 Task: Open a Modern Writer Template save the file as minutes.docx Remove the following  from template: 'Address' Change the date  '8 June, 2023' change Dear Ms Reader to   Hello. Add body to the letter I wanted to express my sincere appreciation for your hard work and dedication. Your commitment to excellence has not gone unnoticed, and I am grateful to have you as part of our team. Your contributions are invaluable, and I look forward to our continued success together.Add Name  'Jim'. Insert watermark  Confidential  Apply Font Style in watermark Arial; font size  111and place the watermark  Diagonally 
Action: Mouse moved to (294, 216)
Screenshot: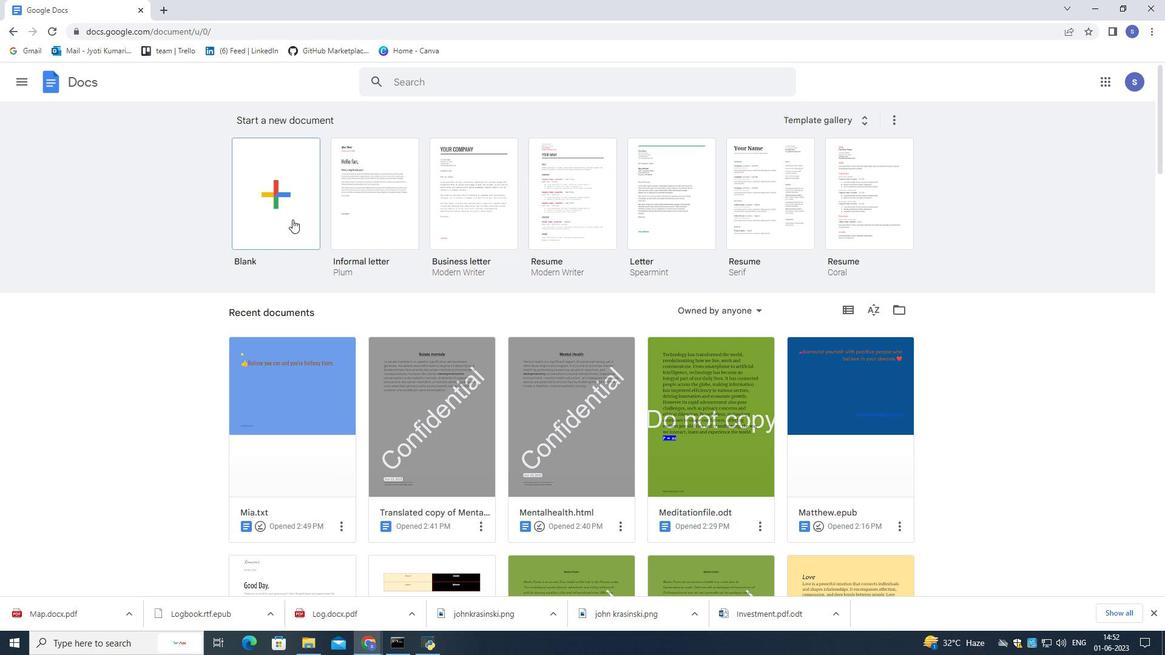 
Action: Mouse pressed left at (294, 216)
Screenshot: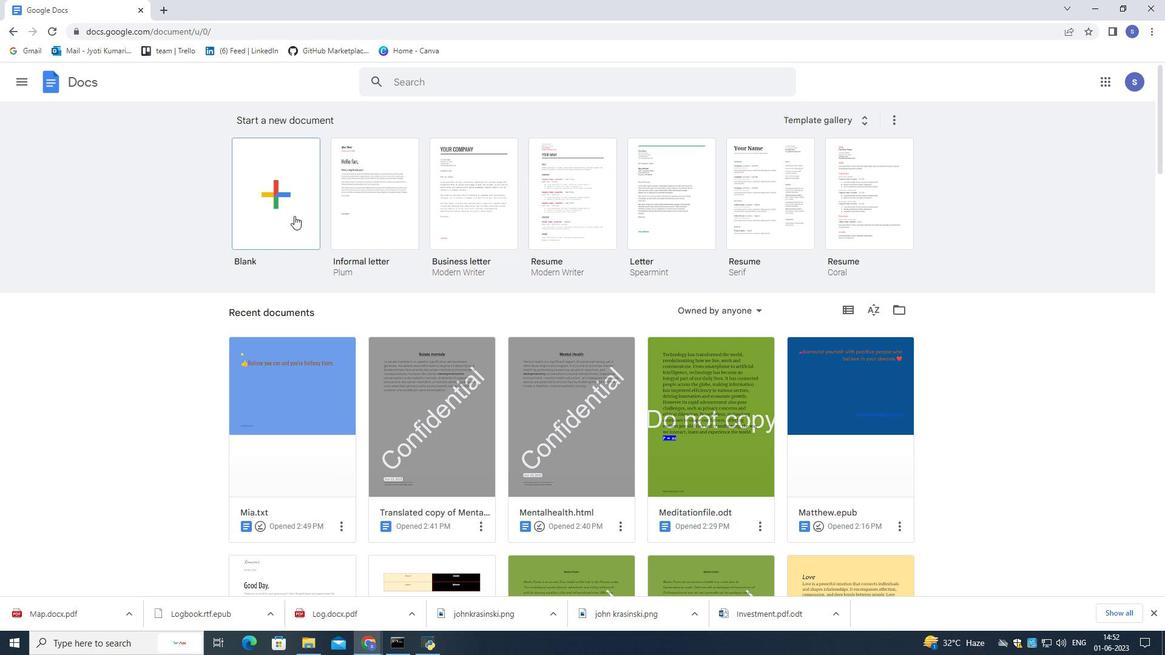 
Action: Mouse moved to (129, 74)
Screenshot: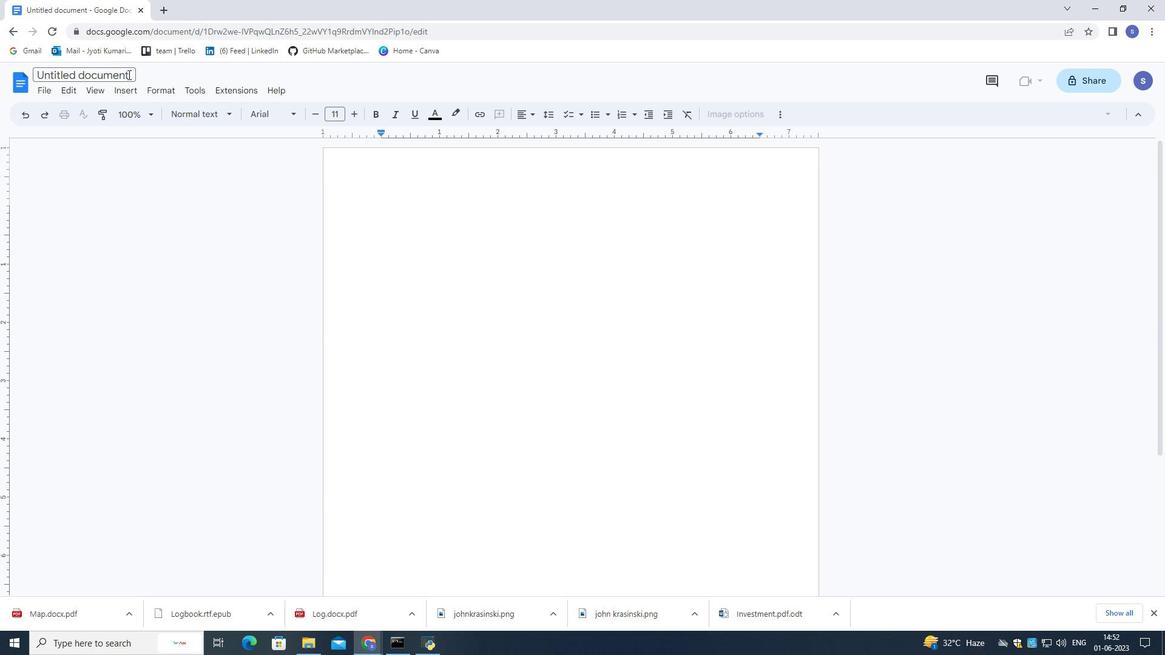 
Action: Mouse pressed left at (129, 74)
Screenshot: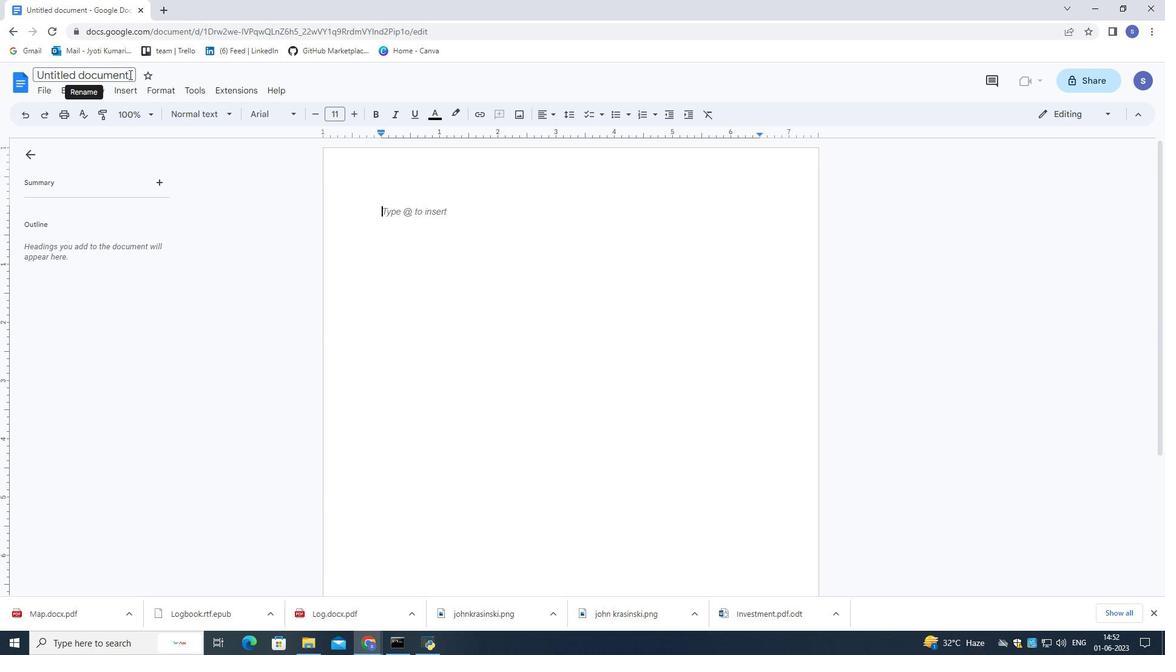 
Action: Key pressed <Key.shift><Key.shift><Key.shift>Mintues.docx<Key.enter>
Screenshot: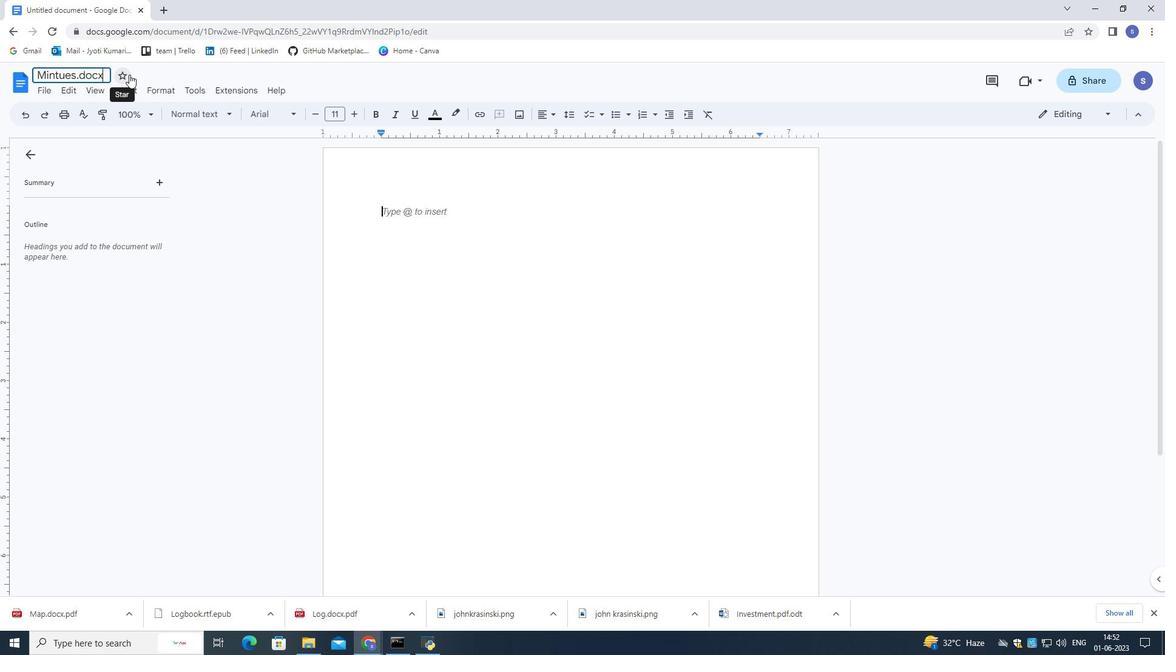 
Action: Mouse moved to (18, 84)
Screenshot: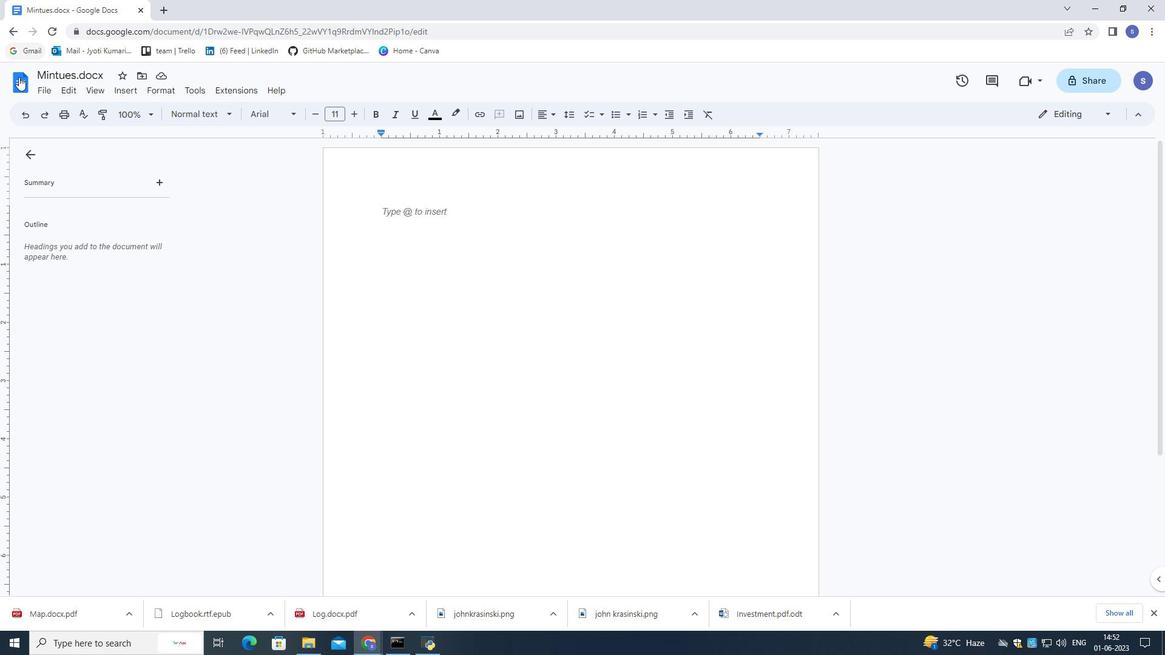 
Action: Mouse pressed left at (18, 84)
Screenshot: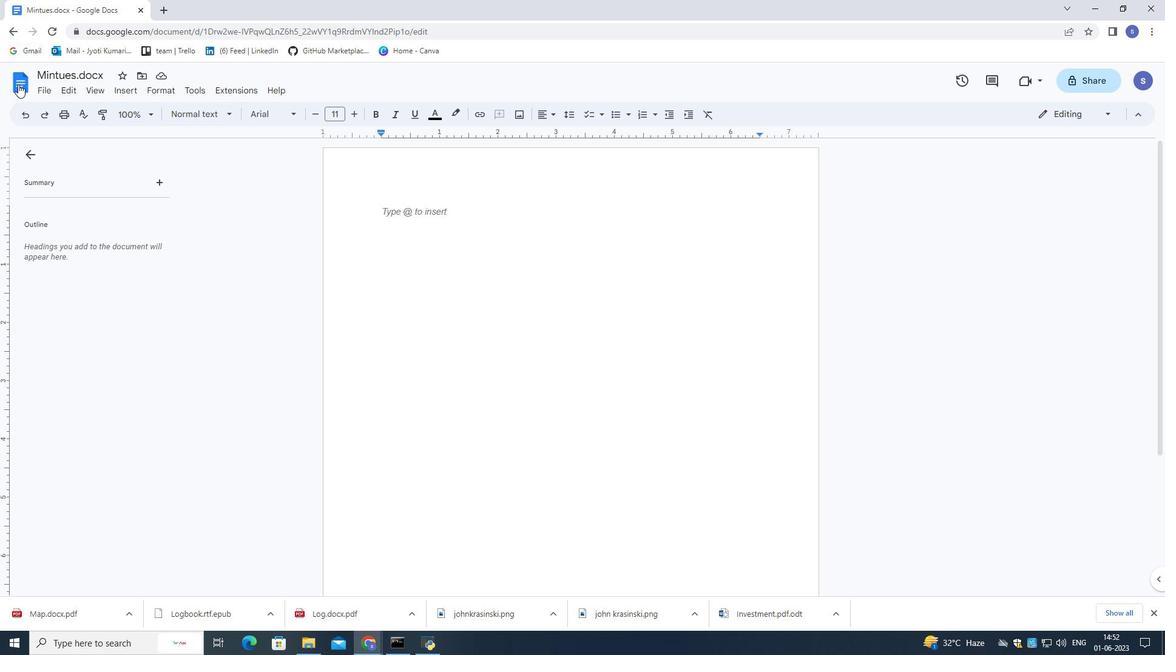 
Action: Mouse moved to (837, 113)
Screenshot: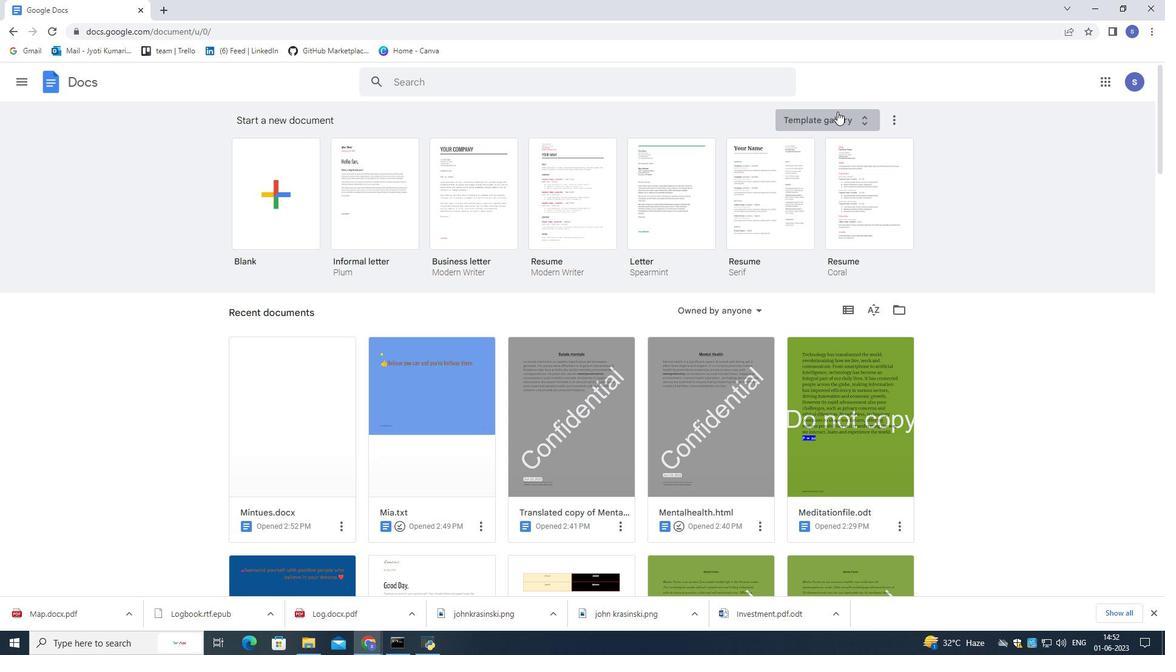 
Action: Mouse pressed left at (837, 113)
Screenshot: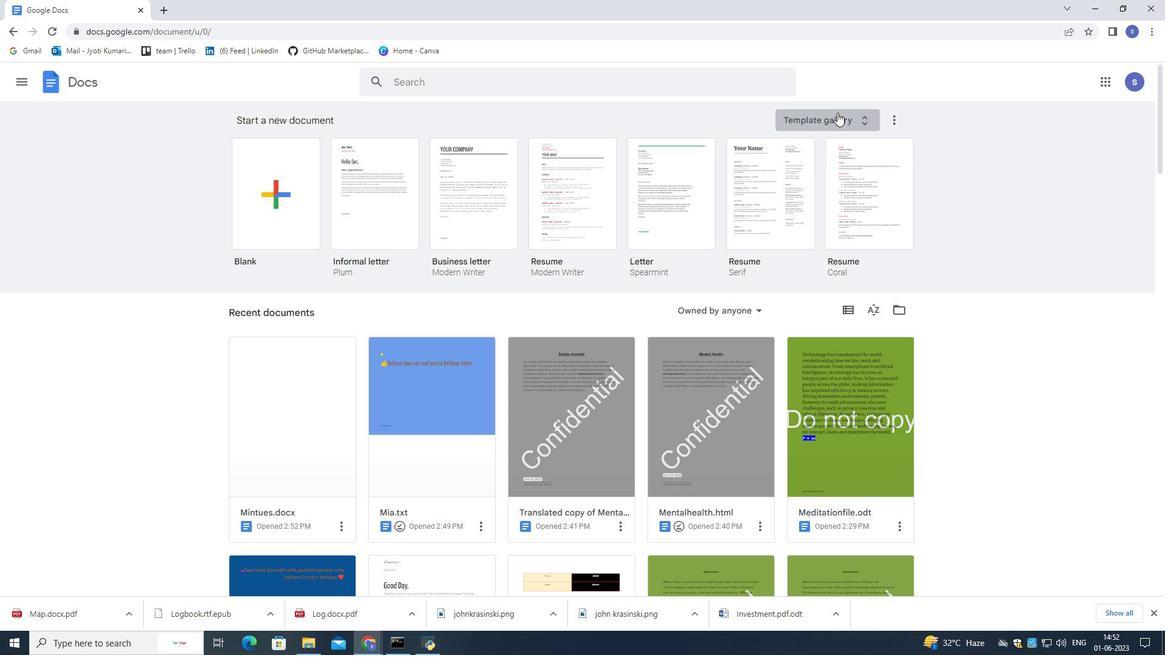 
Action: Mouse moved to (706, 373)
Screenshot: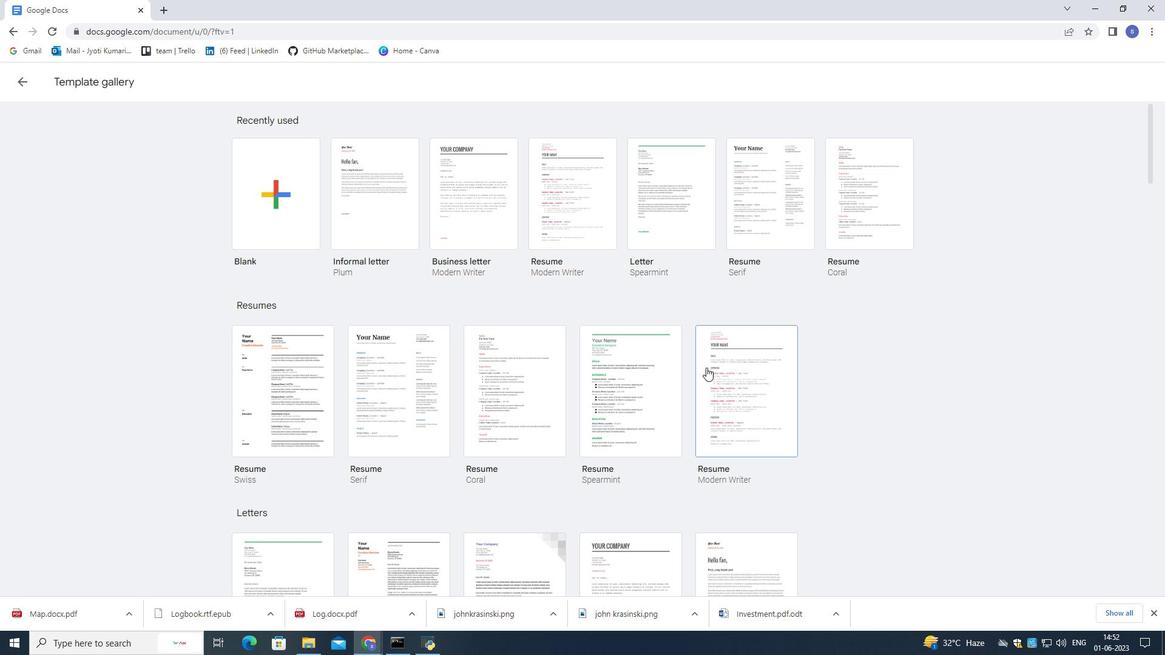 
Action: Mouse scrolled (706, 373) with delta (0, 0)
Screenshot: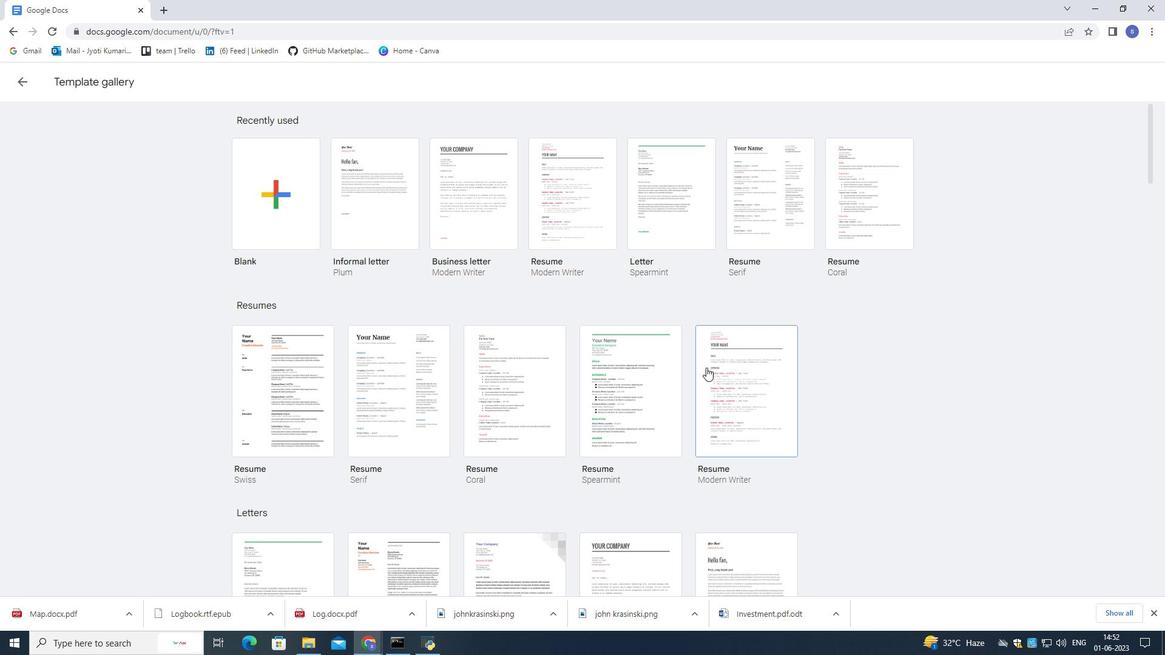 
Action: Mouse moved to (746, 370)
Screenshot: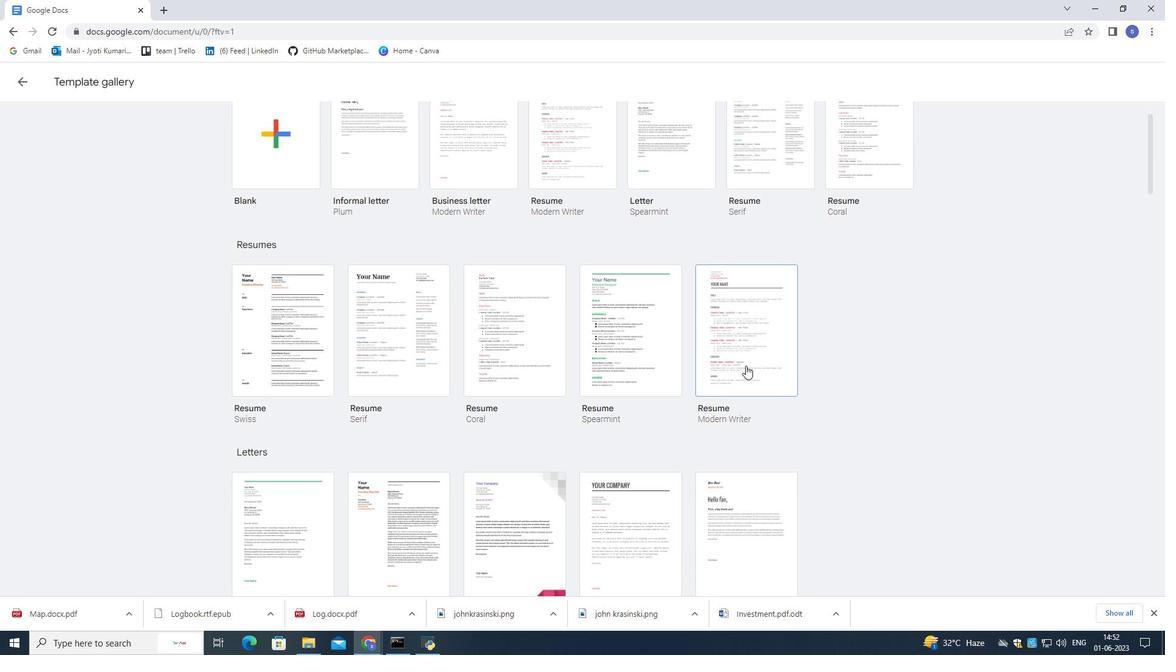 
Action: Mouse scrolled (746, 370) with delta (0, 0)
Screenshot: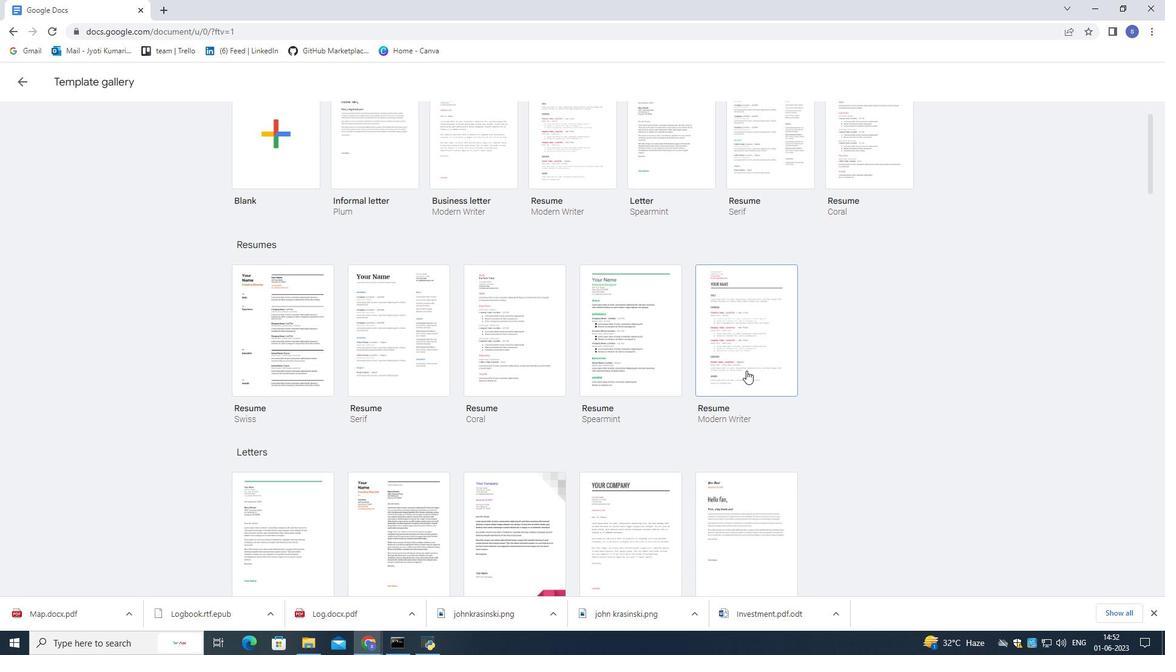 
Action: Mouse moved to (746, 370)
Screenshot: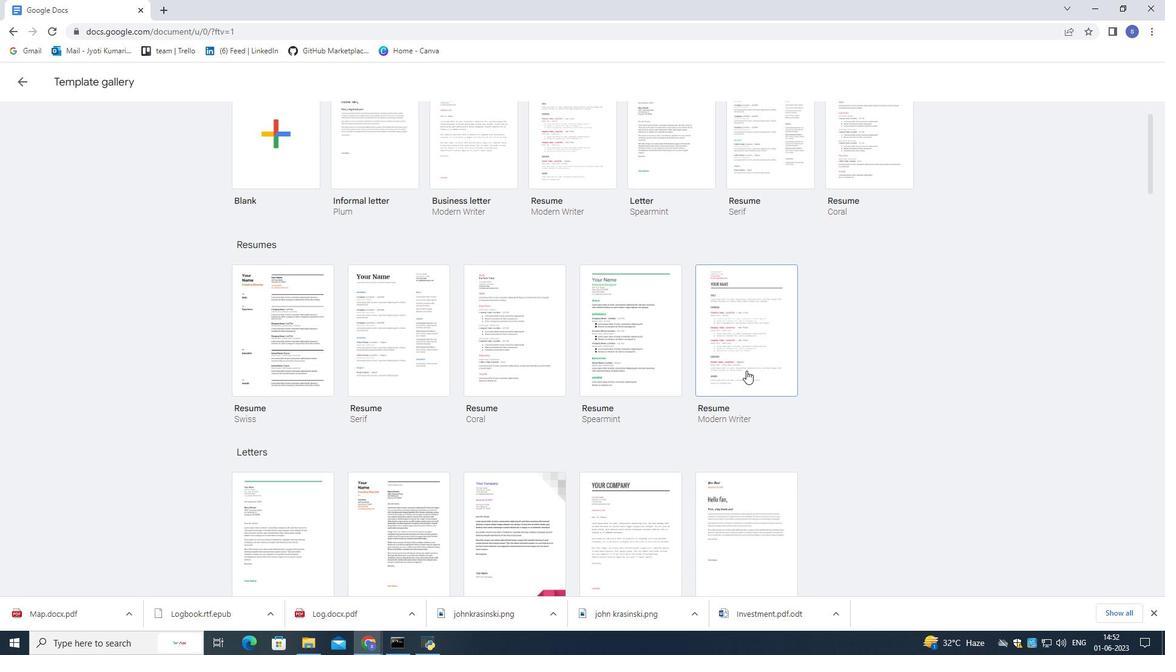 
Action: Mouse scrolled (746, 370) with delta (0, 0)
Screenshot: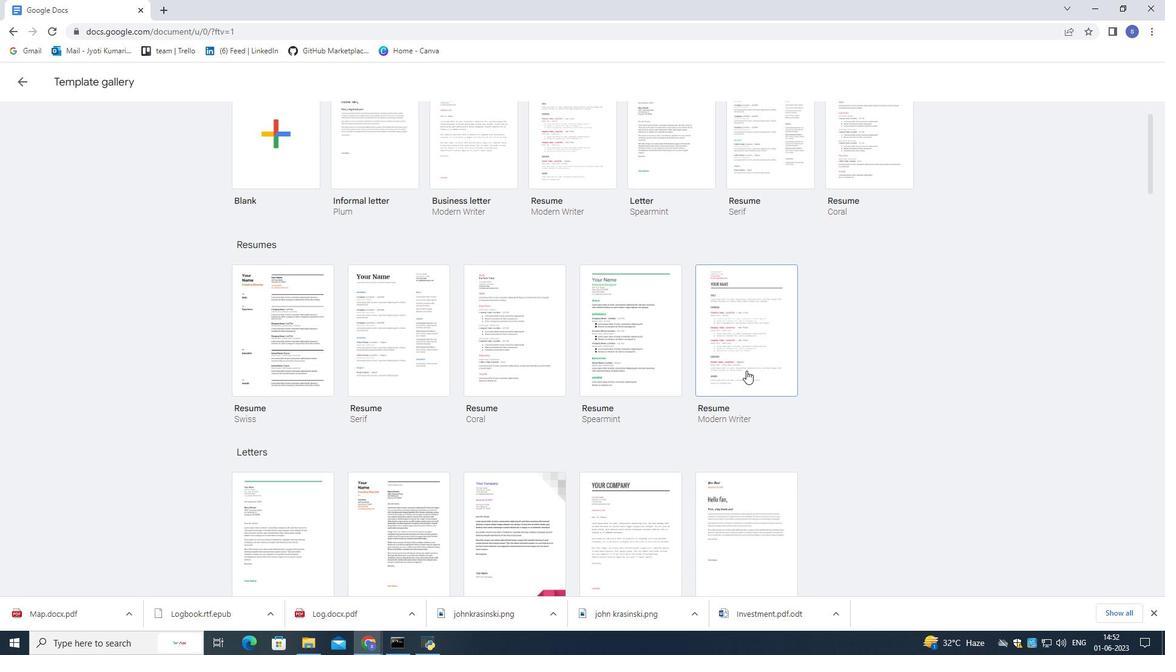 
Action: Mouse moved to (746, 371)
Screenshot: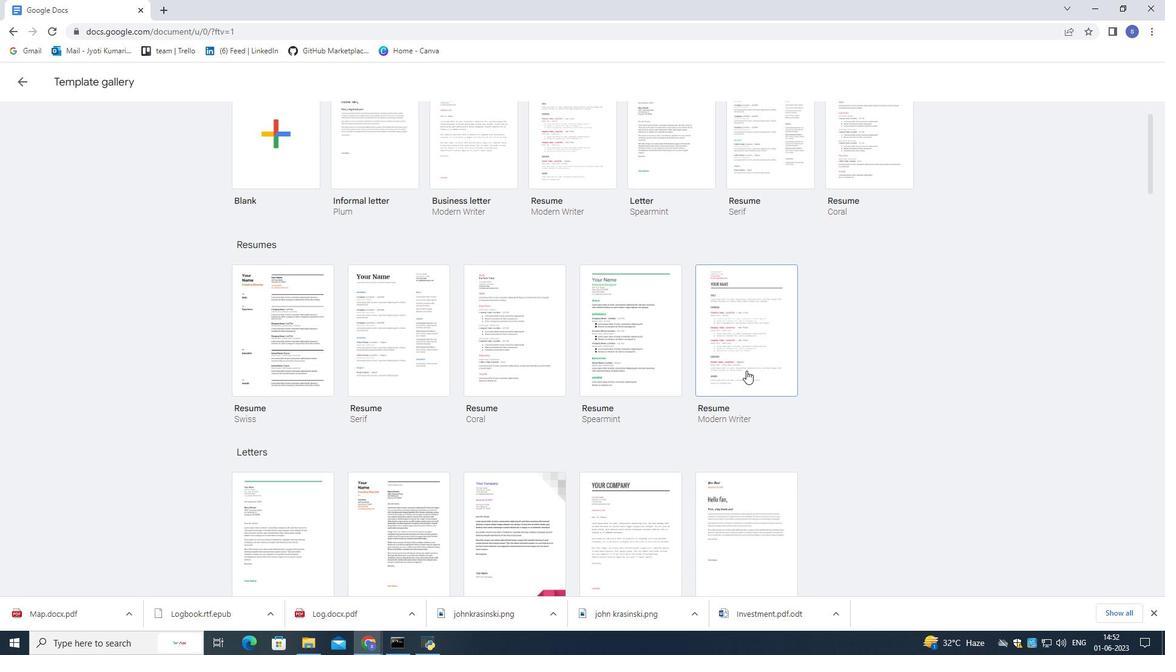 
Action: Mouse scrolled (746, 370) with delta (0, 0)
Screenshot: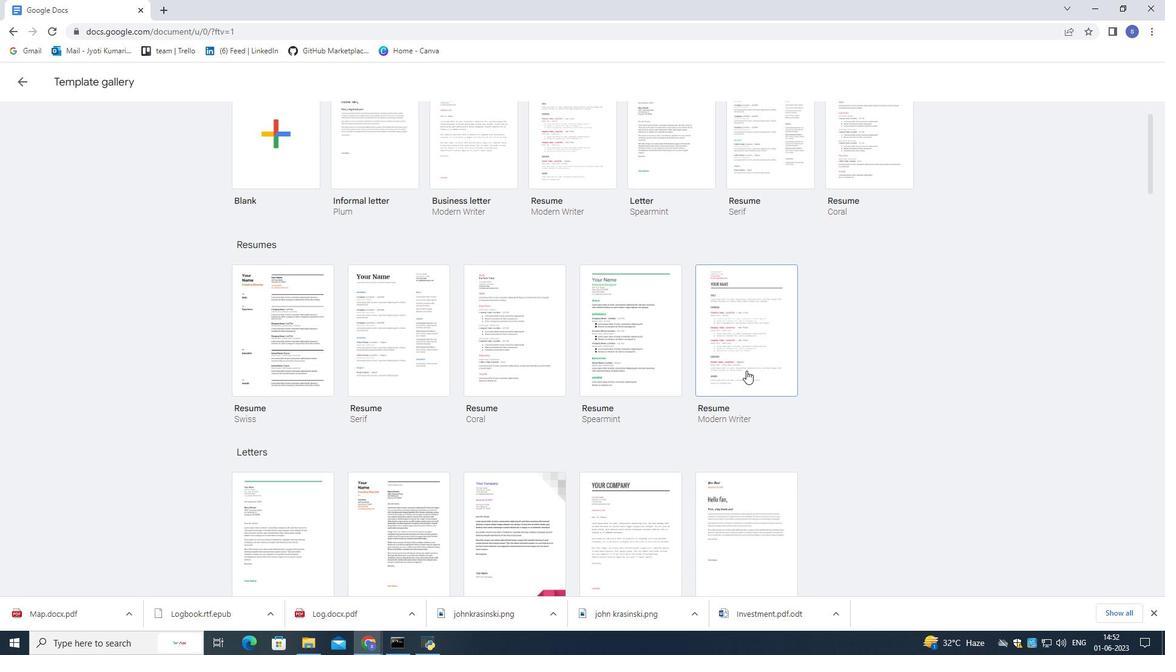 
Action: Mouse scrolled (746, 370) with delta (0, 0)
Screenshot: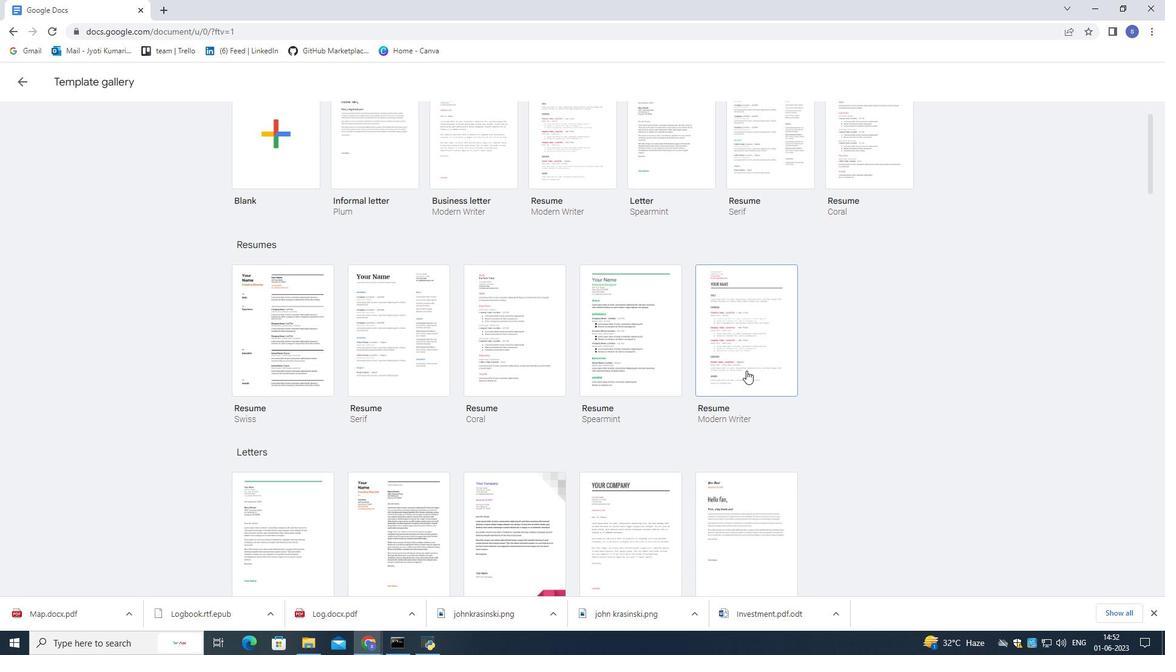 
Action: Mouse scrolled (746, 370) with delta (0, 0)
Screenshot: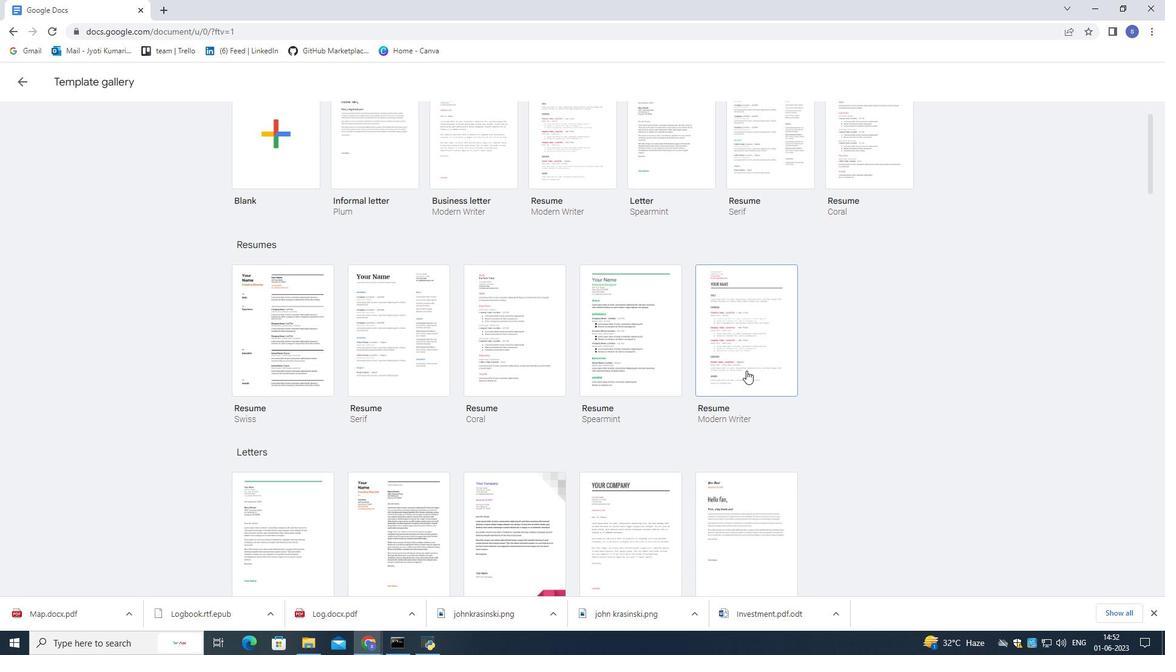 
Action: Mouse moved to (622, 253)
Screenshot: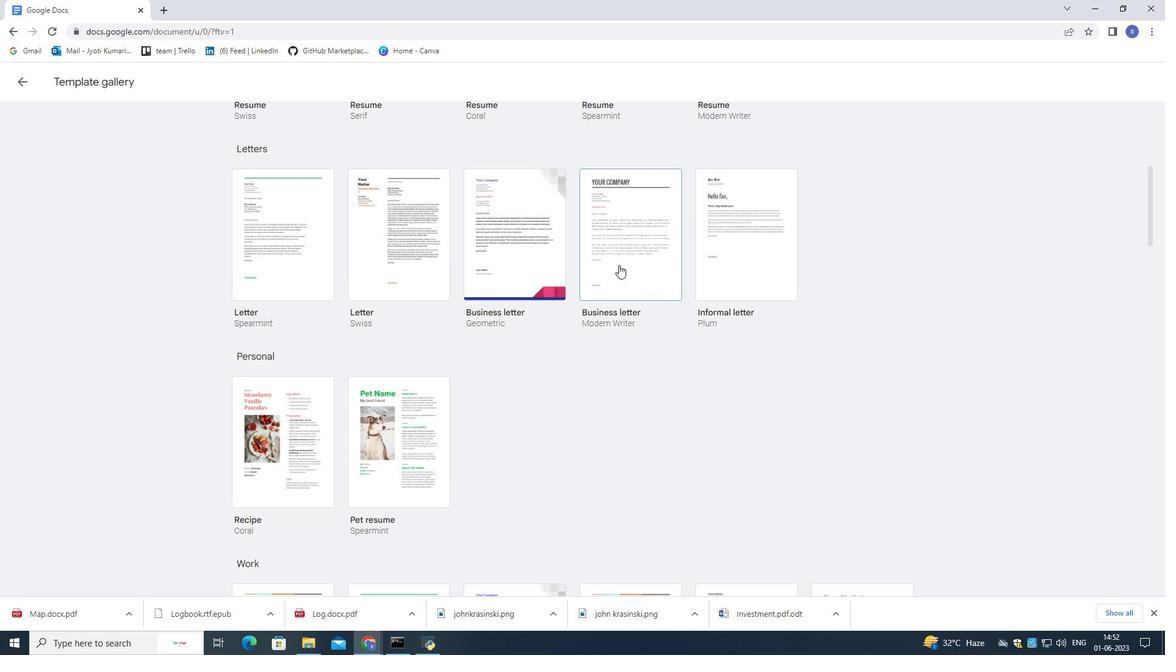 
Action: Mouse pressed left at (622, 253)
Screenshot: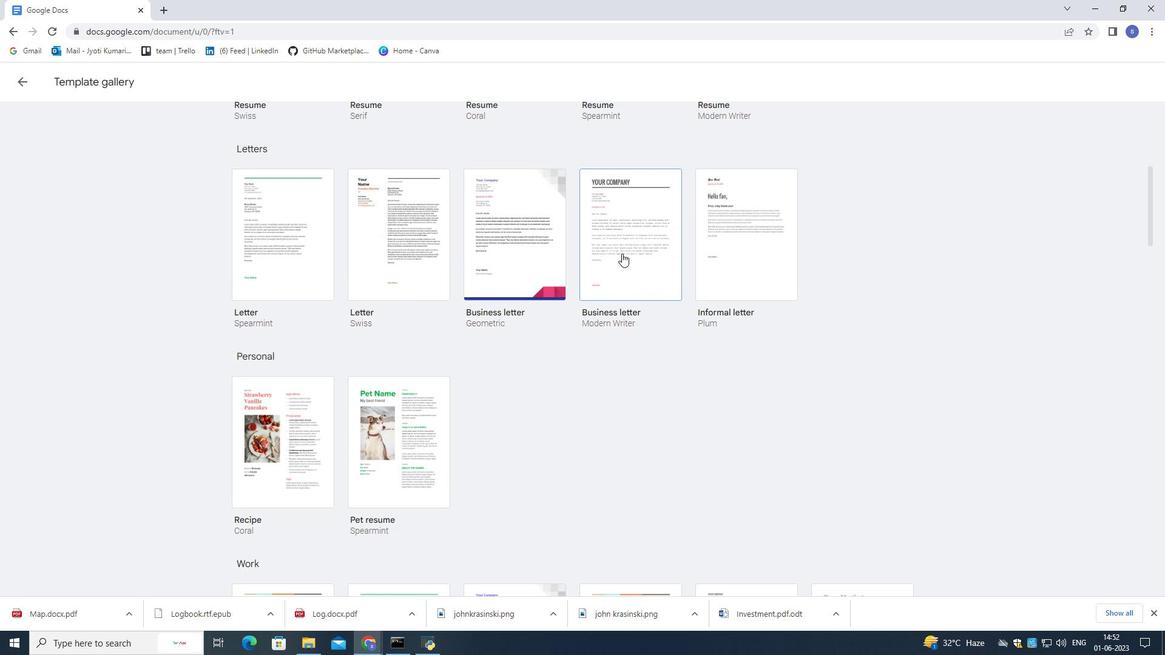 
Action: Mouse moved to (622, 253)
Screenshot: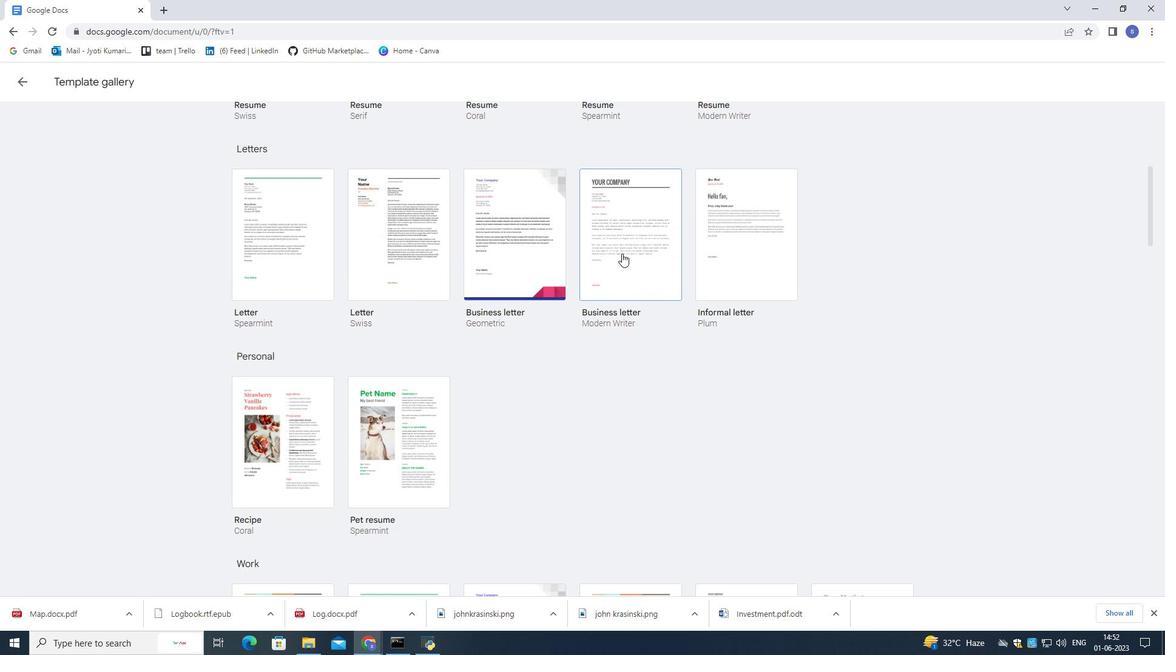
Action: Mouse pressed left at (622, 253)
Screenshot: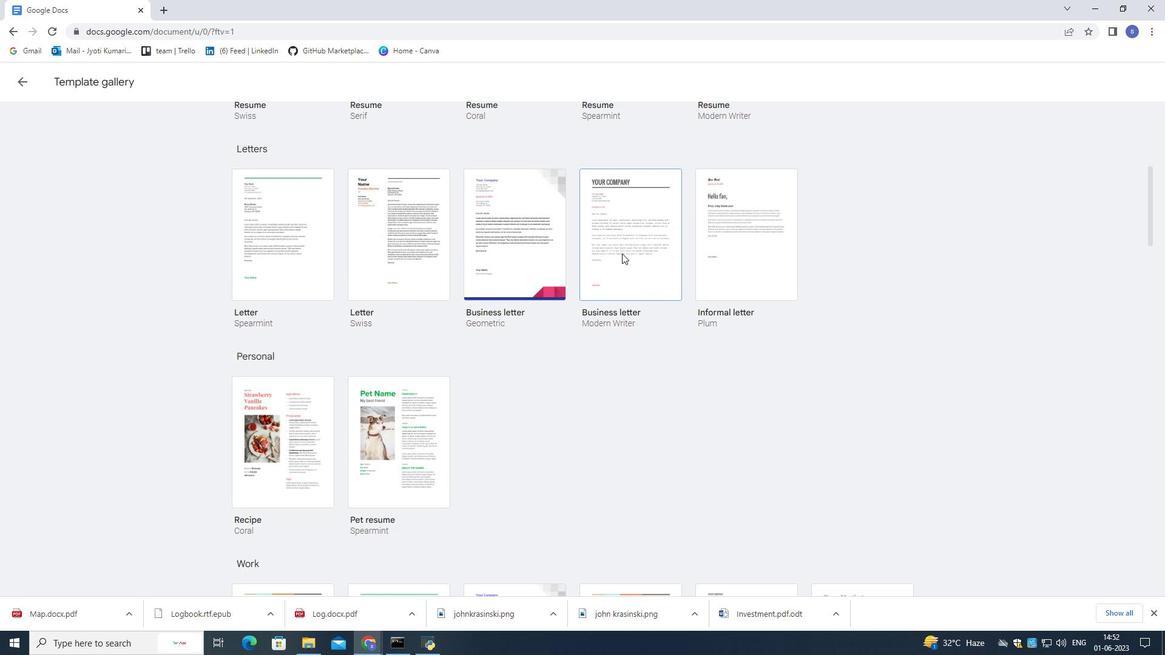 
Action: Mouse moved to (104, 69)
Screenshot: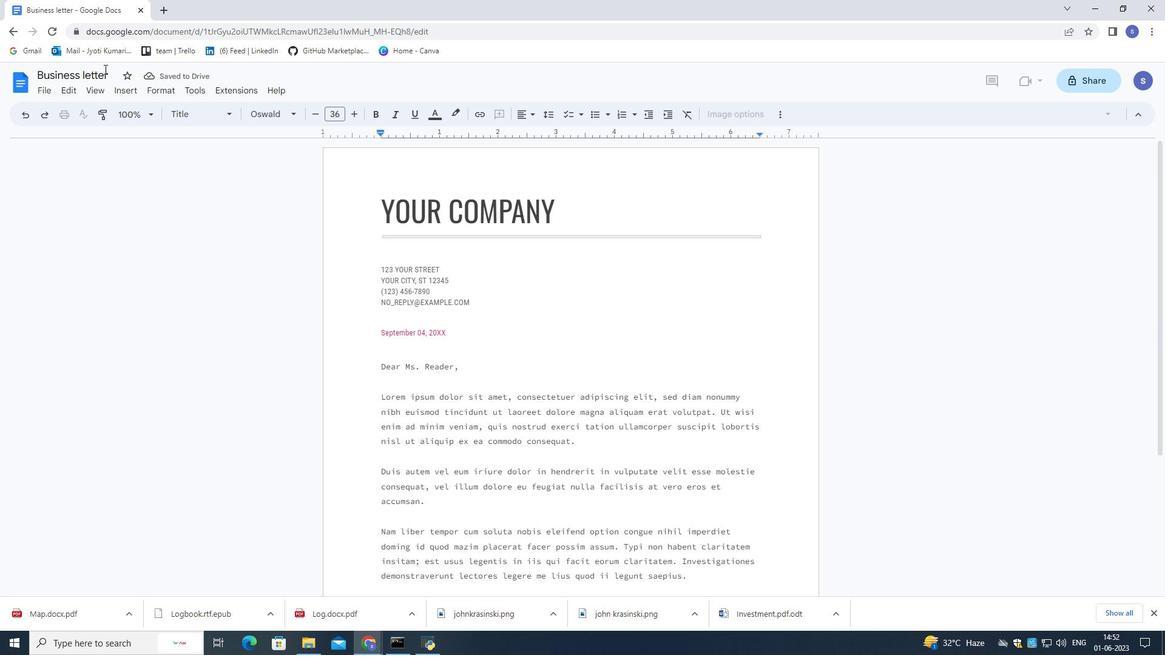 
Action: Mouse pressed left at (104, 69)
Screenshot: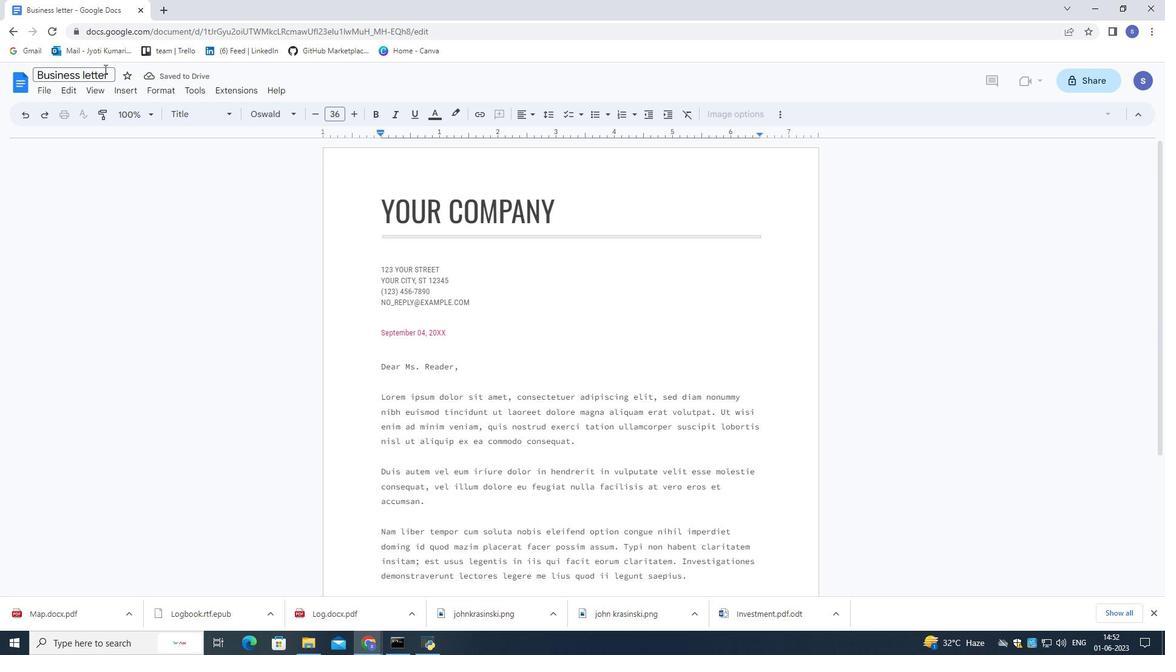 
Action: Mouse moved to (110, 73)
Screenshot: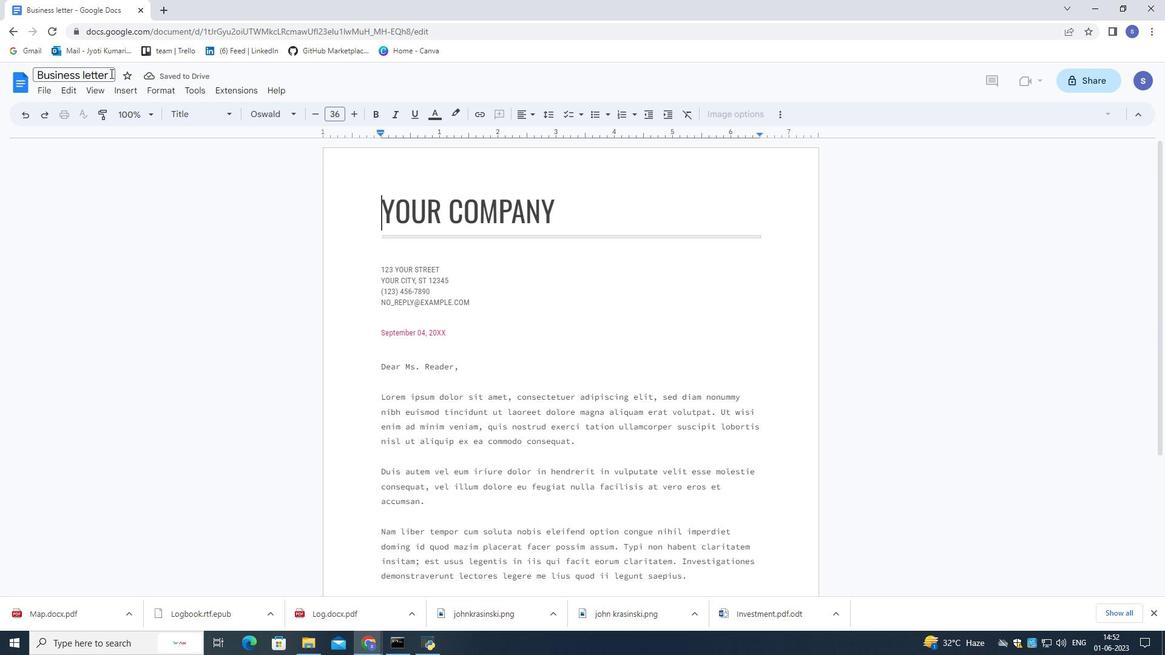 
Action: Mouse pressed left at (110, 73)
Screenshot: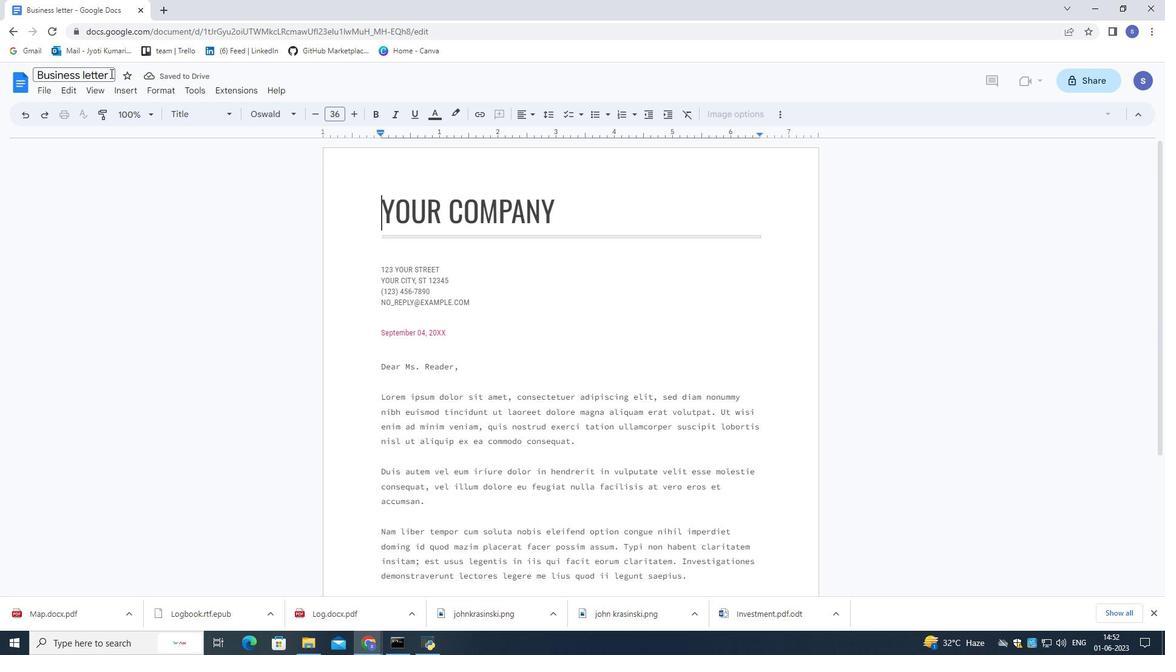 
Action: Mouse moved to (111, 73)
Screenshot: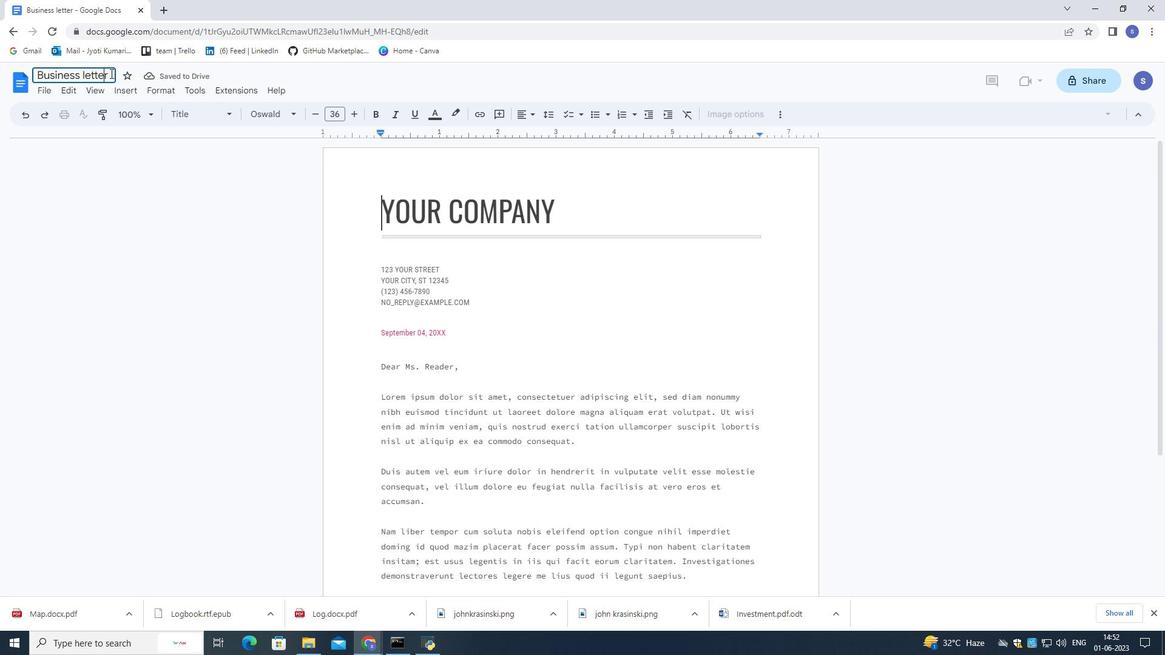 
Action: Mouse pressed left at (111, 73)
Screenshot: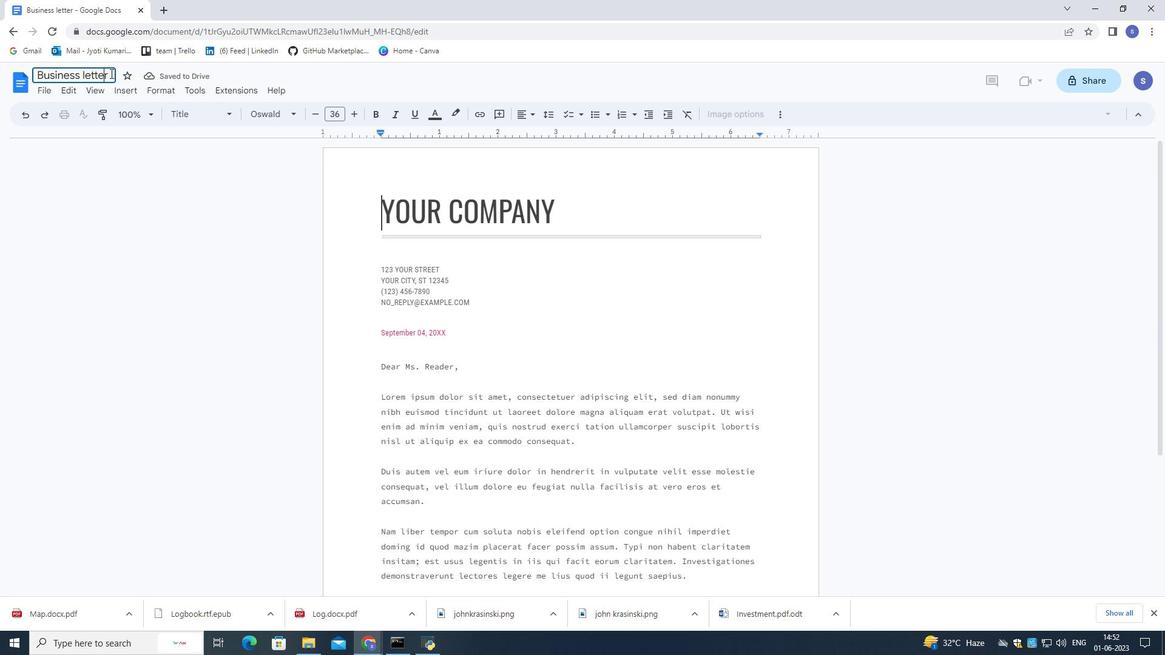 
Action: Mouse moved to (112, 72)
Screenshot: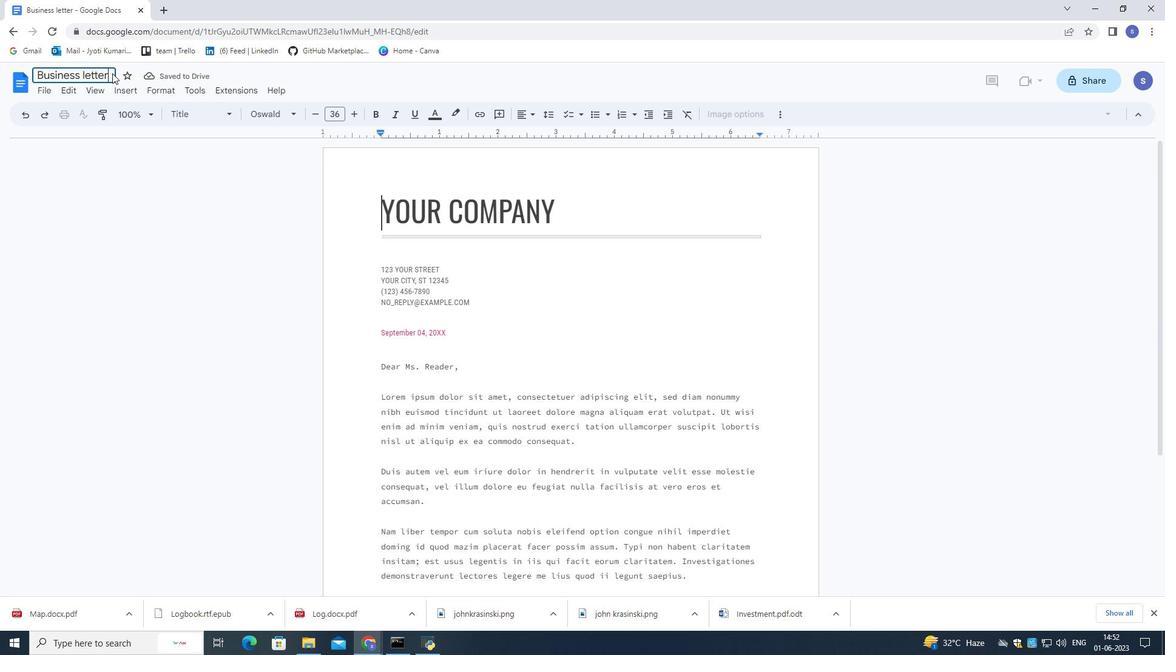 
Action: Mouse pressed left at (112, 72)
Screenshot: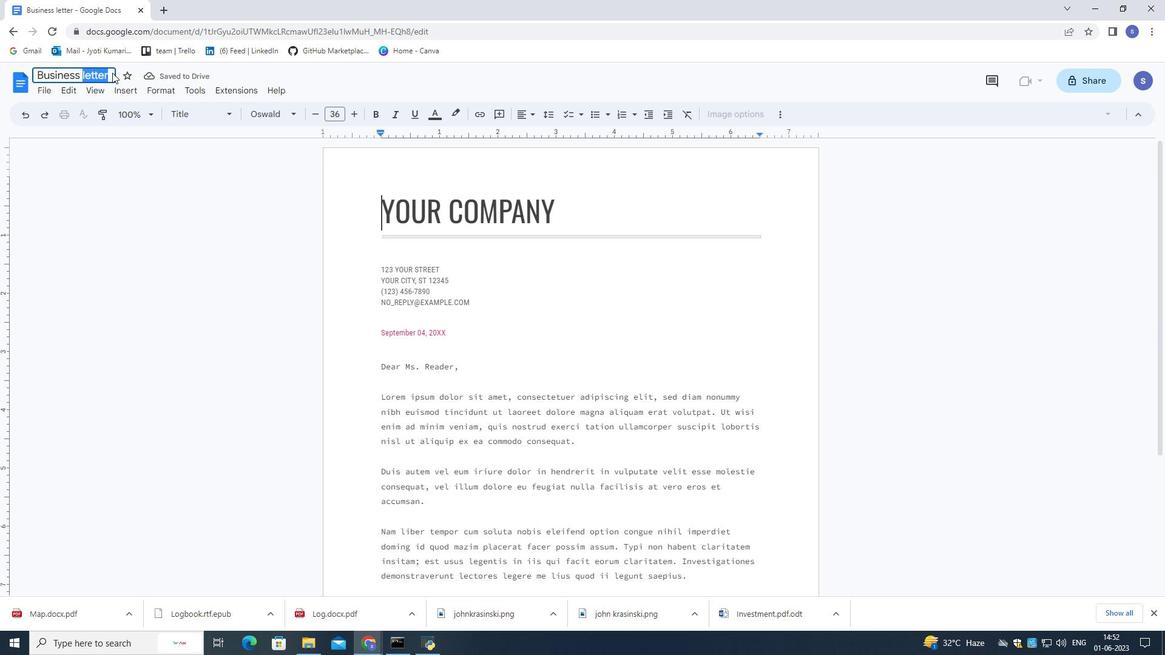 
Action: Mouse pressed left at (112, 72)
Screenshot: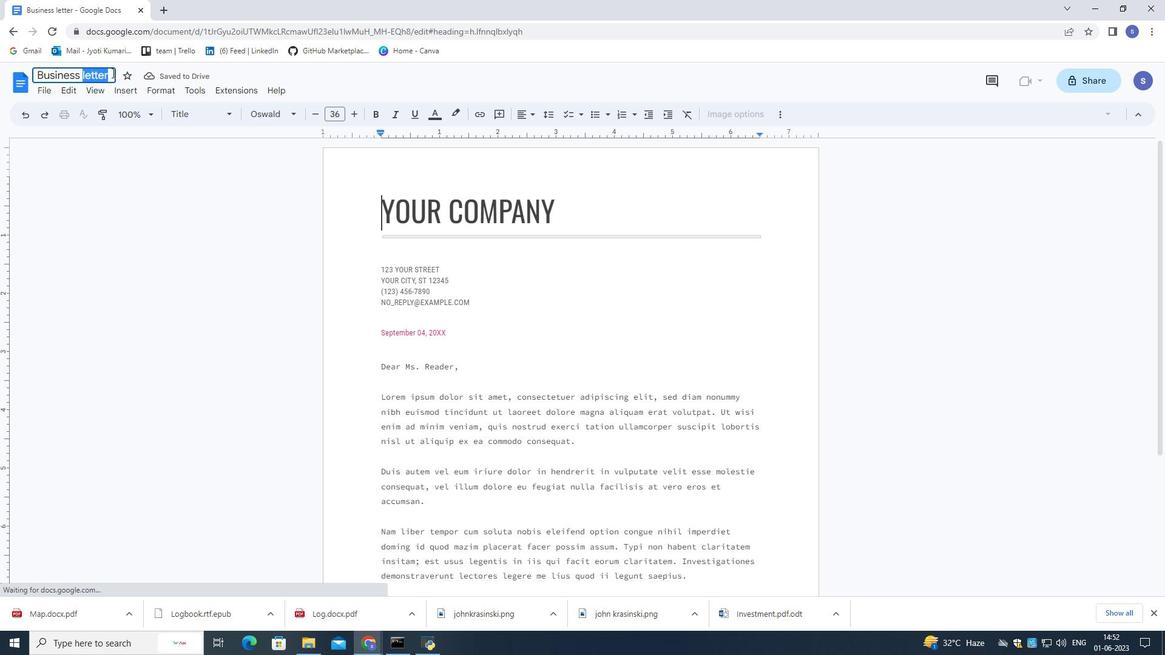 
Action: Mouse pressed left at (112, 72)
Screenshot: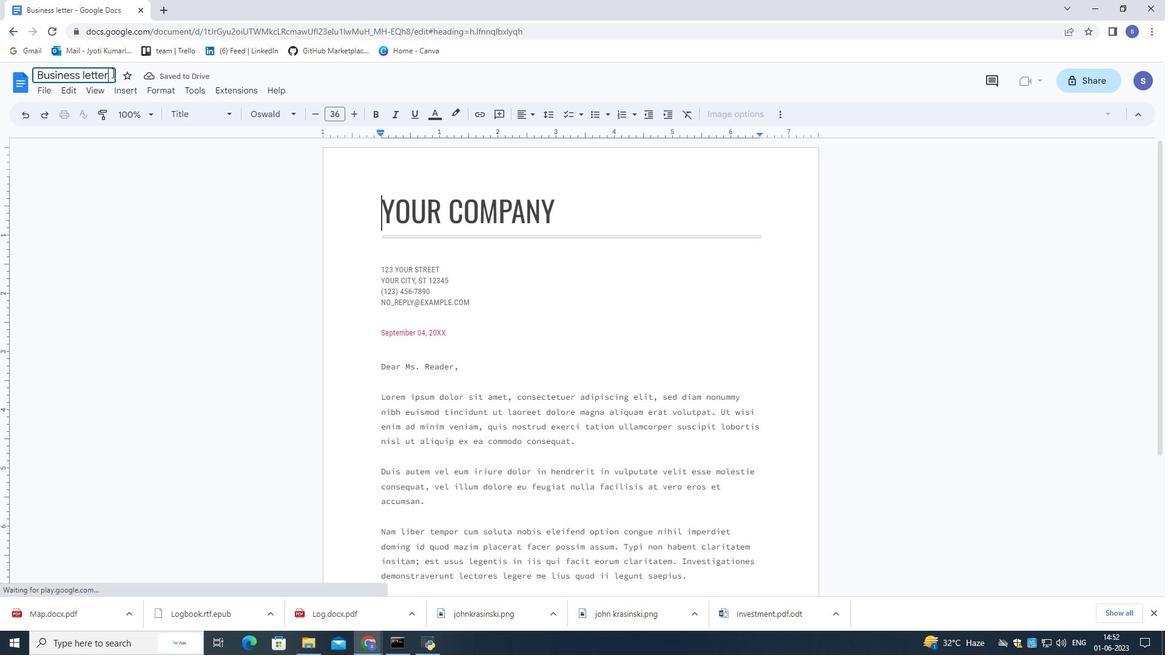 
Action: Mouse moved to (112, 72)
Screenshot: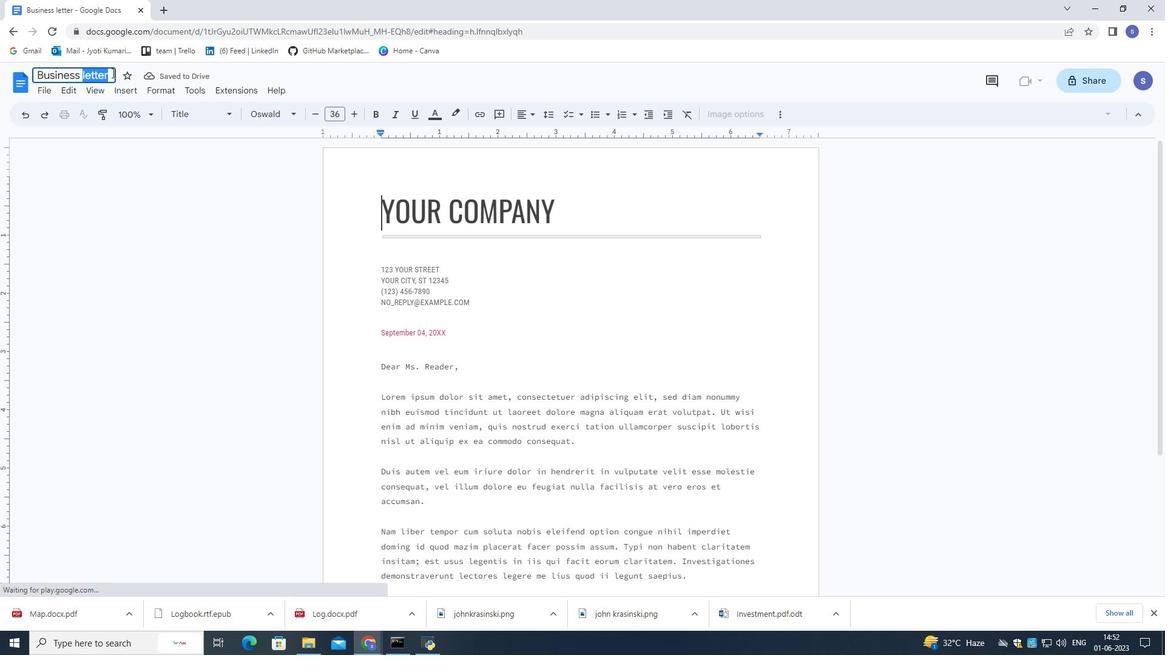 
Action: Mouse pressed left at (112, 72)
Screenshot: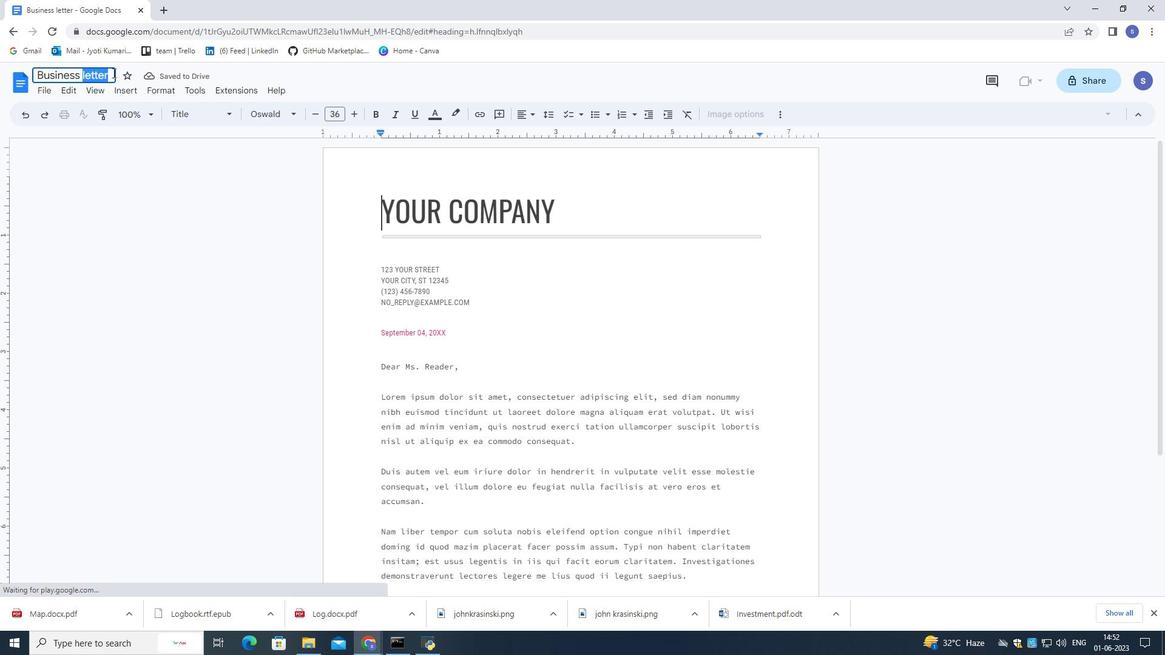 
Action: Mouse pressed left at (112, 72)
Screenshot: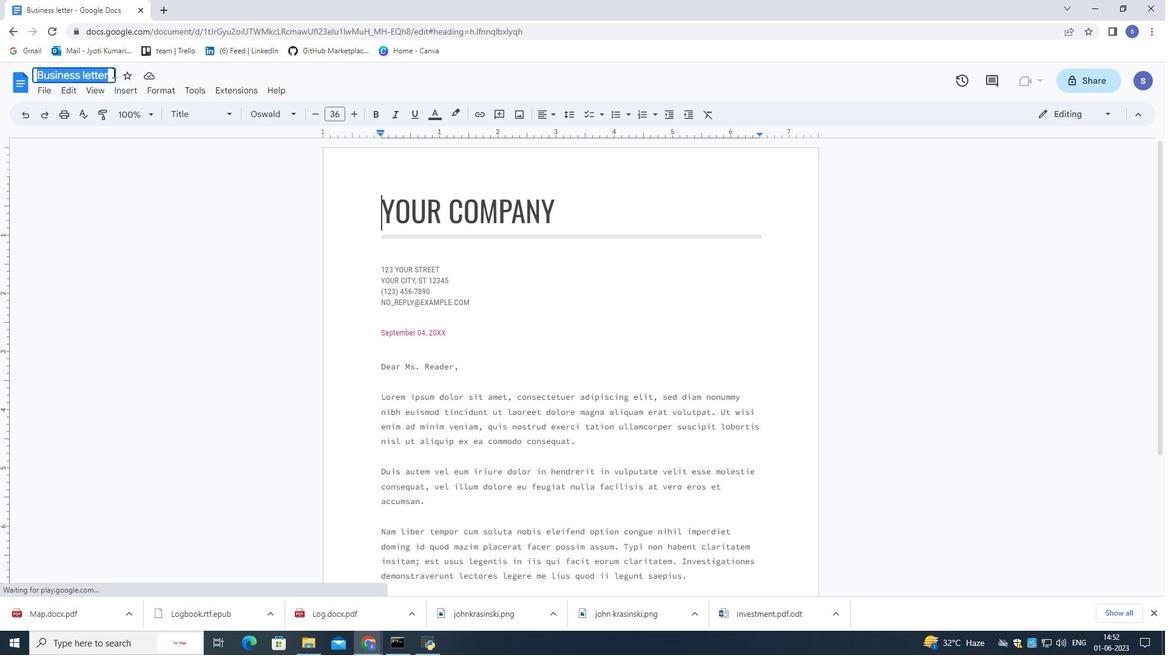 
Action: Key pressed <Key.shift><Key.shift>Minutes.docx<Key.enter>
Screenshot: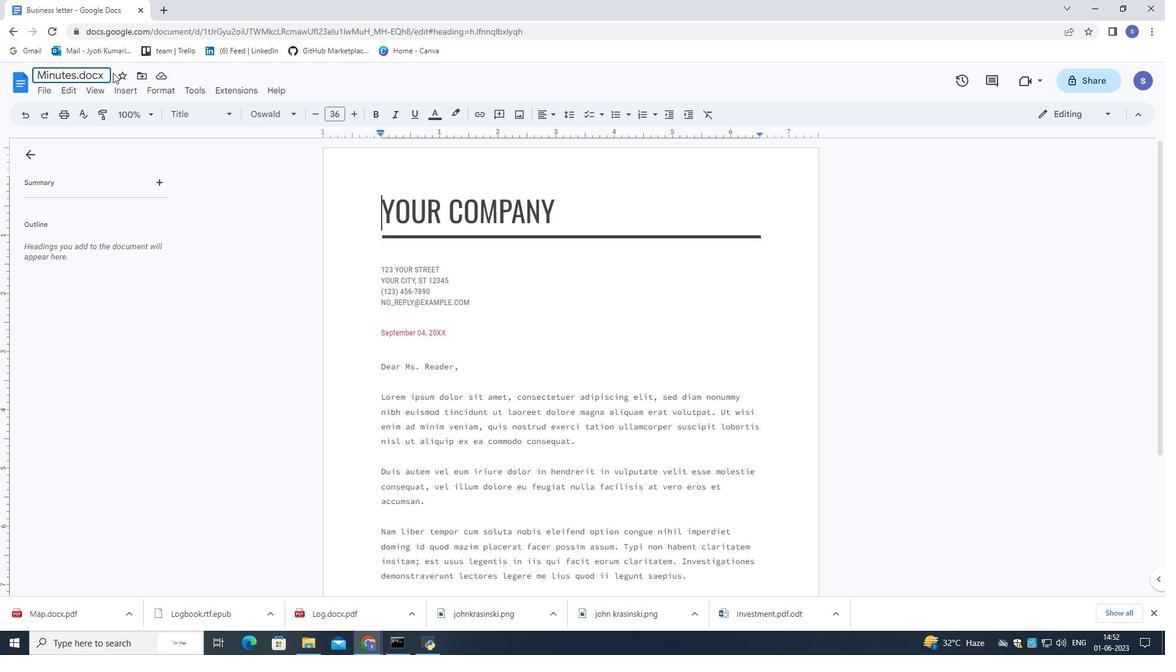 
Action: Mouse moved to (489, 299)
Screenshot: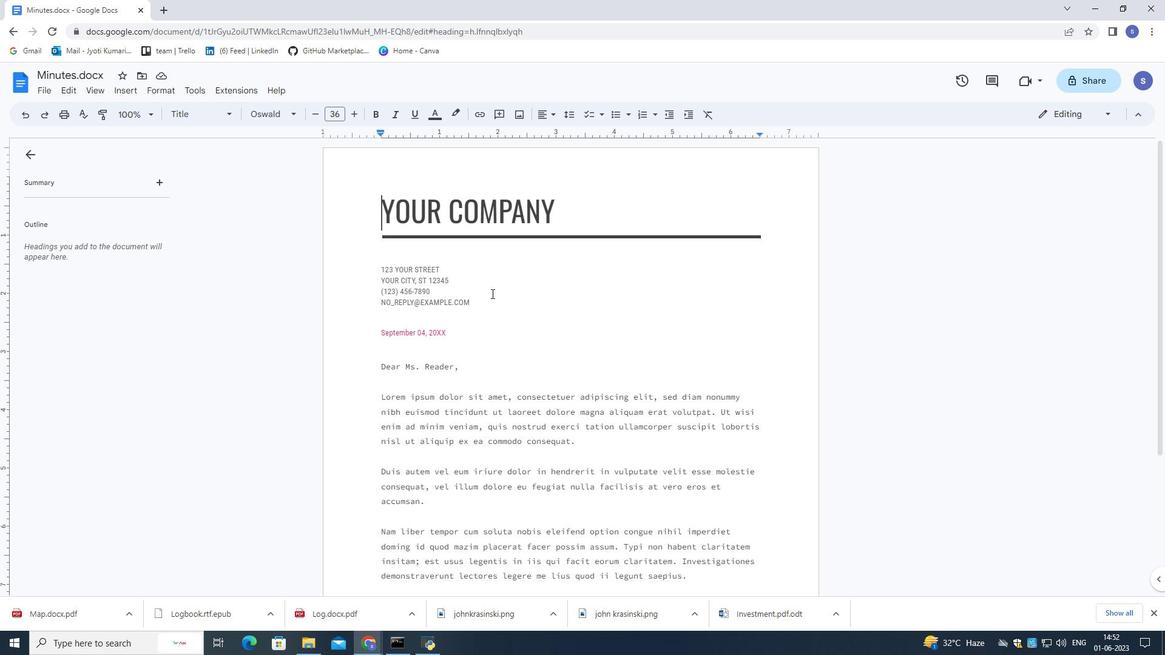 
Action: Mouse pressed left at (489, 299)
Screenshot: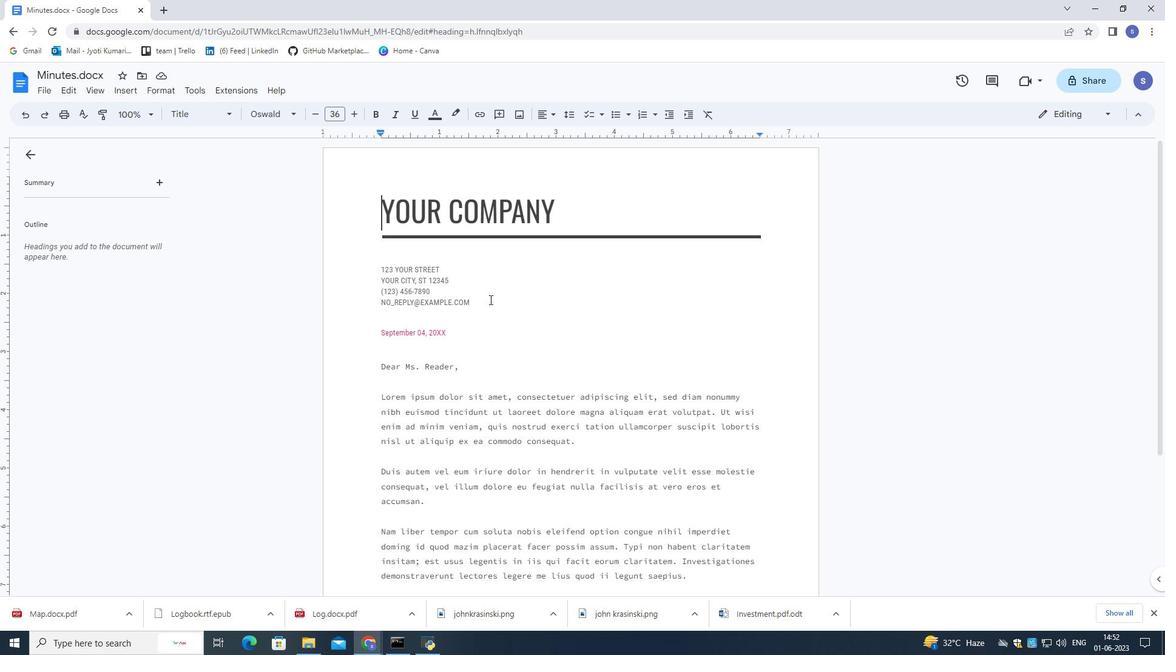 
Action: Mouse pressed left at (489, 299)
Screenshot: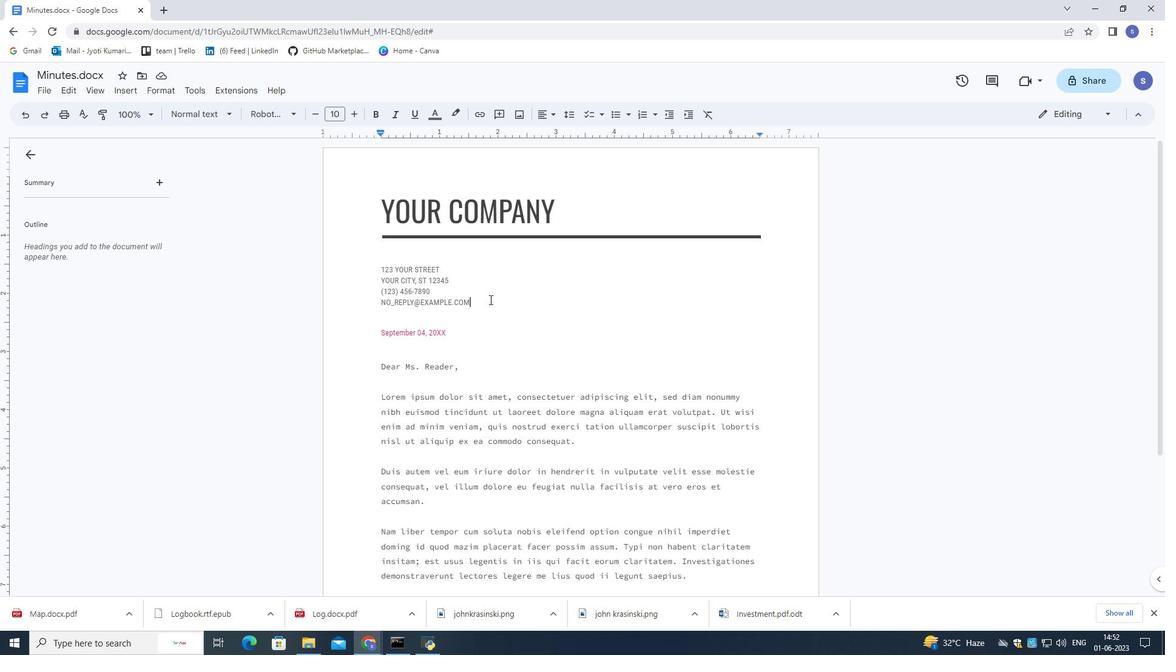 
Action: Mouse moved to (368, 271)
Screenshot: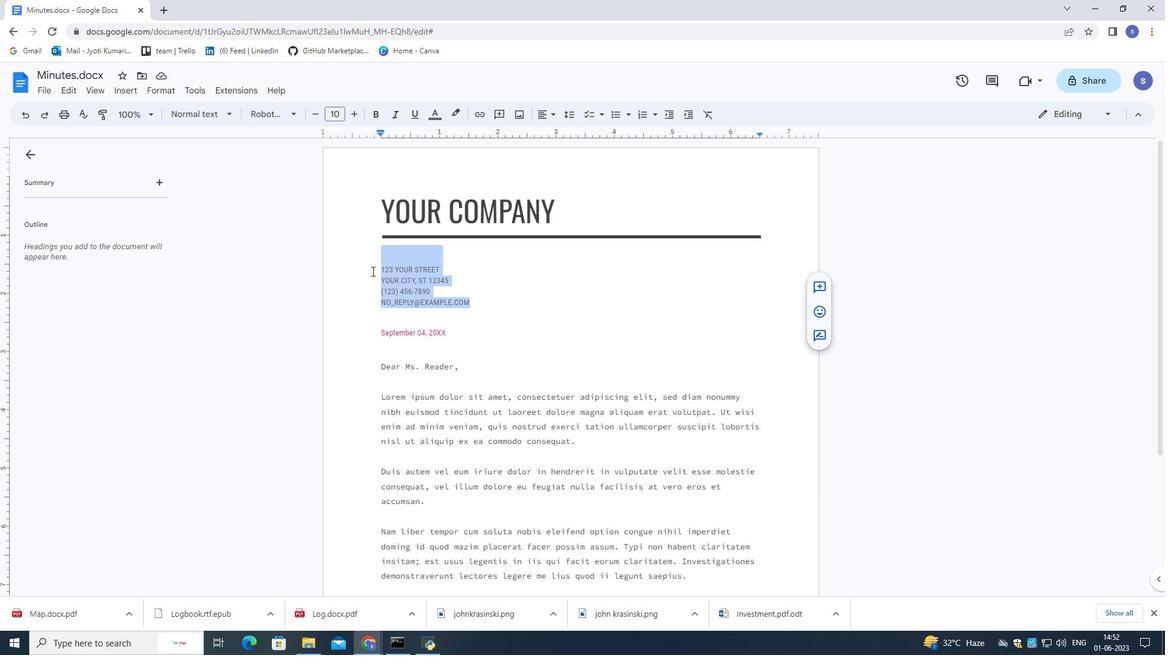 
Action: Key pressed <Key.delete>
Screenshot: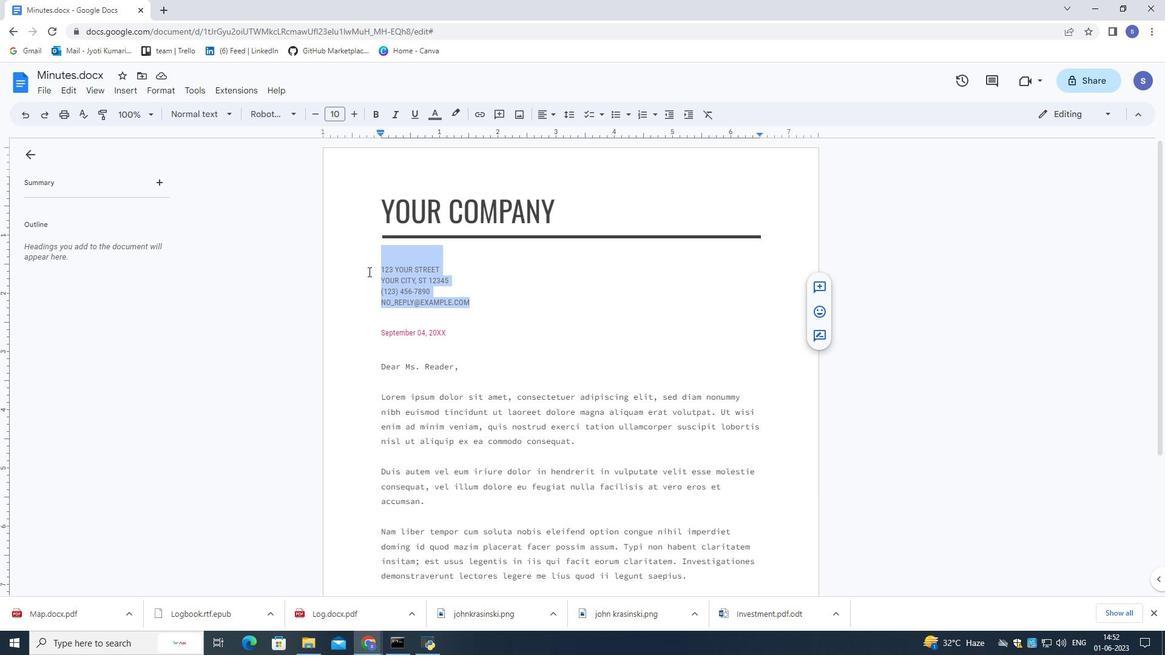 
Action: Mouse moved to (455, 281)
Screenshot: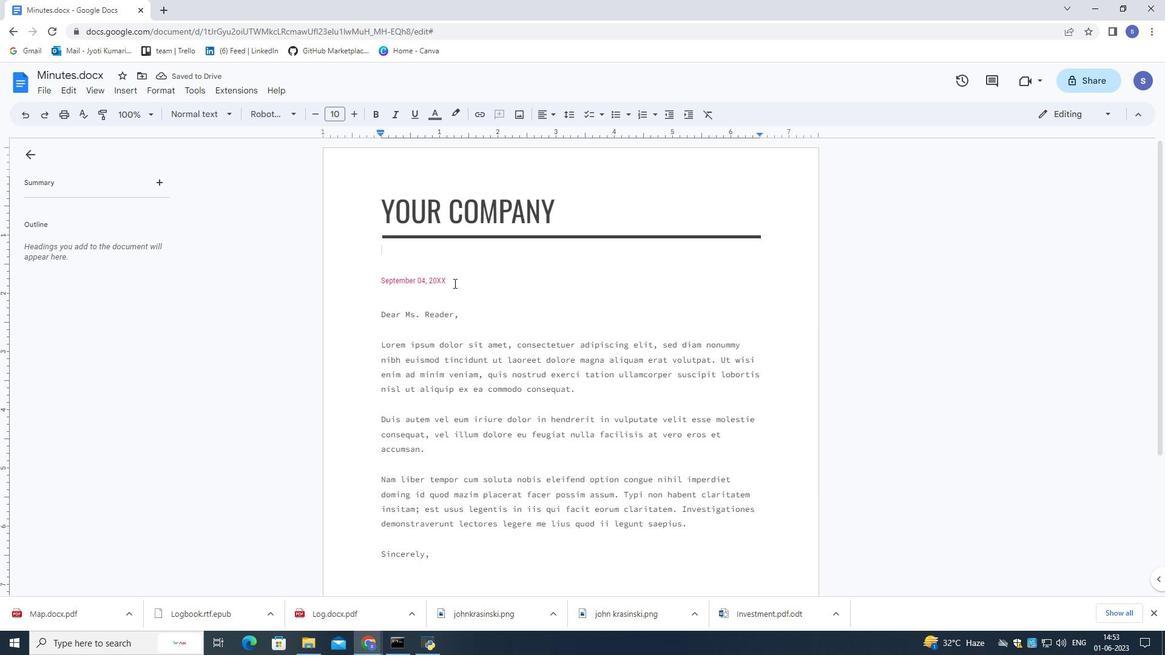 
Action: Mouse pressed left at (455, 281)
Screenshot: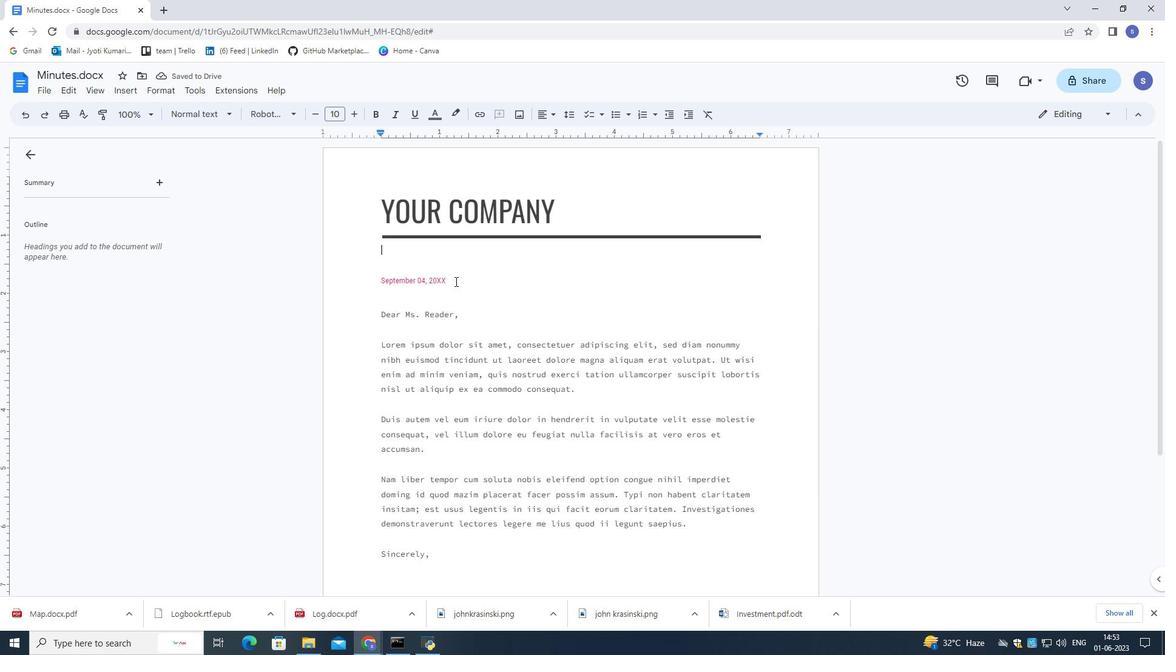 
Action: Mouse pressed left at (455, 281)
Screenshot: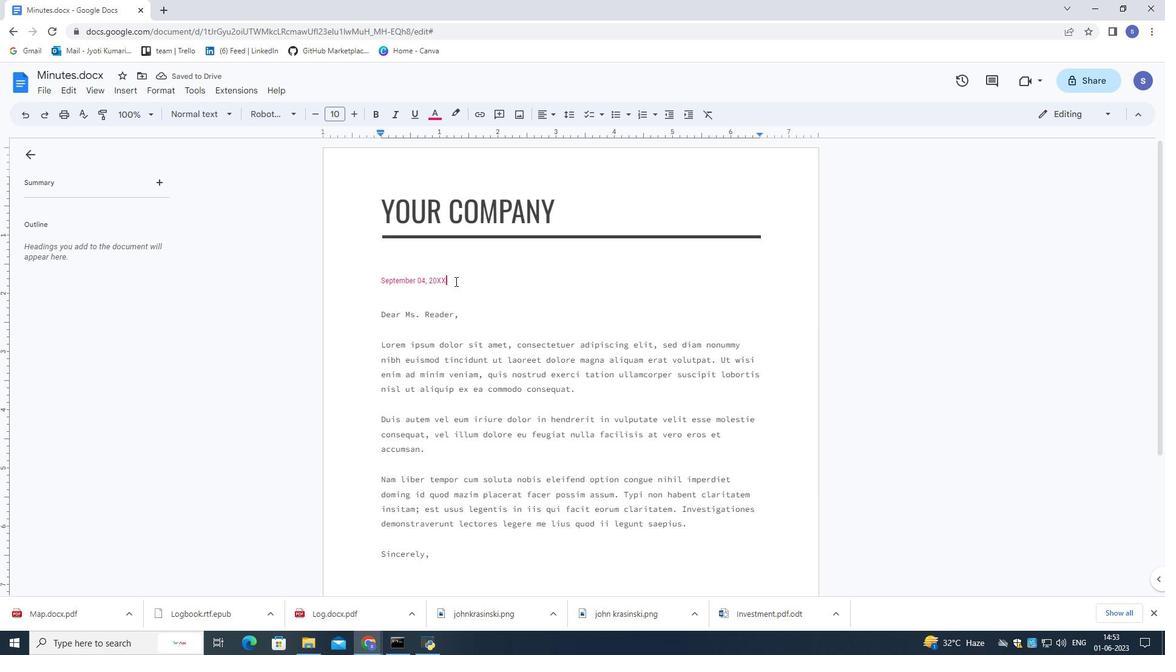 
Action: Mouse pressed left at (455, 281)
Screenshot: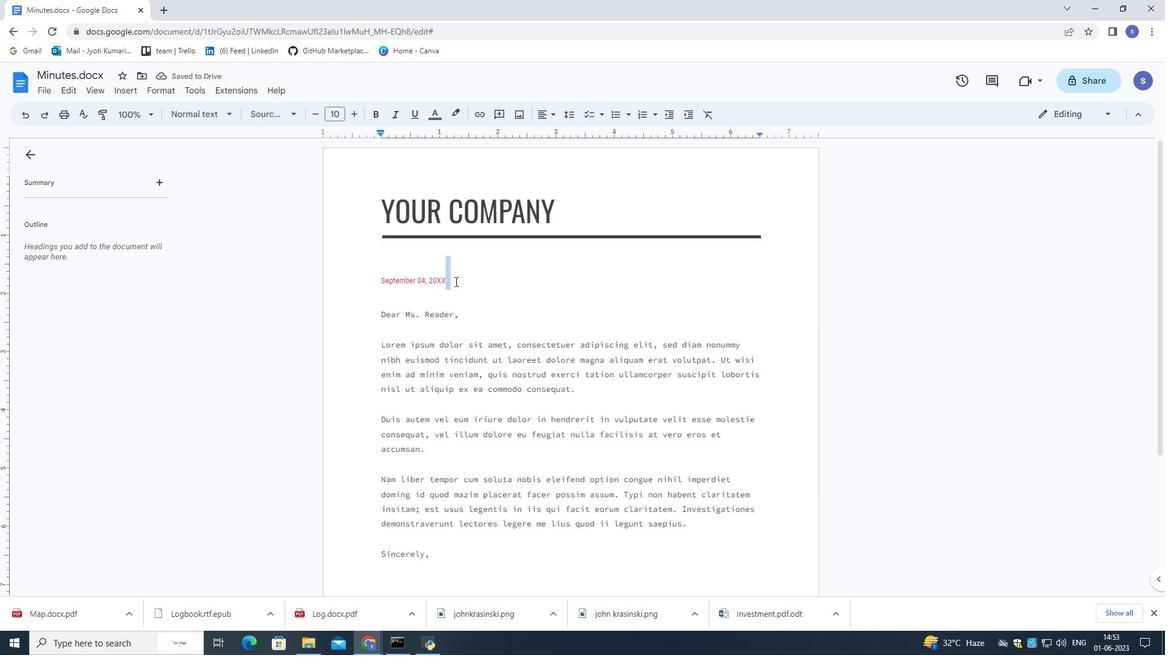 
Action: Mouse moved to (454, 282)
Screenshot: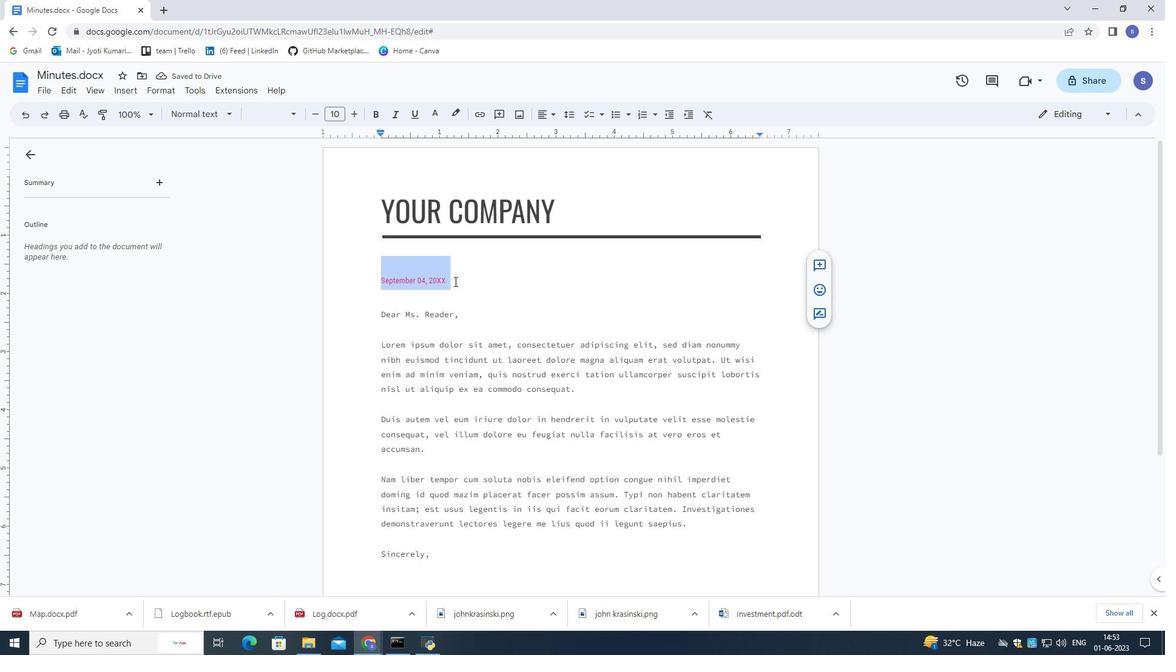 
Action: Key pressed 8<Key.space>june,<Key.space>2023
Screenshot: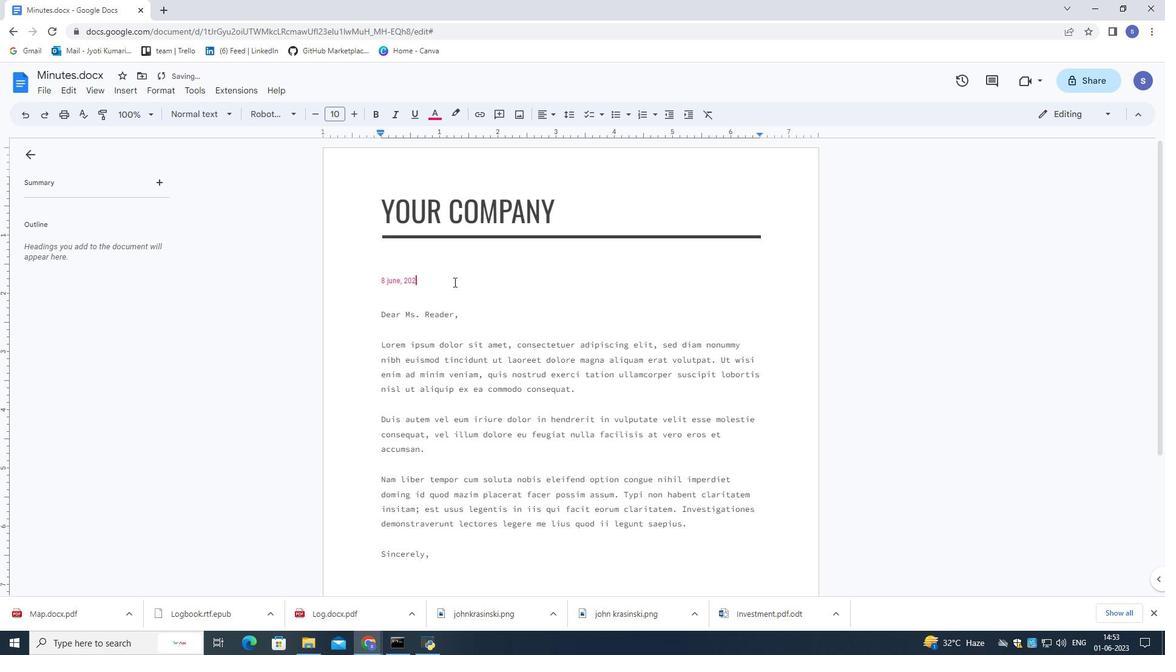 
Action: Mouse moved to (451, 284)
Screenshot: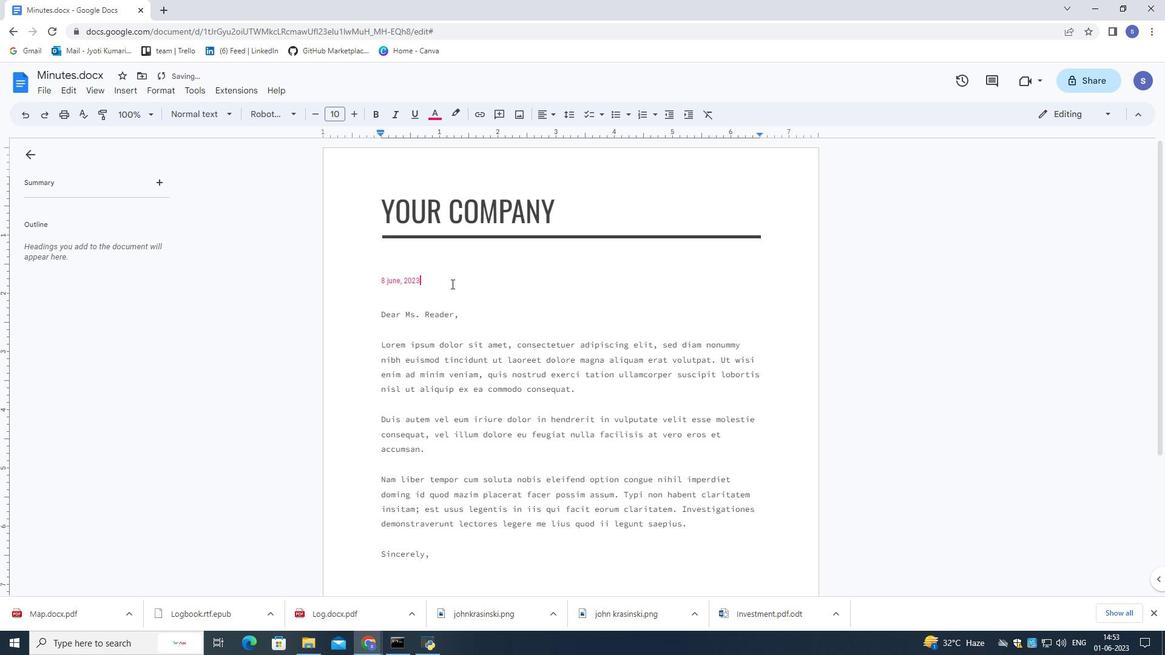 
Action: Mouse scrolled (451, 283) with delta (0, 0)
Screenshot: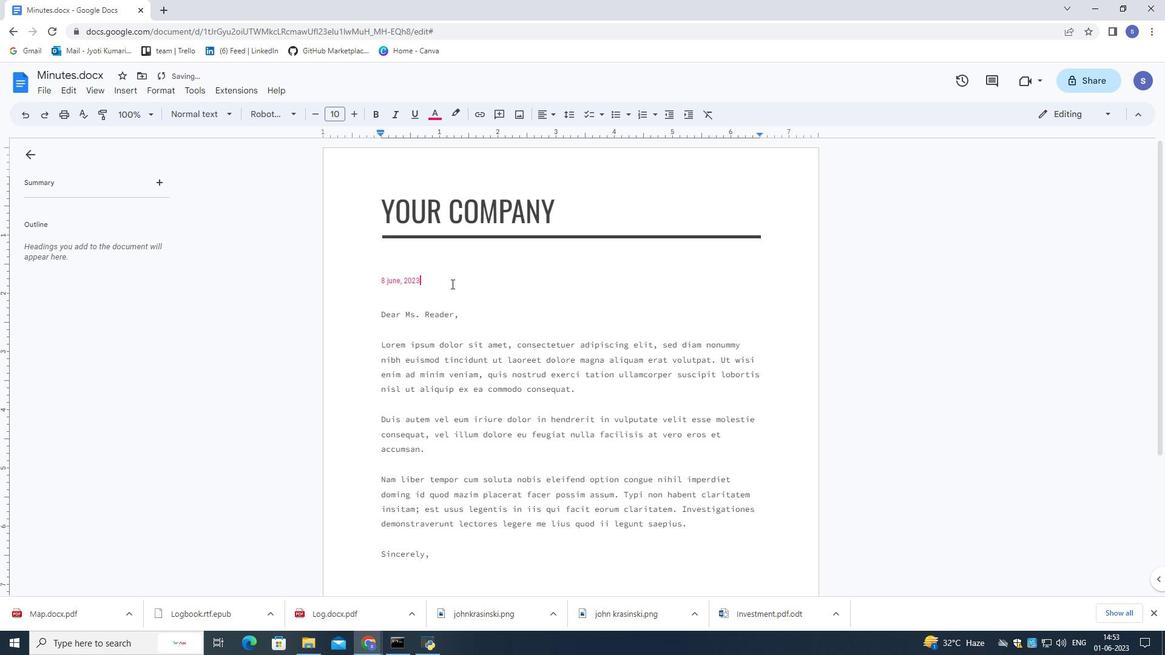 
Action: Mouse moved to (450, 284)
Screenshot: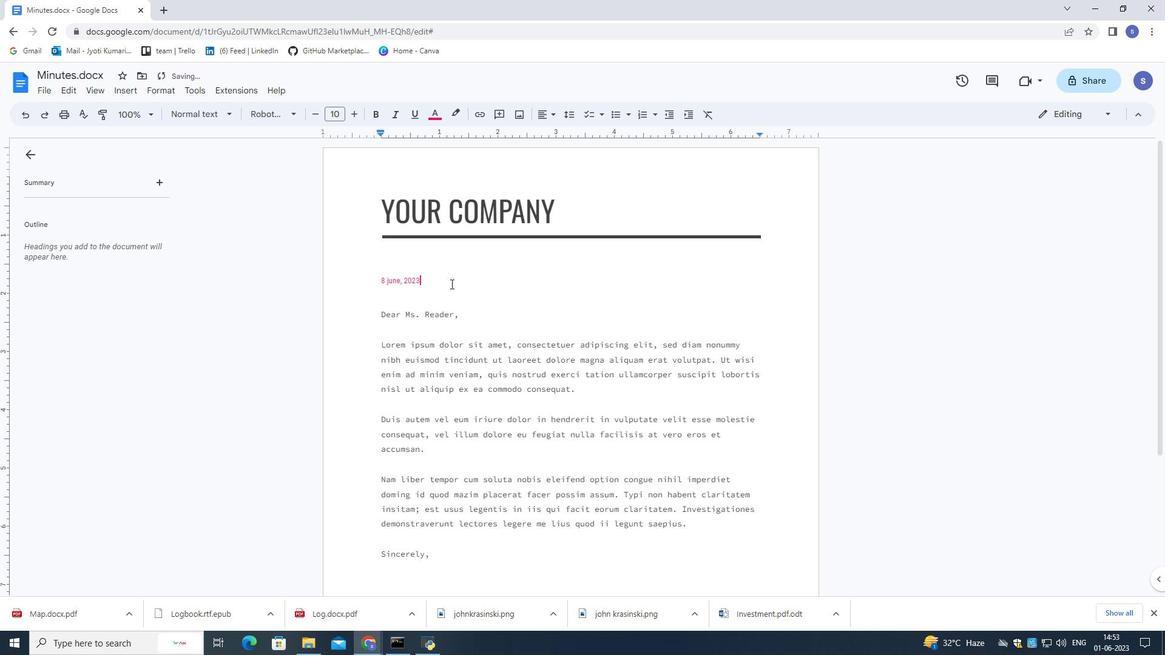 
Action: Mouse scrolled (450, 284) with delta (0, 0)
Screenshot: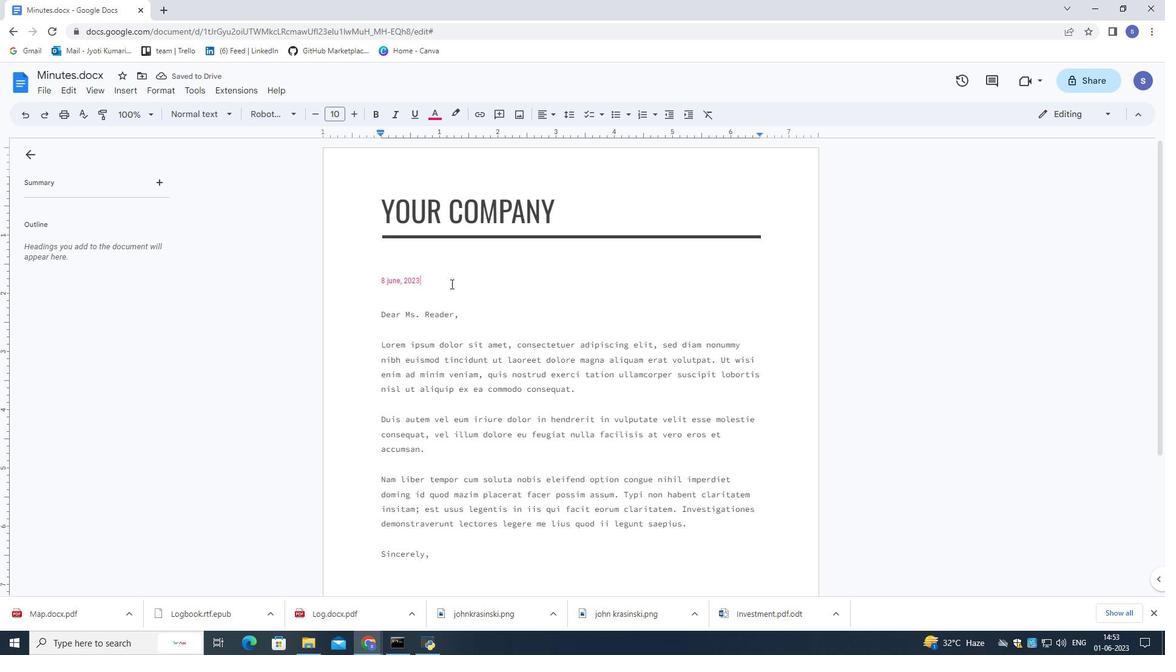 
Action: Mouse moved to (466, 191)
Screenshot: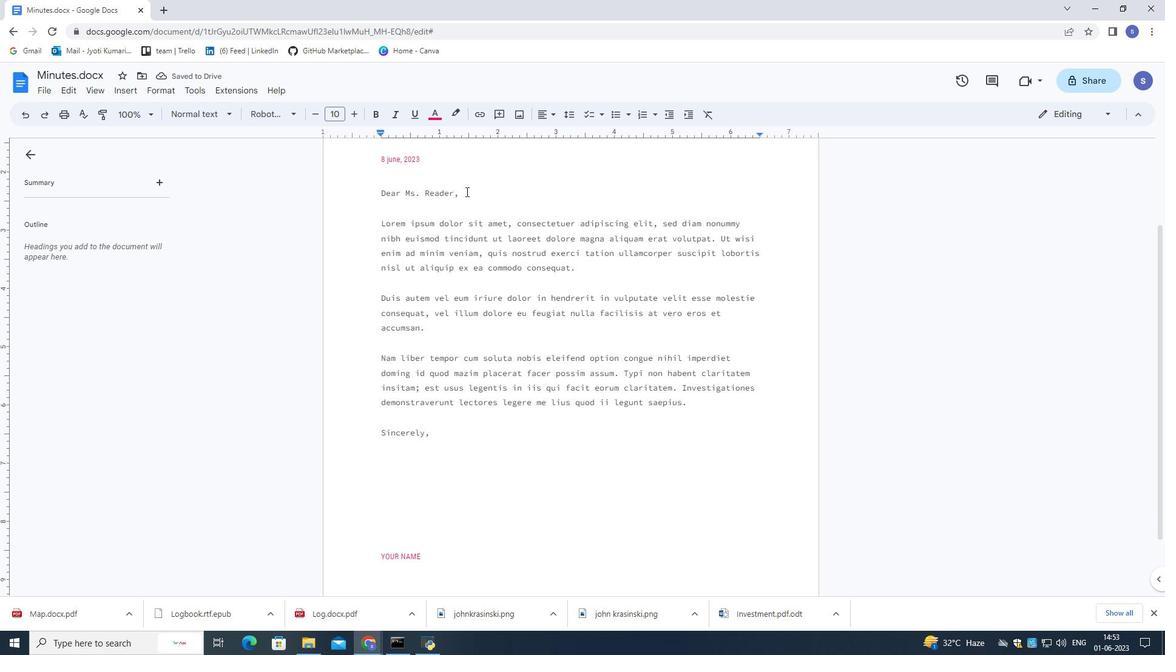 
Action: Mouse pressed left at (466, 191)
Screenshot: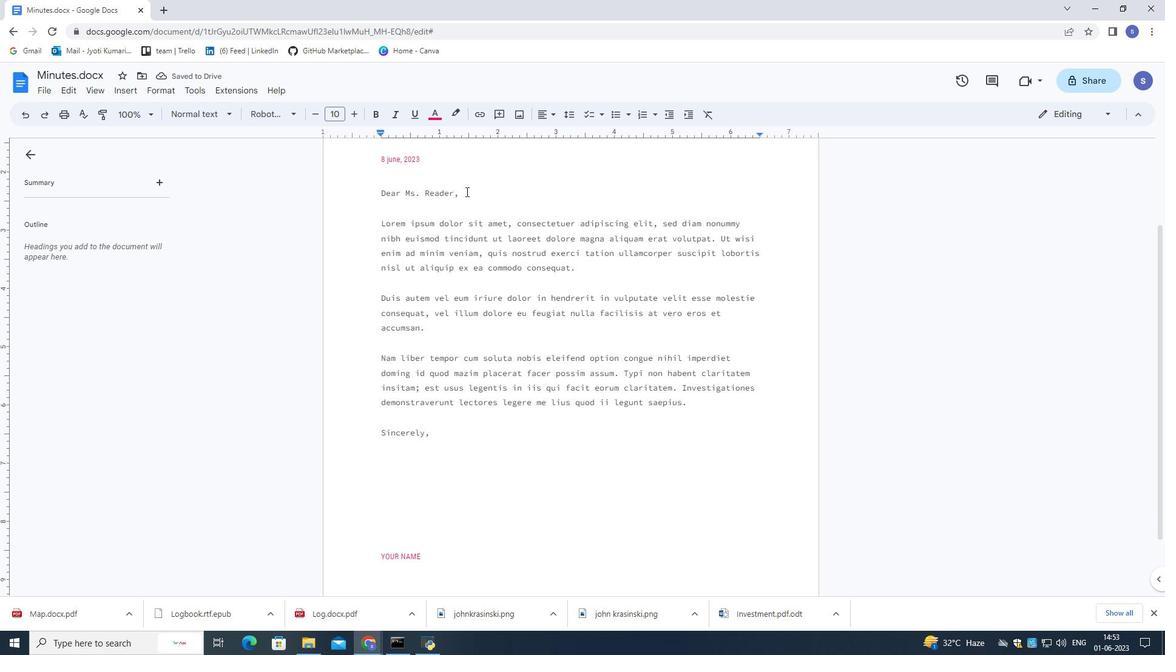 
Action: Mouse moved to (467, 191)
Screenshot: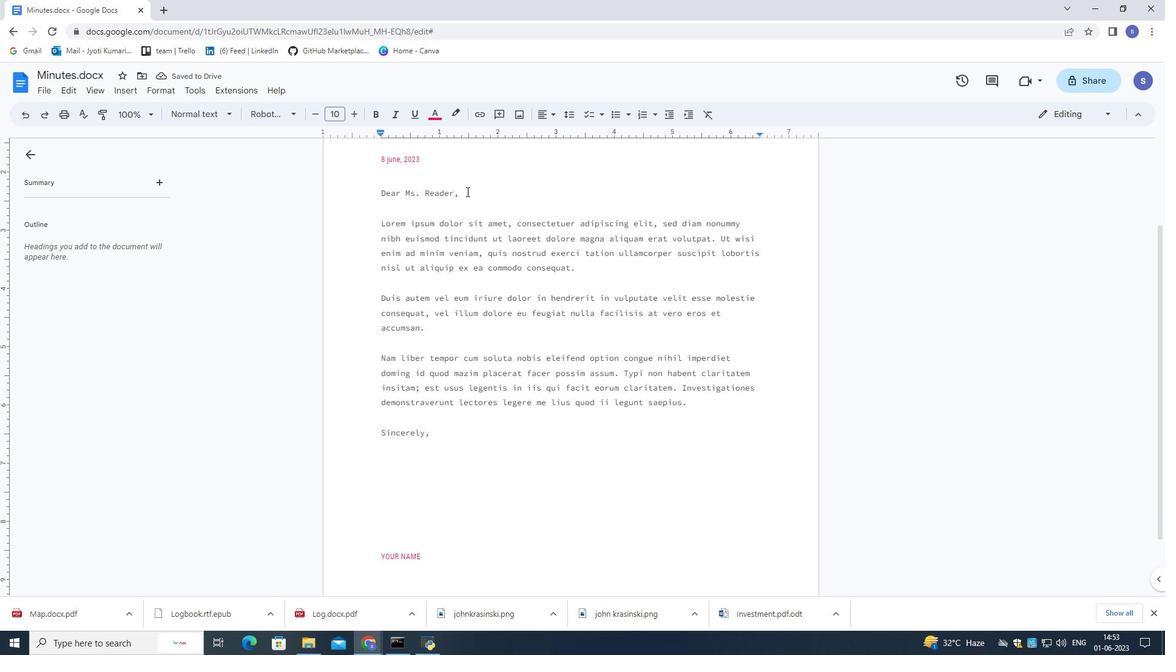 
Action: Mouse pressed left at (467, 191)
Screenshot: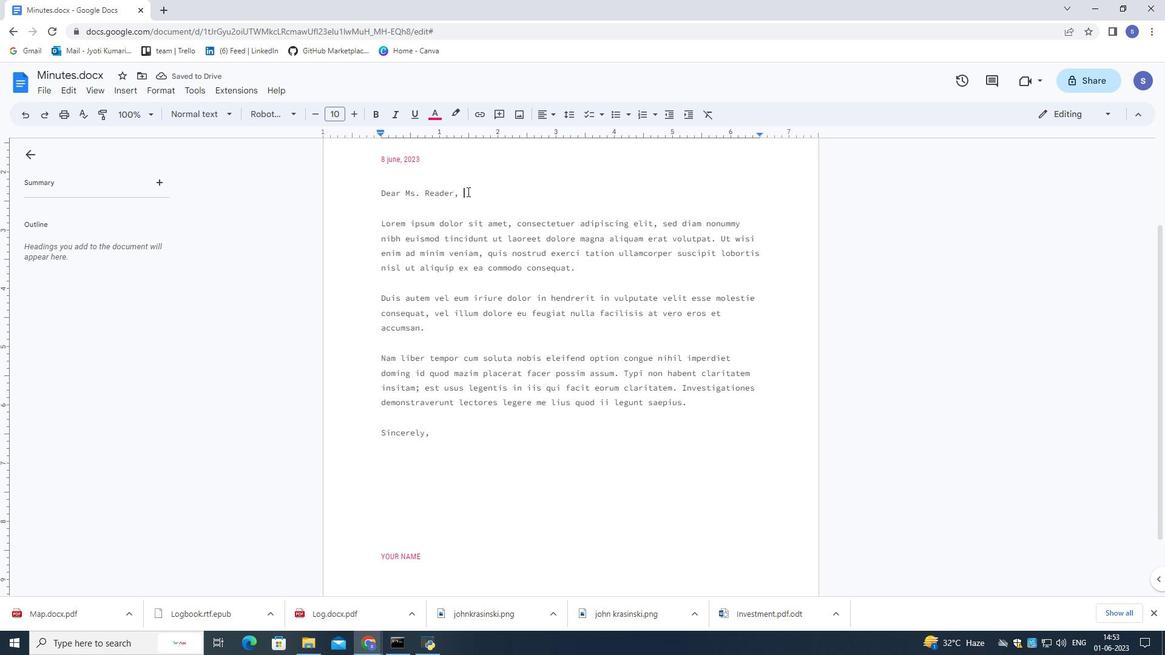 
Action: Mouse pressed left at (467, 191)
Screenshot: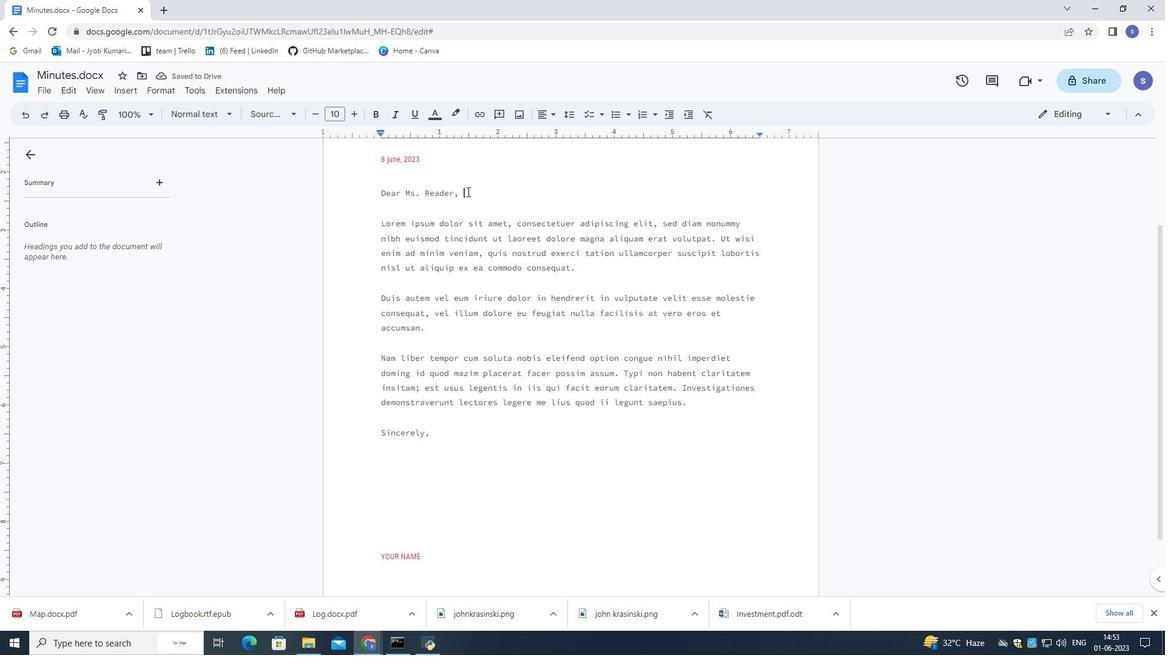 
Action: Mouse pressed left at (467, 191)
Screenshot: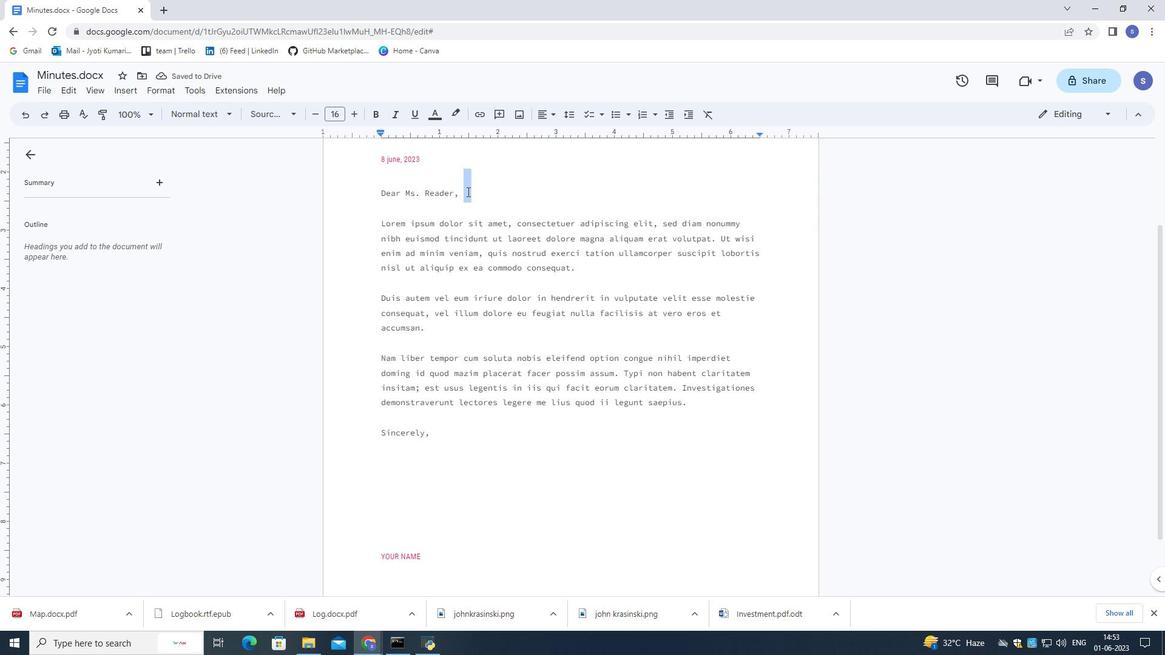 
Action: Mouse moved to (465, 191)
Screenshot: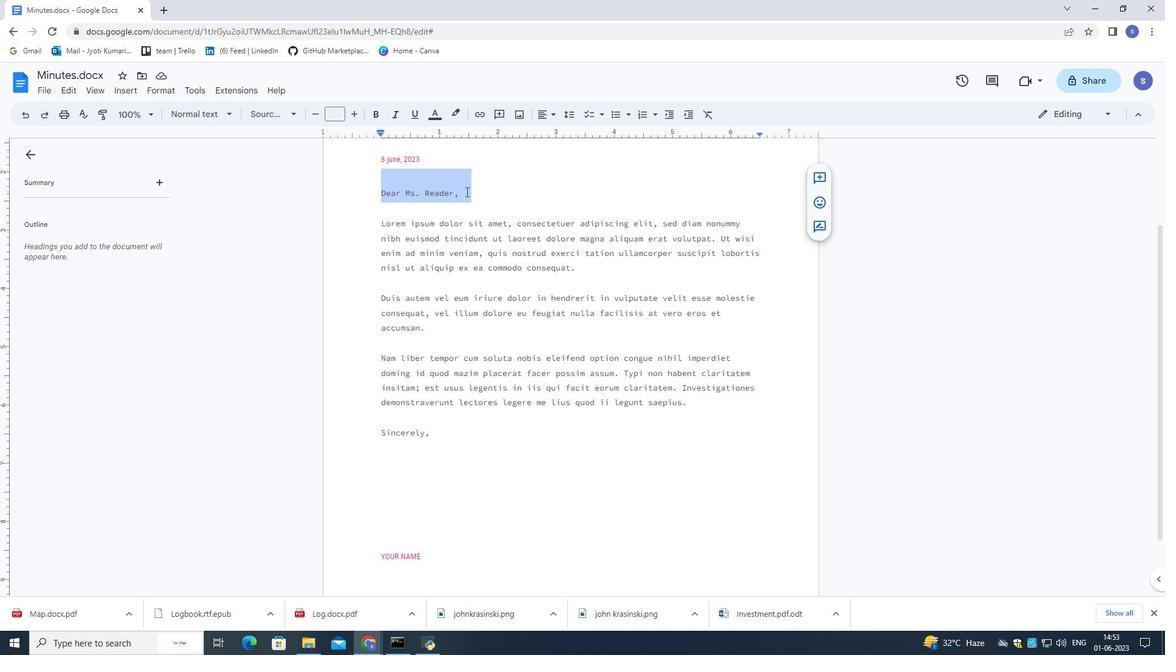 
Action: Key pressed <Key.shift>Hello,
Screenshot: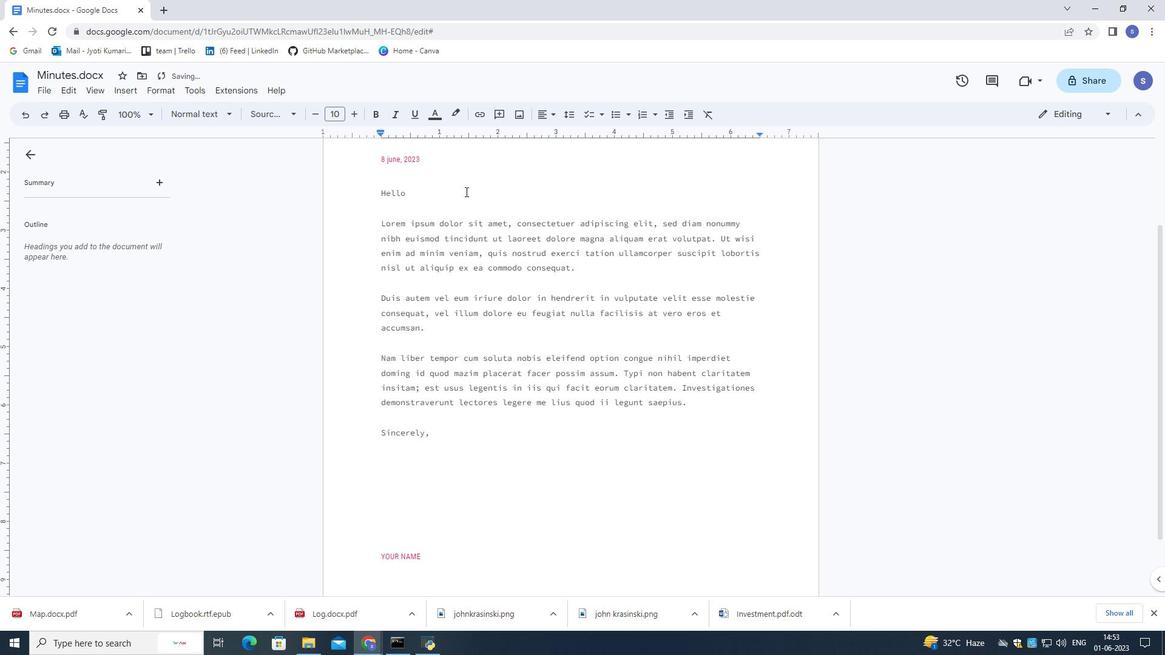
Action: Mouse moved to (381, 220)
Screenshot: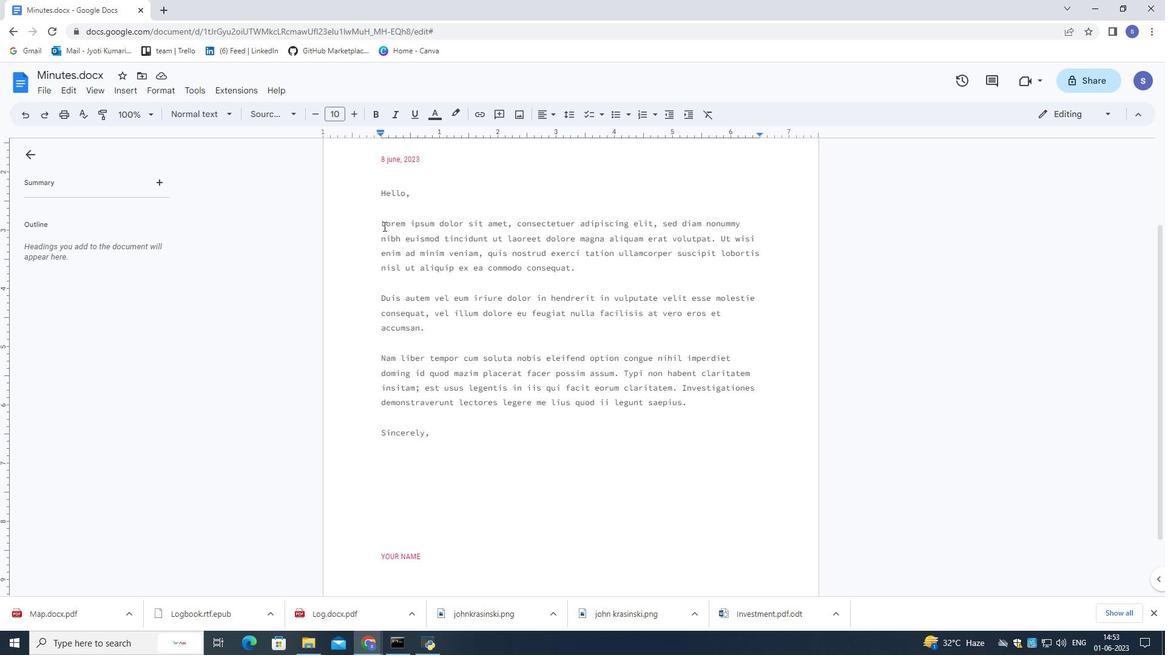 
Action: Mouse pressed left at (381, 220)
Screenshot: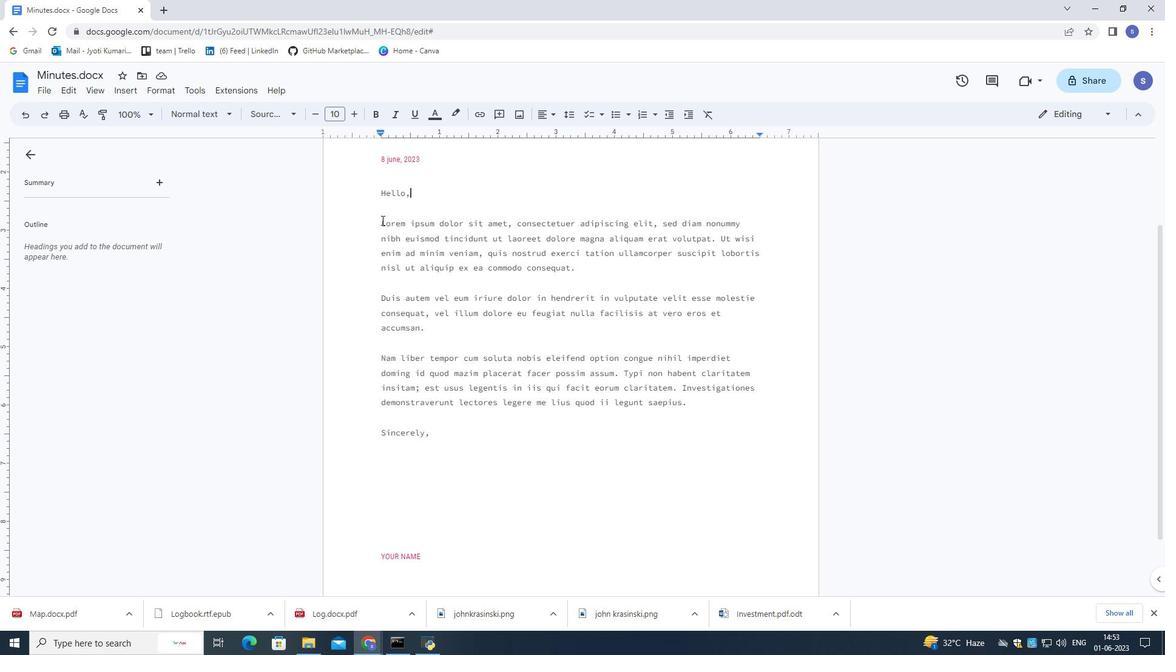 
Action: Mouse moved to (440, 426)
Screenshot: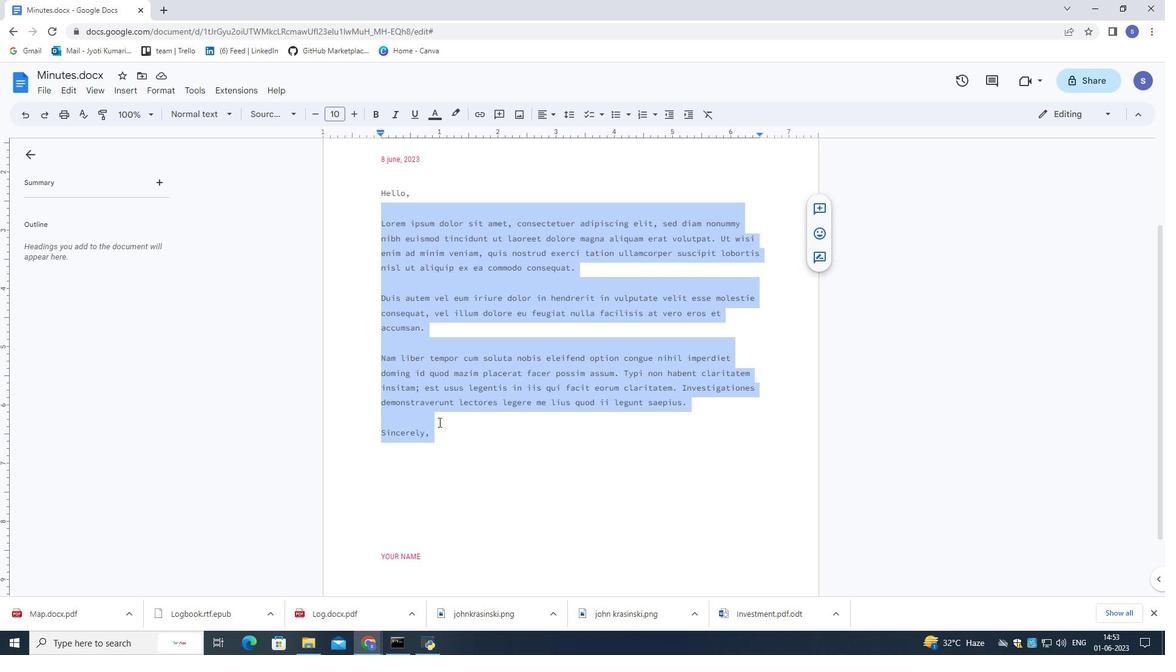 
Action: Key pressed <Key.backspace><Key.shift><Key.shift><Key.shift><Key.shift><Key.shift>I<Key.space>waan<Key.backspace><Key.backspace>nted<Key.space>to<Key.space>
Screenshot: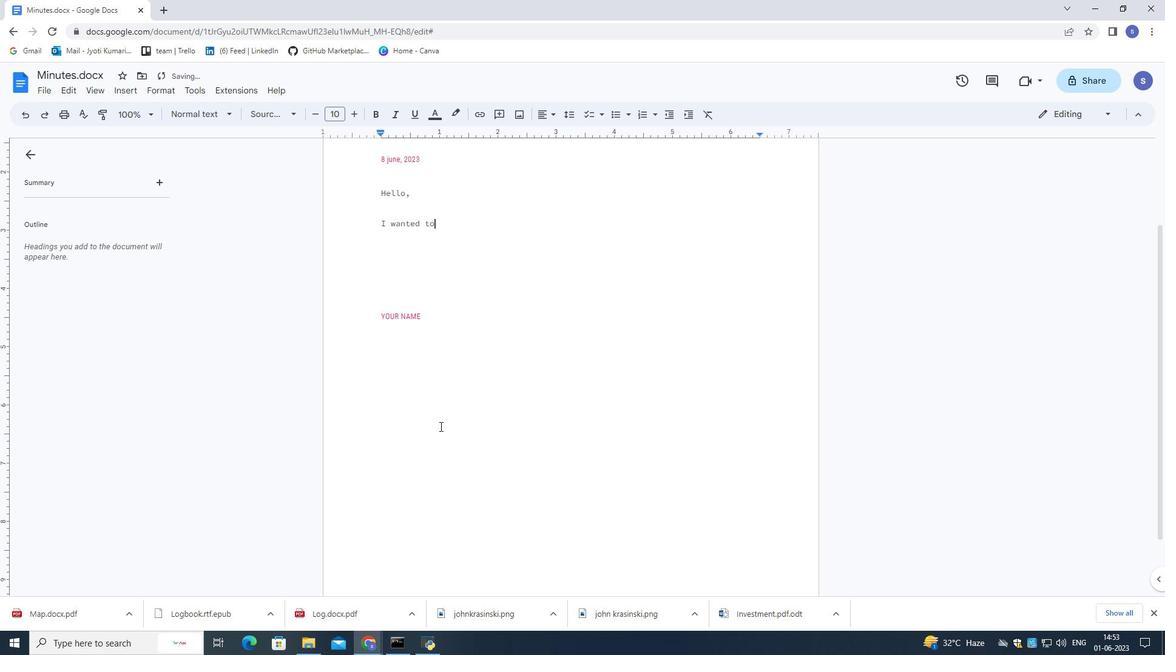 
Action: Mouse moved to (681, 441)
Screenshot: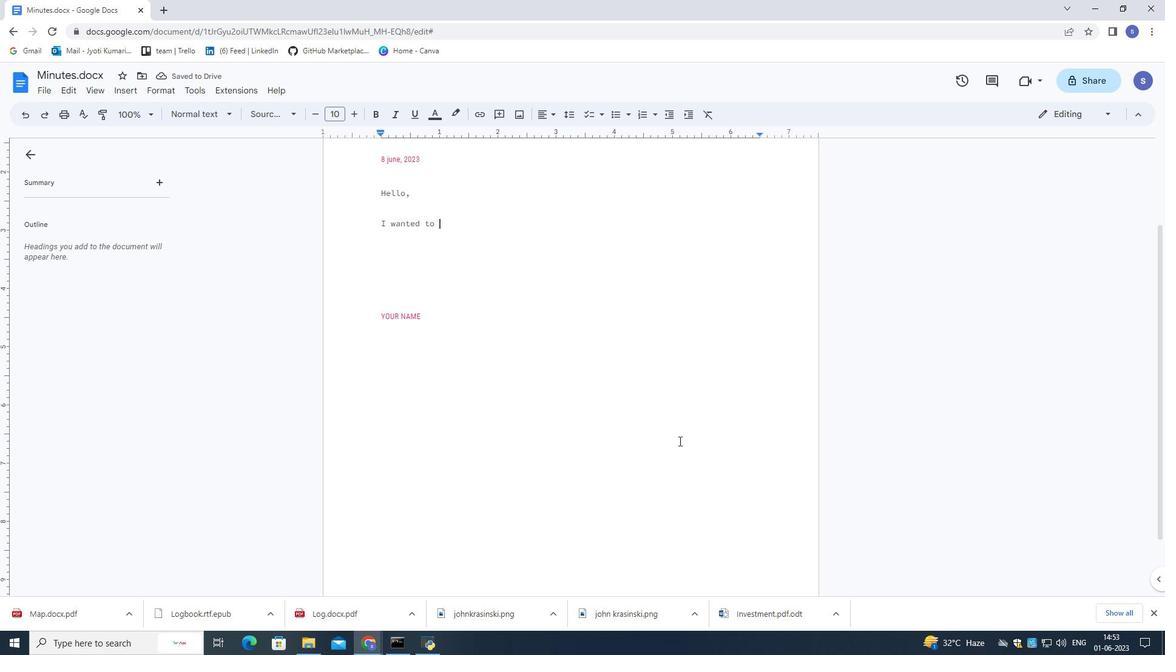 
Action: Key pressed expre
Screenshot: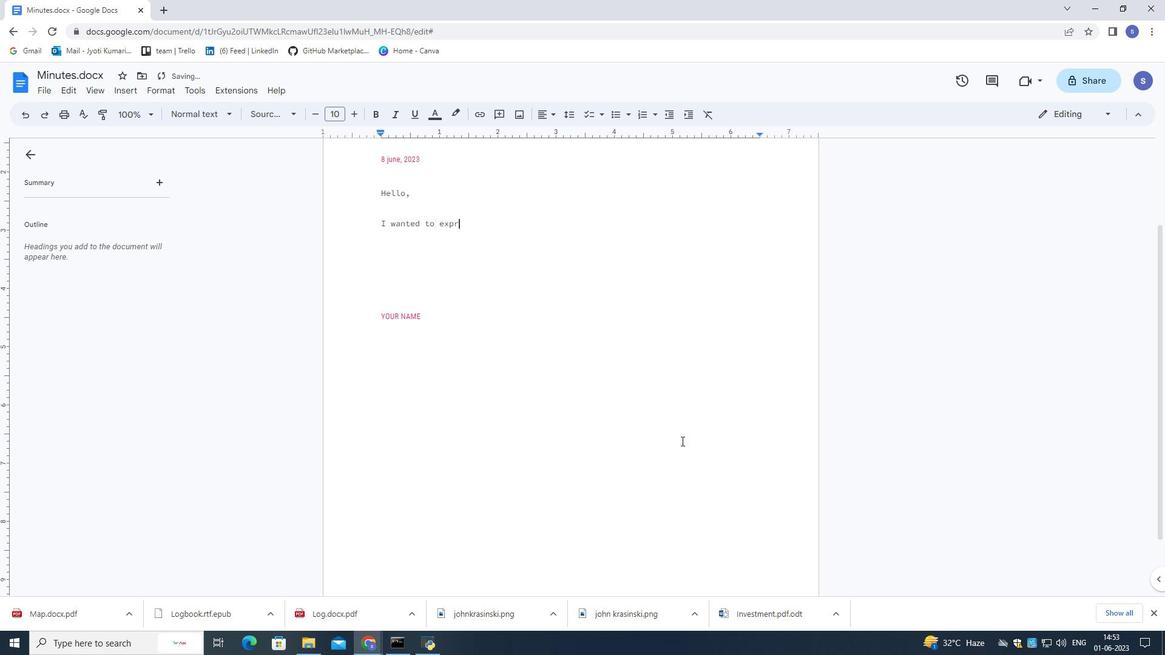 
Action: Mouse moved to (705, 454)
Screenshot: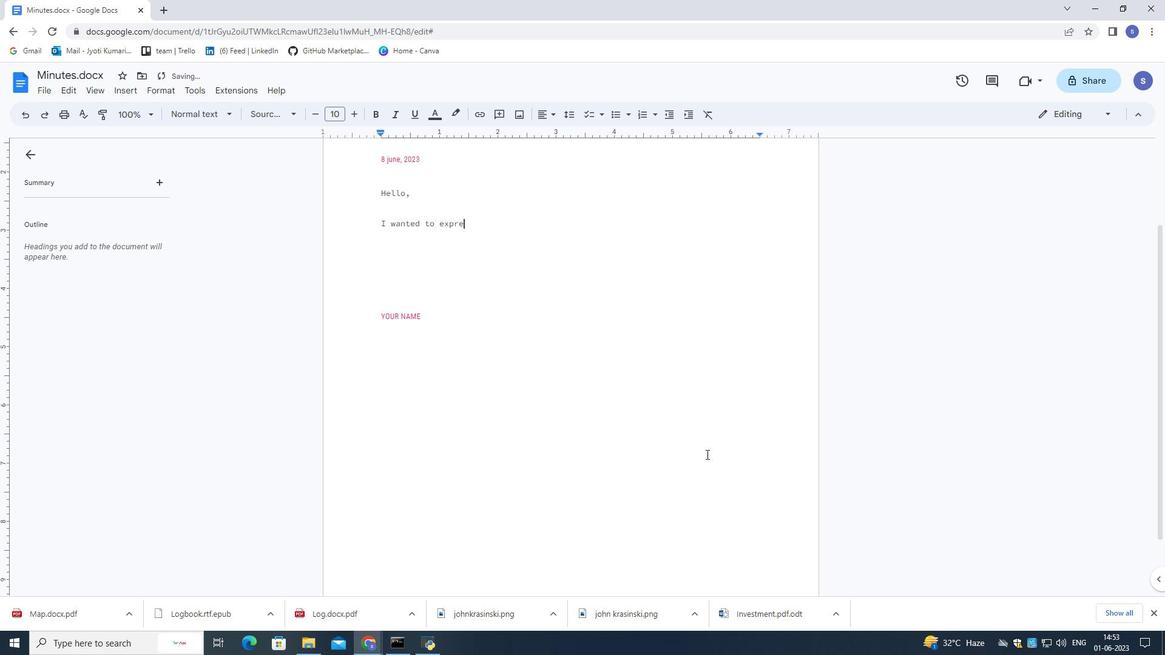 
Action: Key pressed ss<Key.space>my<Key.space>sincere<Key.space>appreciation<Key.space>for<Key.space>your<Key.space>hard<Key.space>work<Key.space>and<Key.space>dedication.<Key.space>your<Key.space>commitment<Key.space>to<Key.space>excellence<Key.space>has<Key.space>not<Key.space>
Screenshot: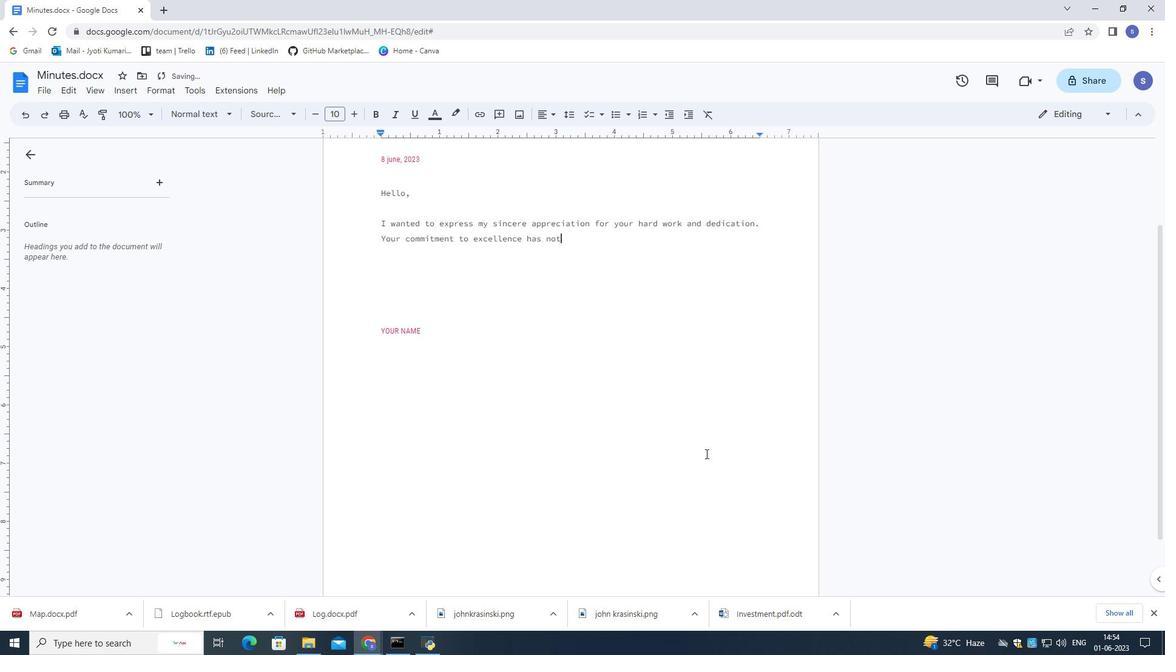 
Action: Mouse moved to (941, 526)
Screenshot: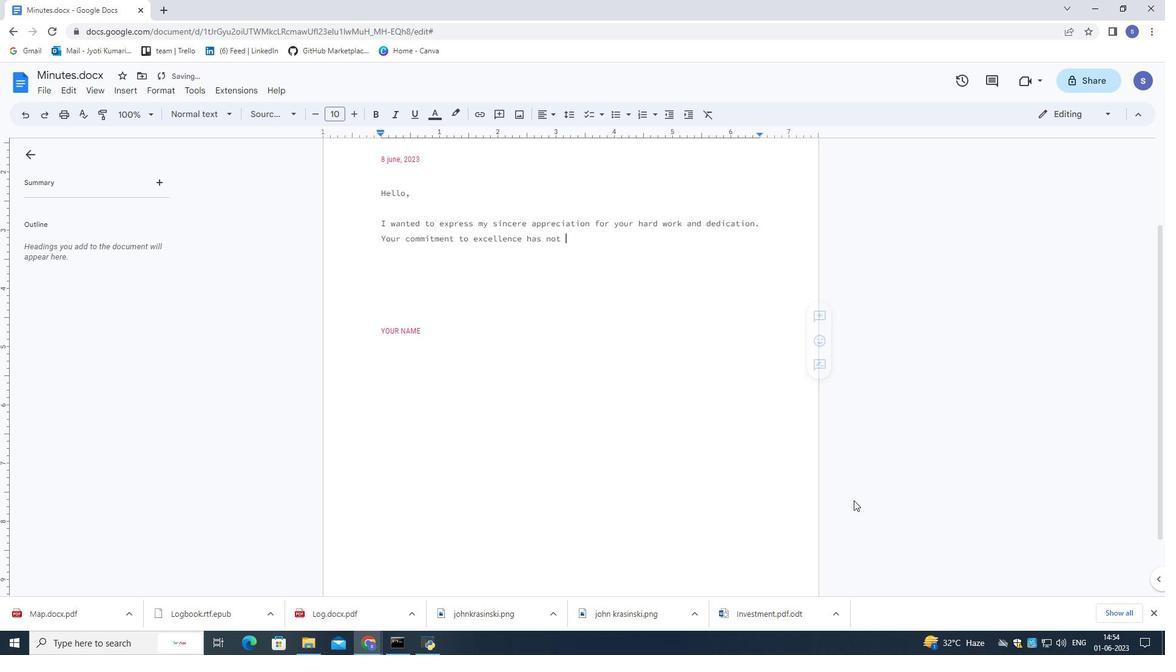 
Action: Key pressed g
Screenshot: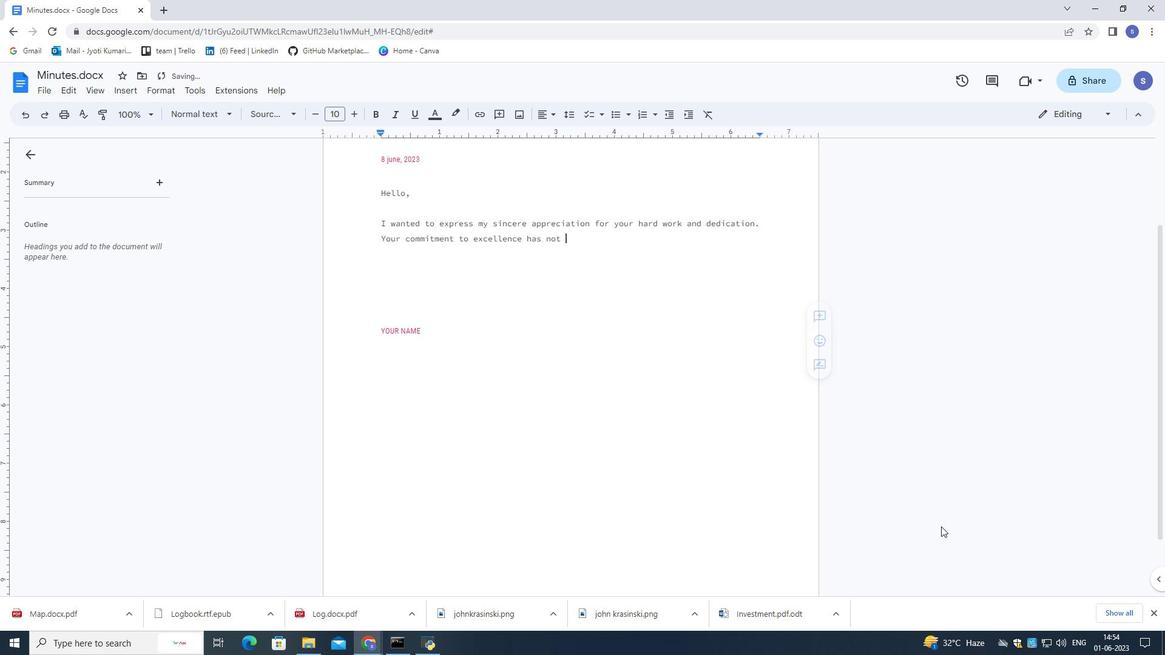 
Action: Mouse moved to (942, 526)
Screenshot: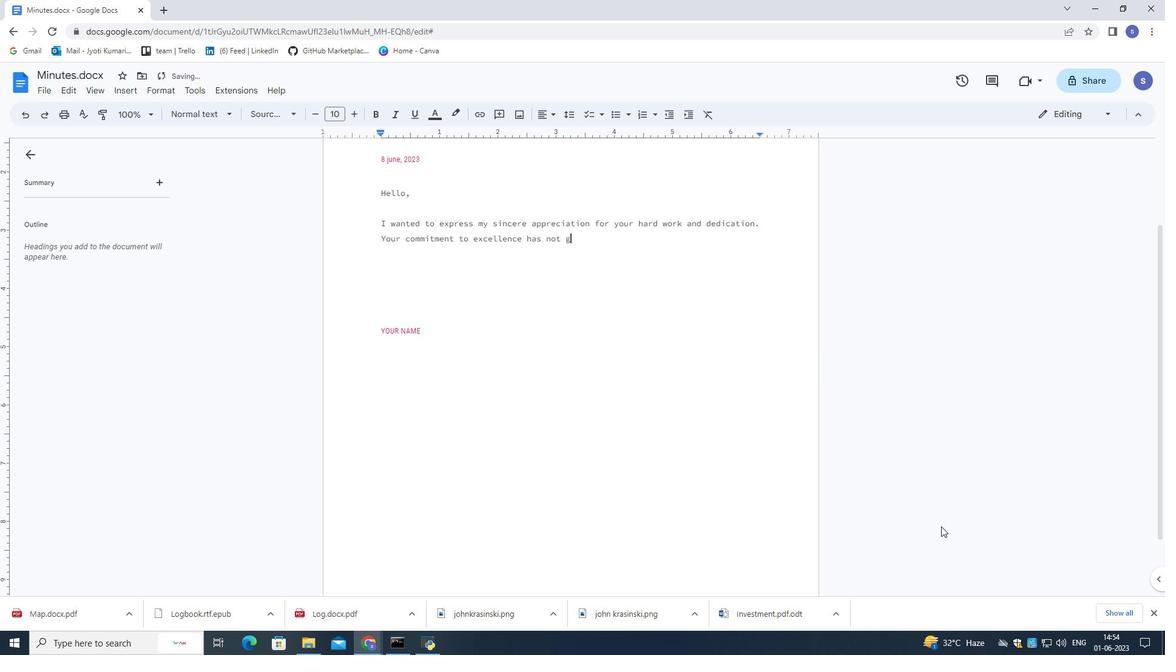 
Action: Key pressed one<Key.space>unnoticed,<Key.space>and<Key.space><Key.shift>I<Key.space>am<Key.space>grateful<Key.space>to<Key.space>have<Key.space>you<Key.space>as<Key.space>
Screenshot: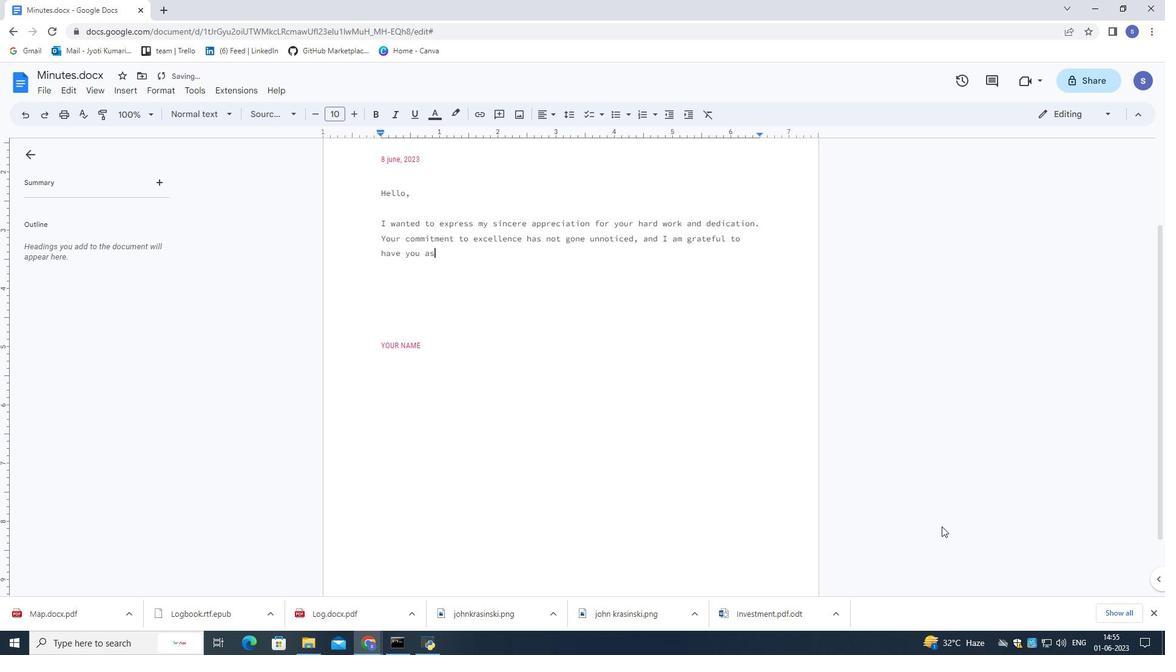 
Action: Mouse moved to (940, 526)
Screenshot: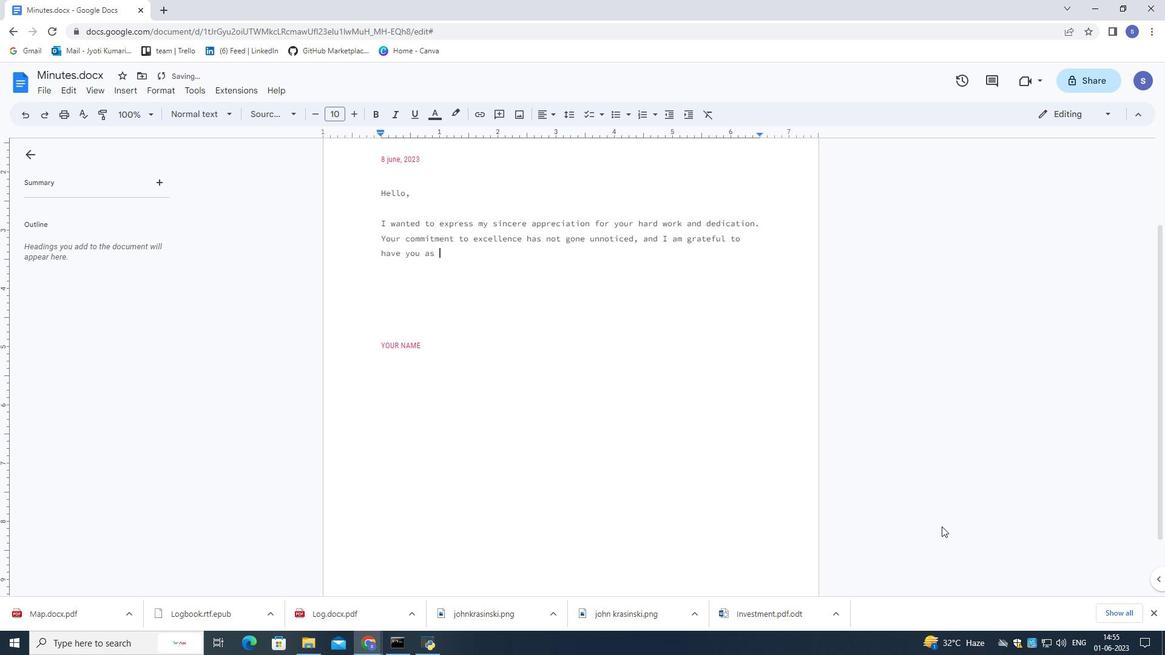 
Action: Key pressed part<Key.space>of<Key.space>our<Key.space>team.<Key.space>your<Key.space>contribution<Key.space>are<Key.space>invaluable.<Key.space>and<Key.space><Key.shift>I<Key.space>ll<Key.backspace>ook<Key.space>forward<Key.space>to<Key.space>our<Key.space>continued<Key.space>success<Key.space>to<Key.space><Key.backspace>geather.
Screenshot: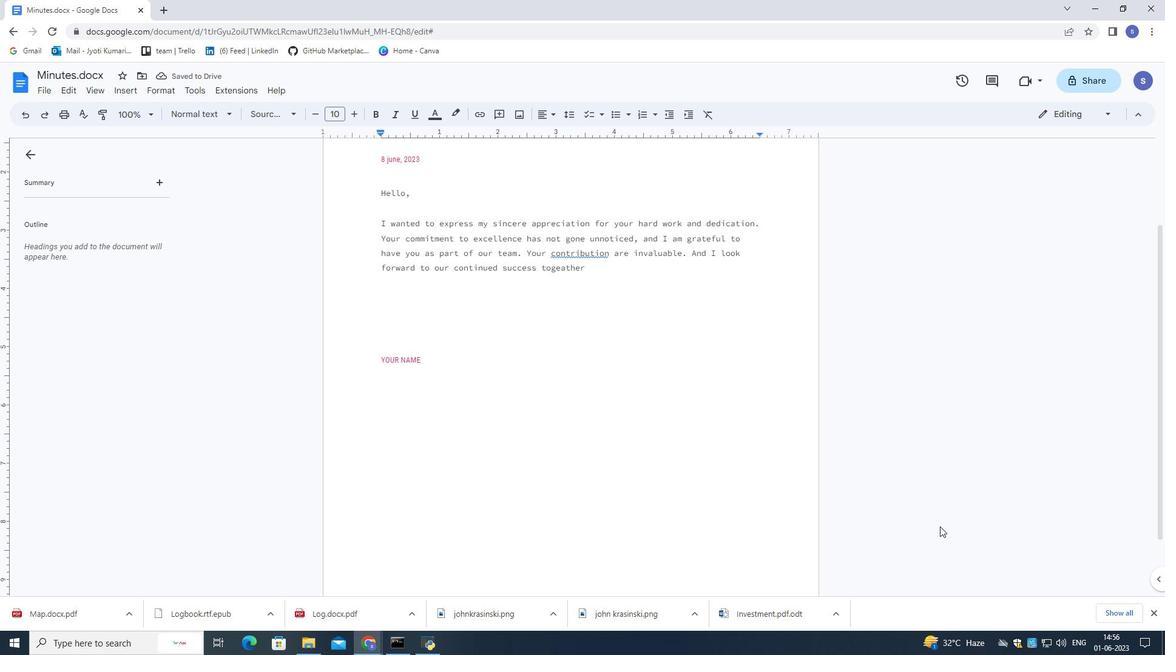 
Action: Mouse moved to (598, 254)
Screenshot: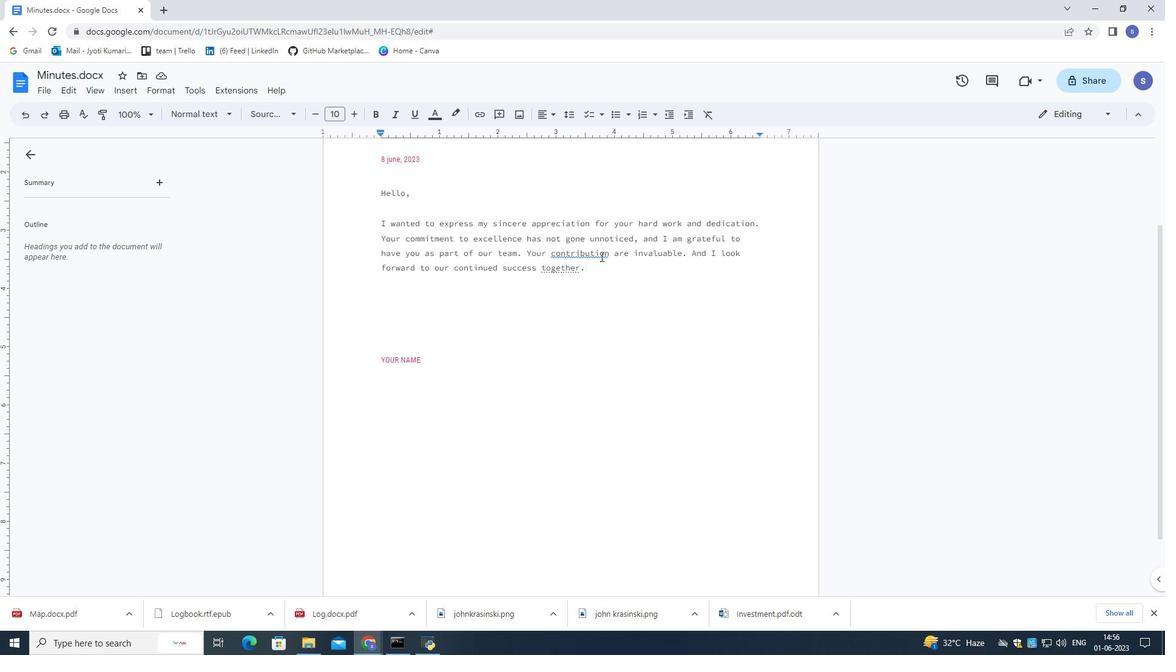 
Action: Mouse pressed left at (598, 254)
Screenshot: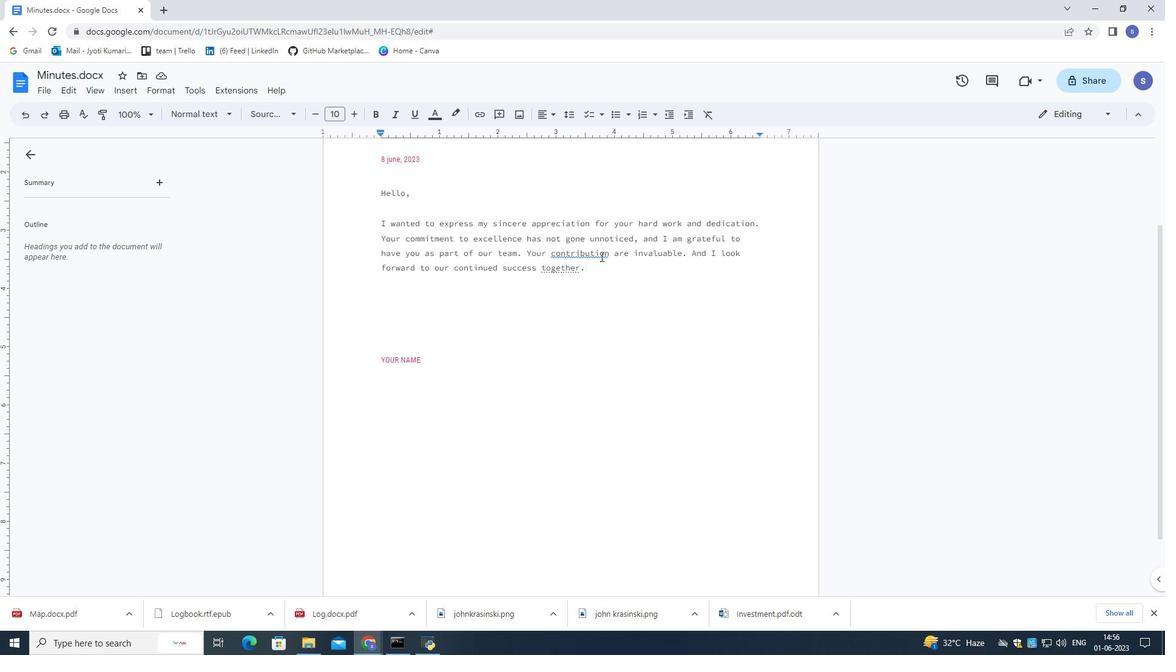
Action: Mouse moved to (596, 236)
Screenshot: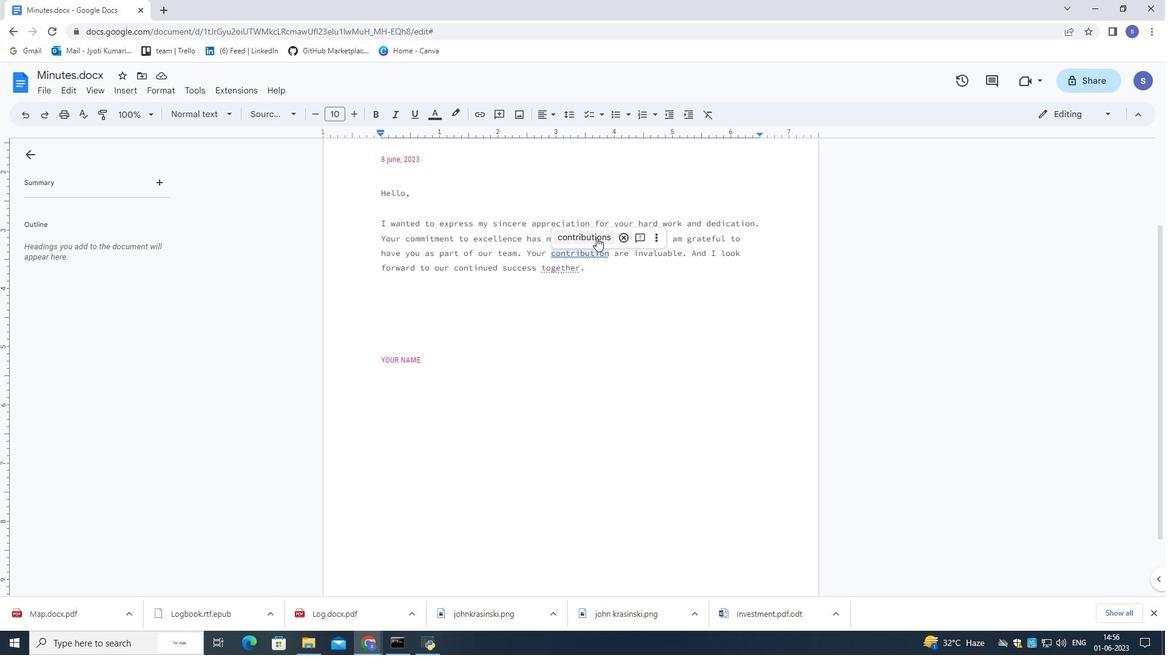 
Action: Mouse pressed left at (596, 236)
Screenshot: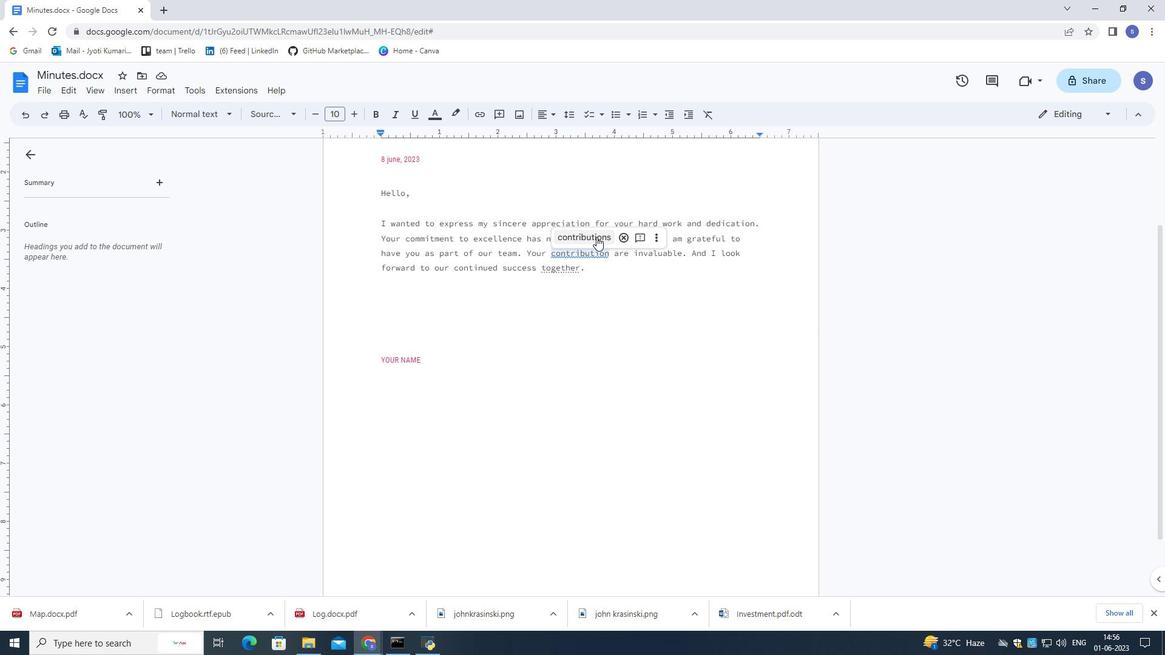 
Action: Mouse moved to (597, 267)
Screenshot: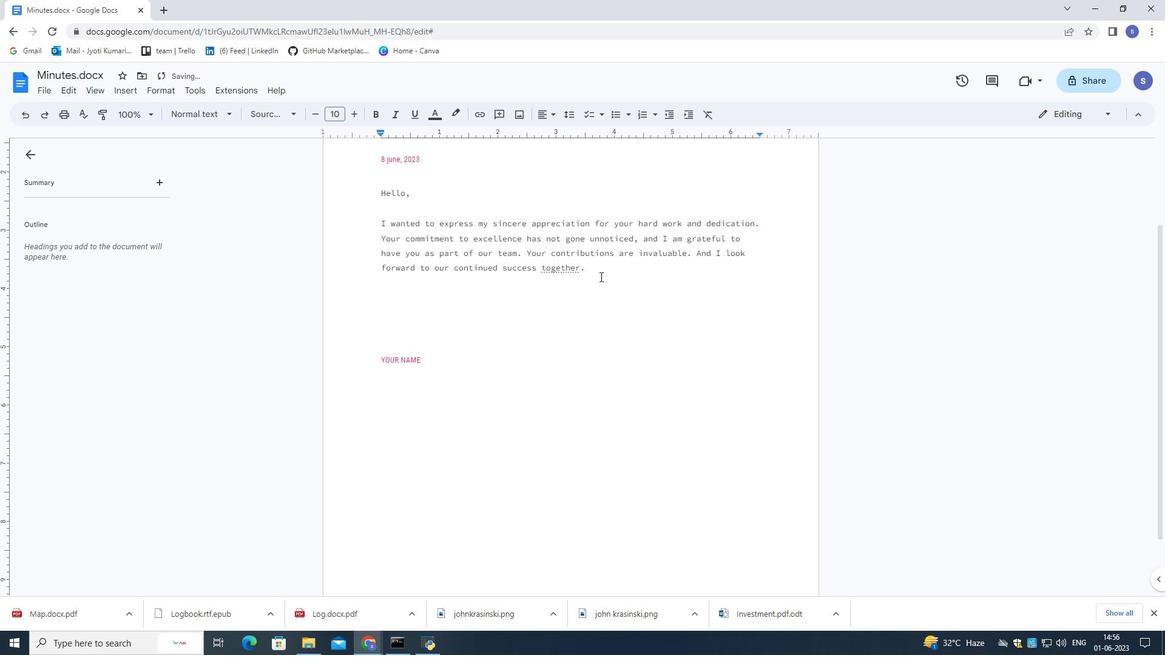
Action: Mouse pressed left at (597, 267)
Screenshot: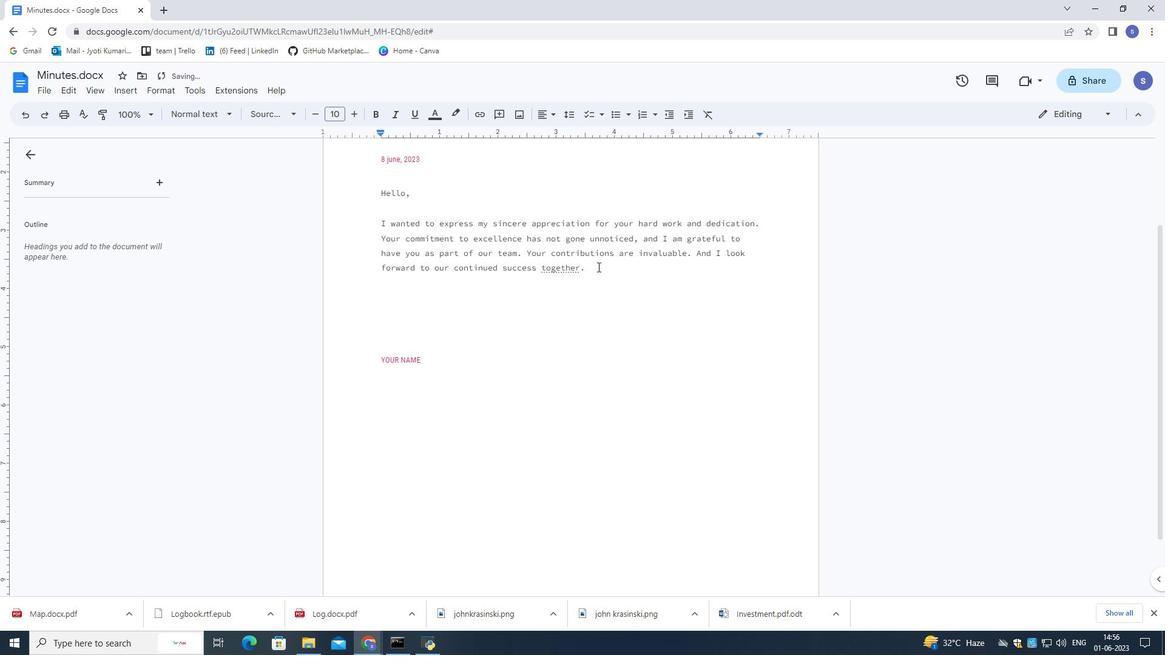 
Action: Mouse moved to (573, 267)
Screenshot: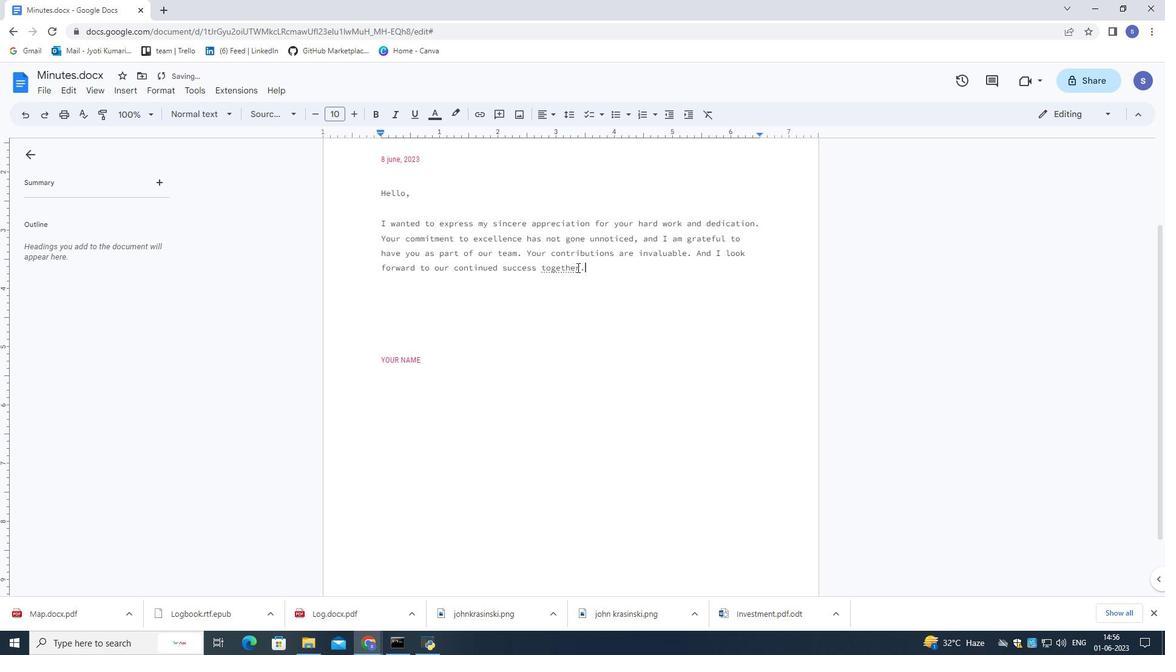
Action: Mouse pressed left at (573, 267)
Screenshot: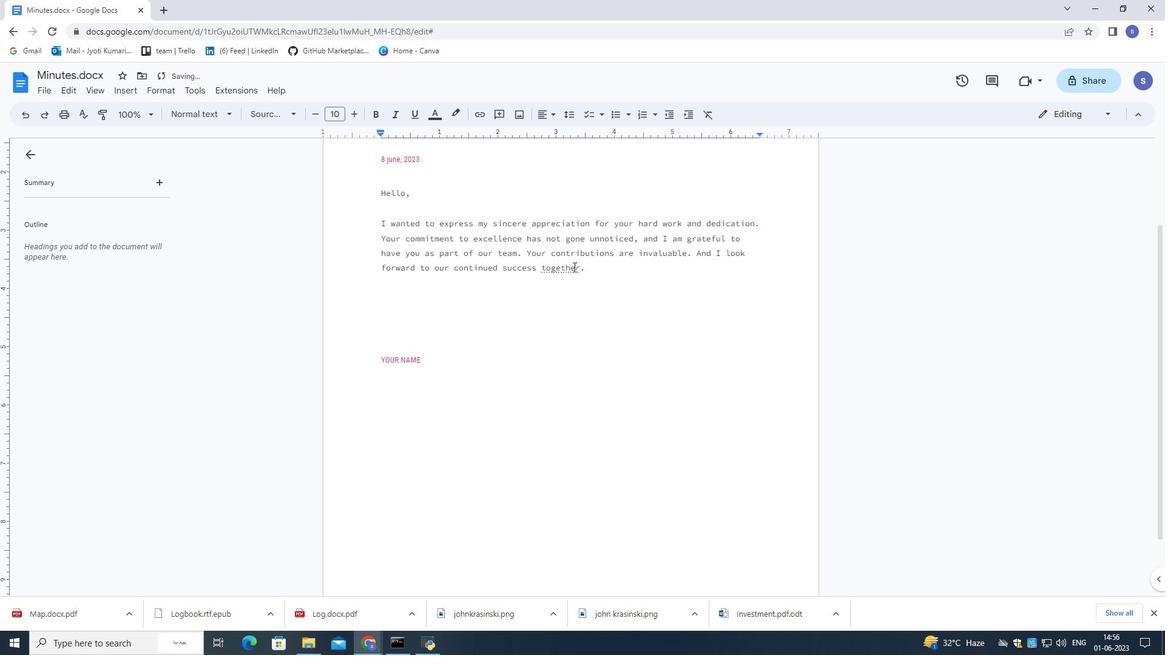 
Action: Mouse moved to (585, 271)
Screenshot: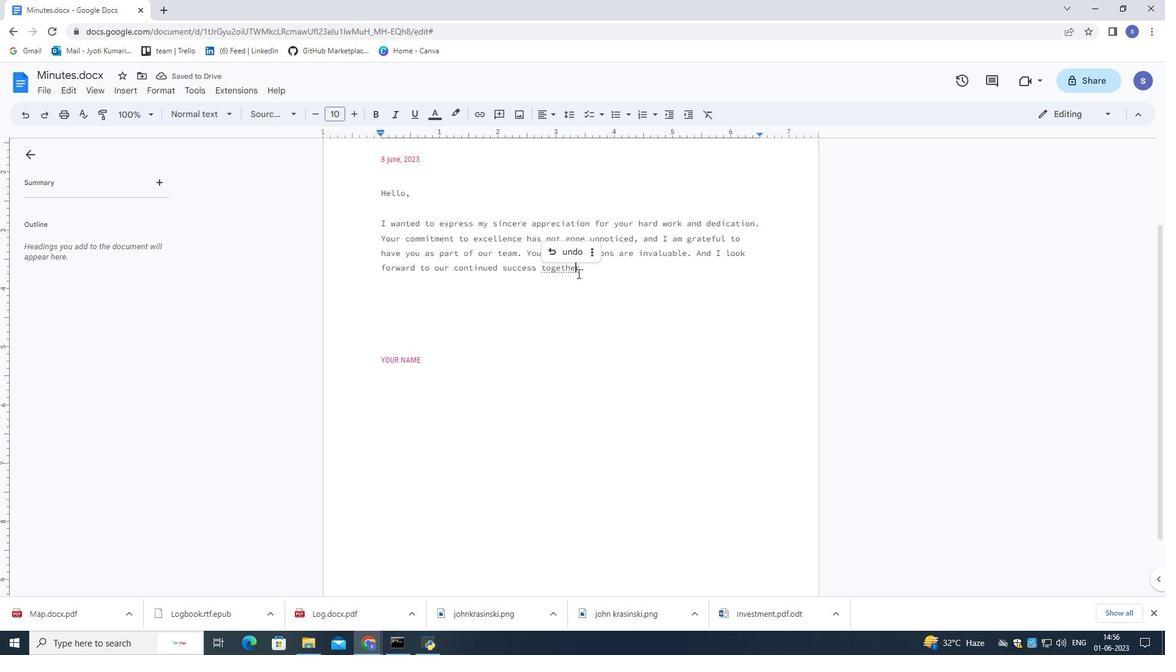 
Action: Mouse pressed left at (585, 271)
Screenshot: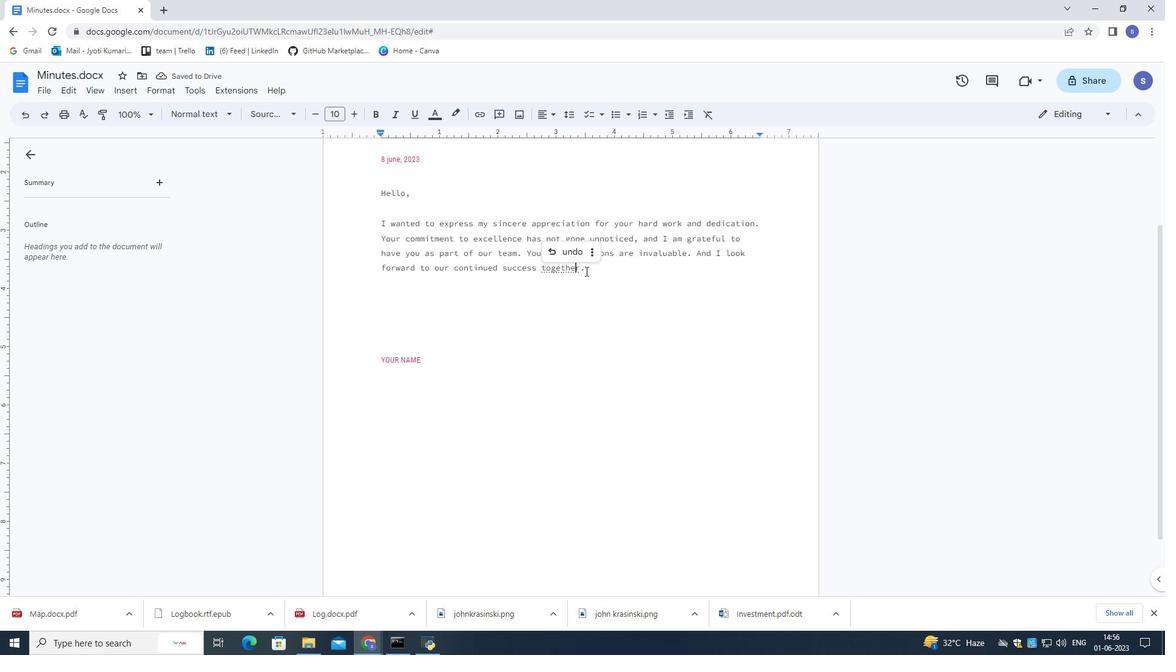 
Action: Mouse moved to (543, 269)
Screenshot: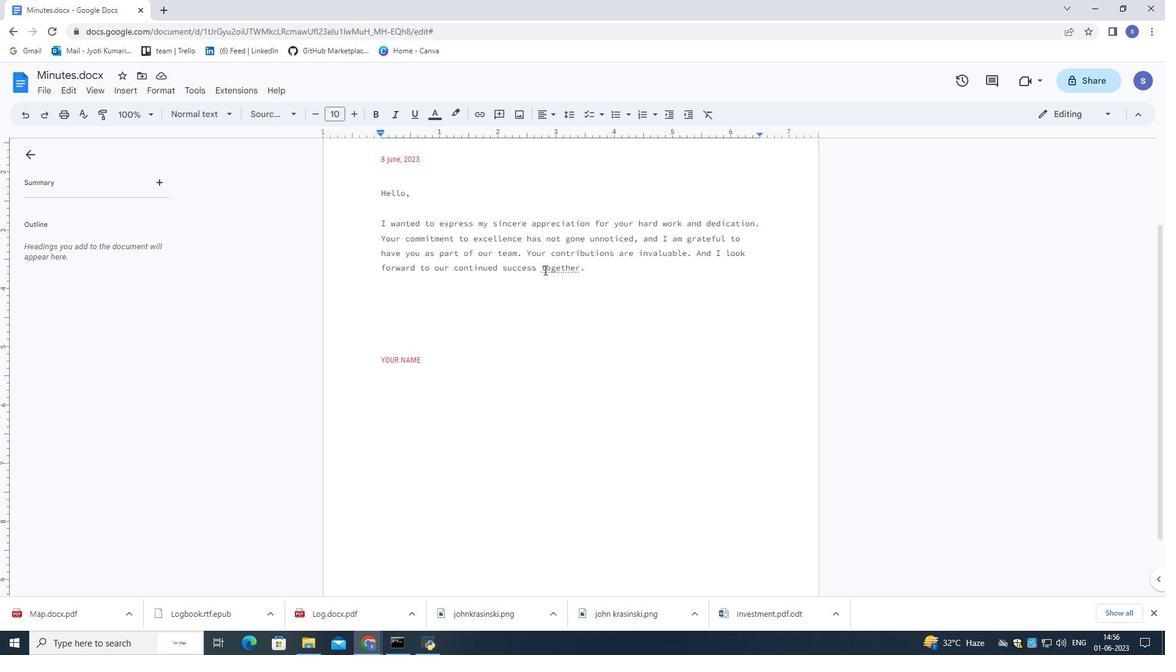 
Action: Mouse pressed left at (543, 269)
Screenshot: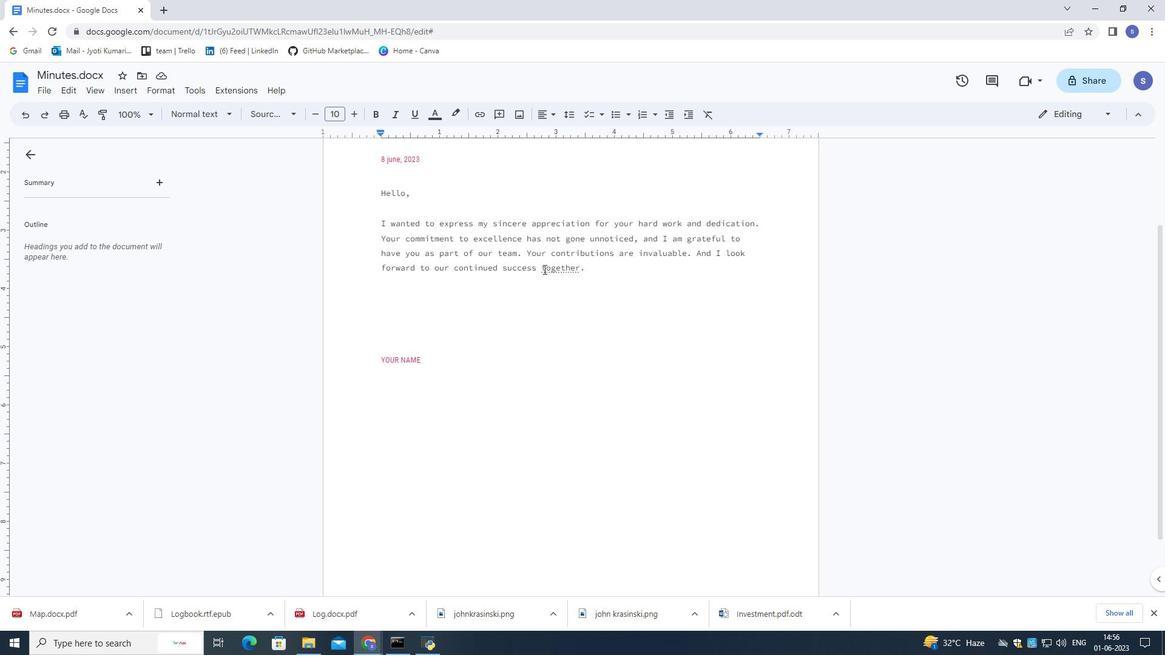 
Action: Mouse moved to (549, 290)
Screenshot: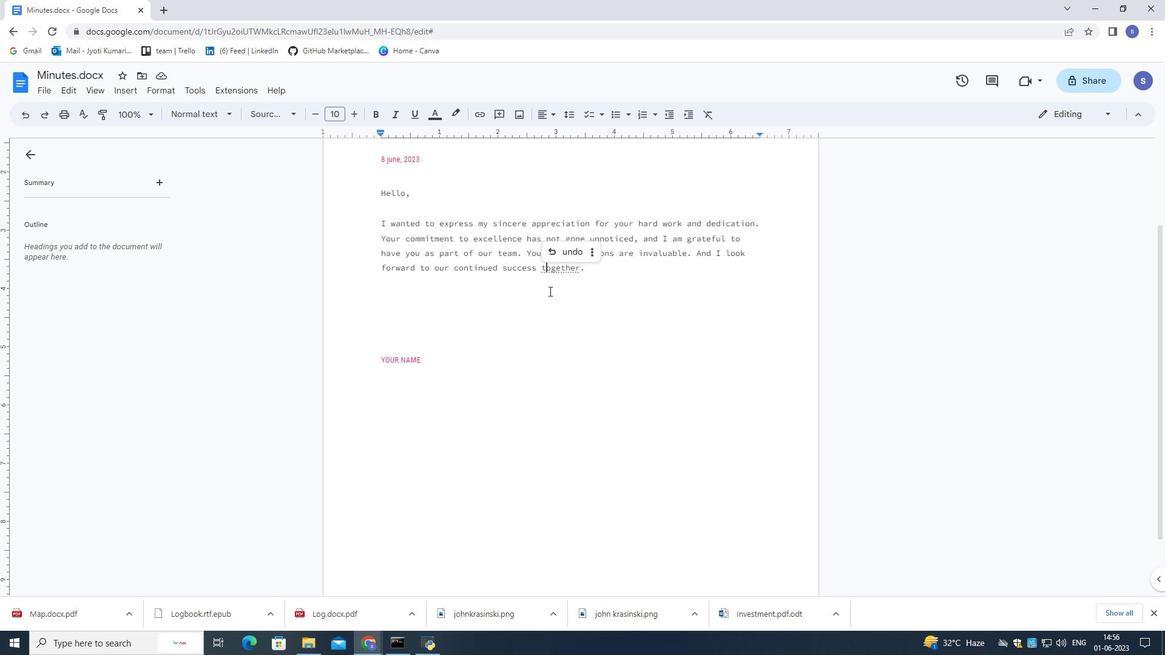 
Action: Key pressed <Key.left>
Screenshot: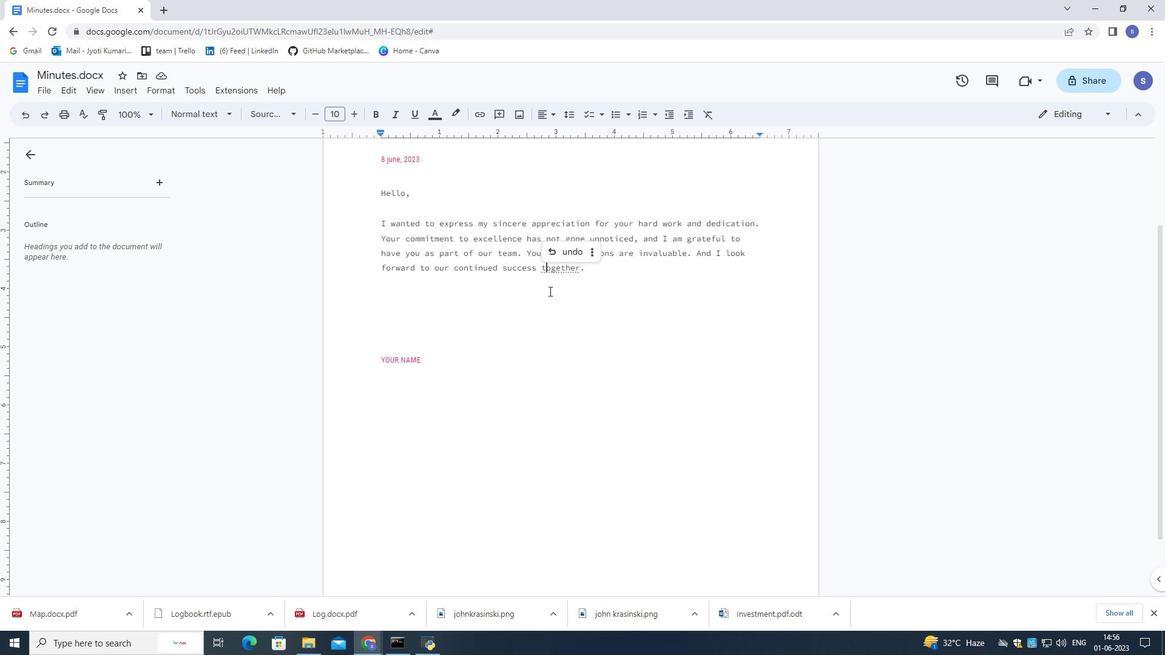 
Action: Mouse moved to (549, 290)
Screenshot: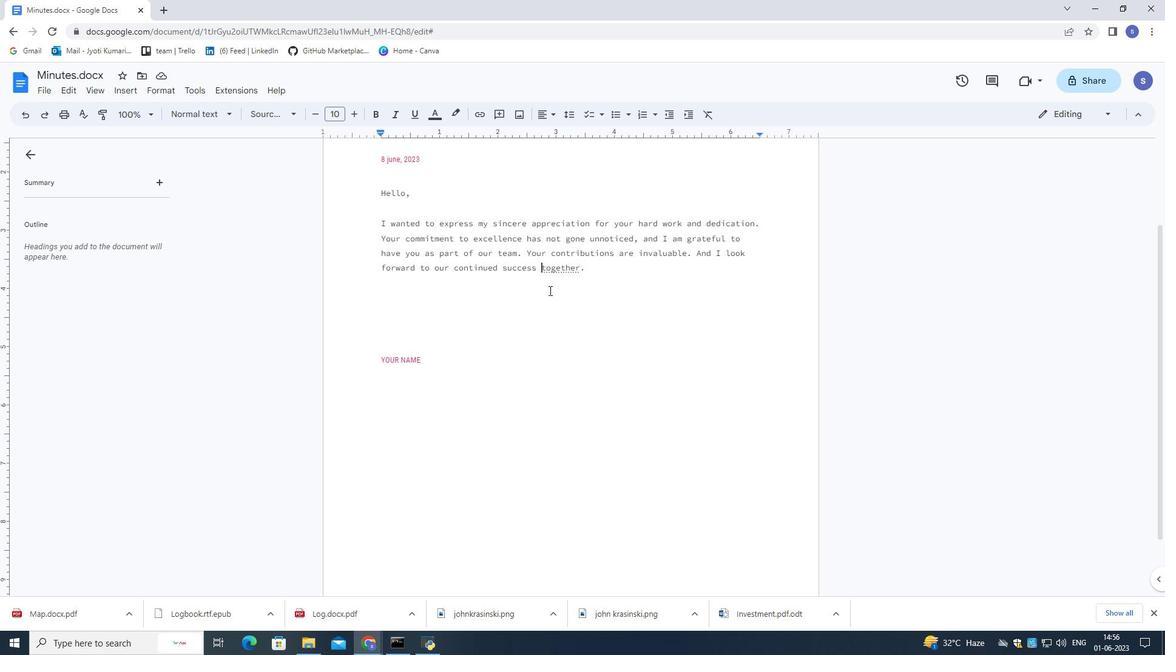
Action: Key pressed <Key.backspace>
Screenshot: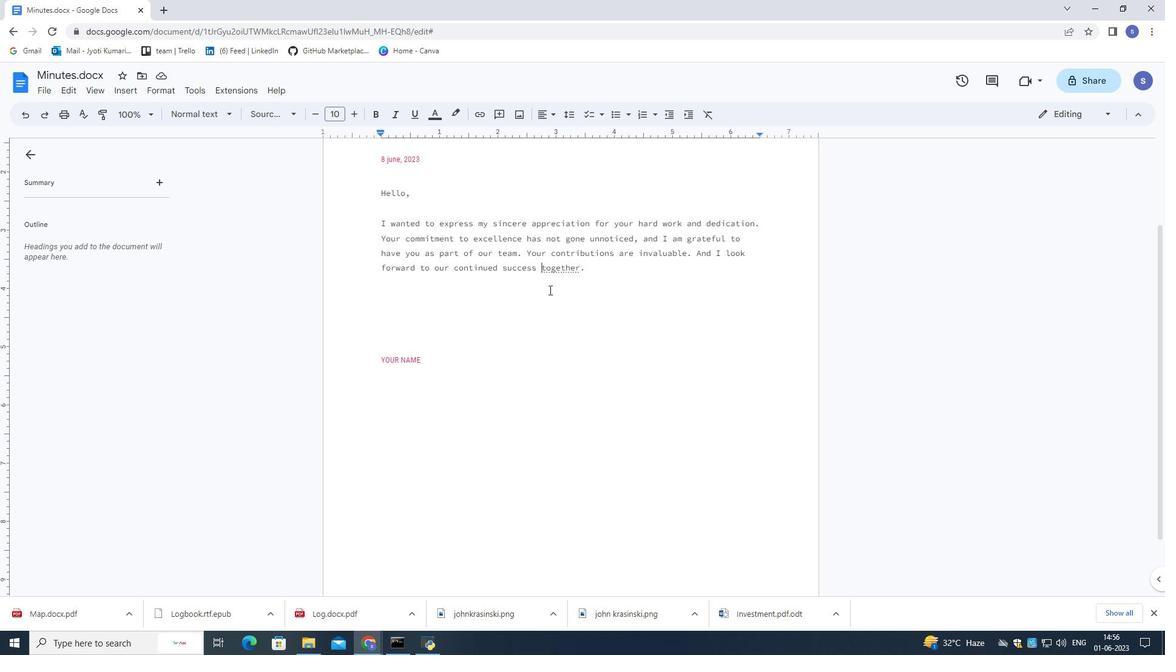
Action: Mouse moved to (548, 288)
Screenshot: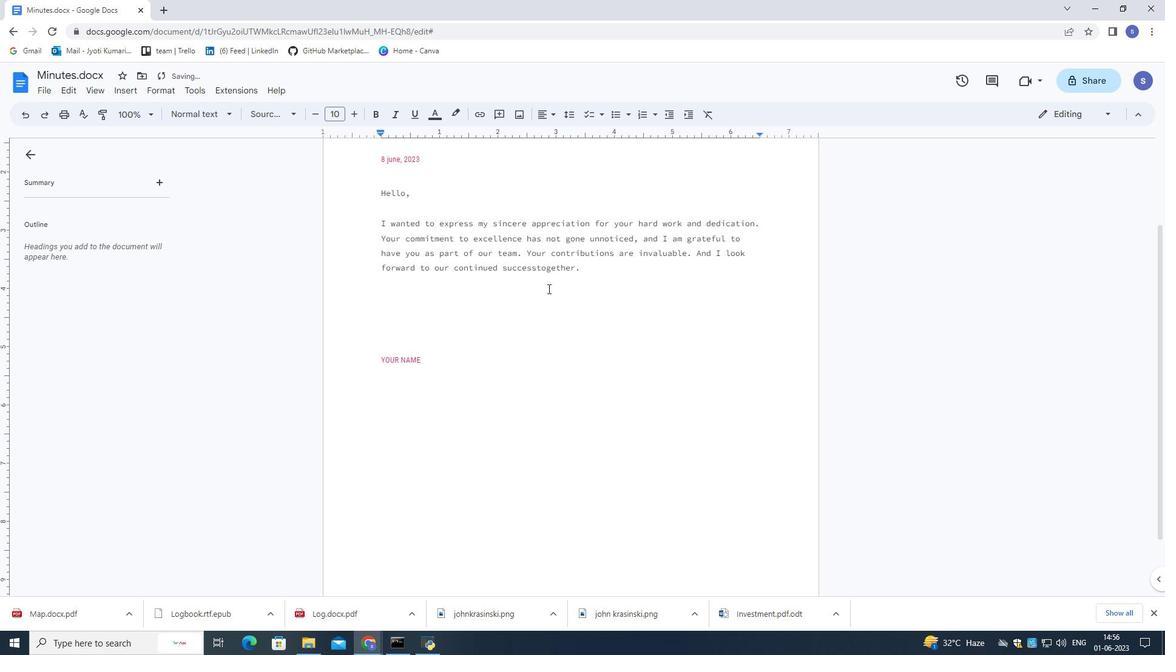 
Action: Key pressed <Key.space>
Screenshot: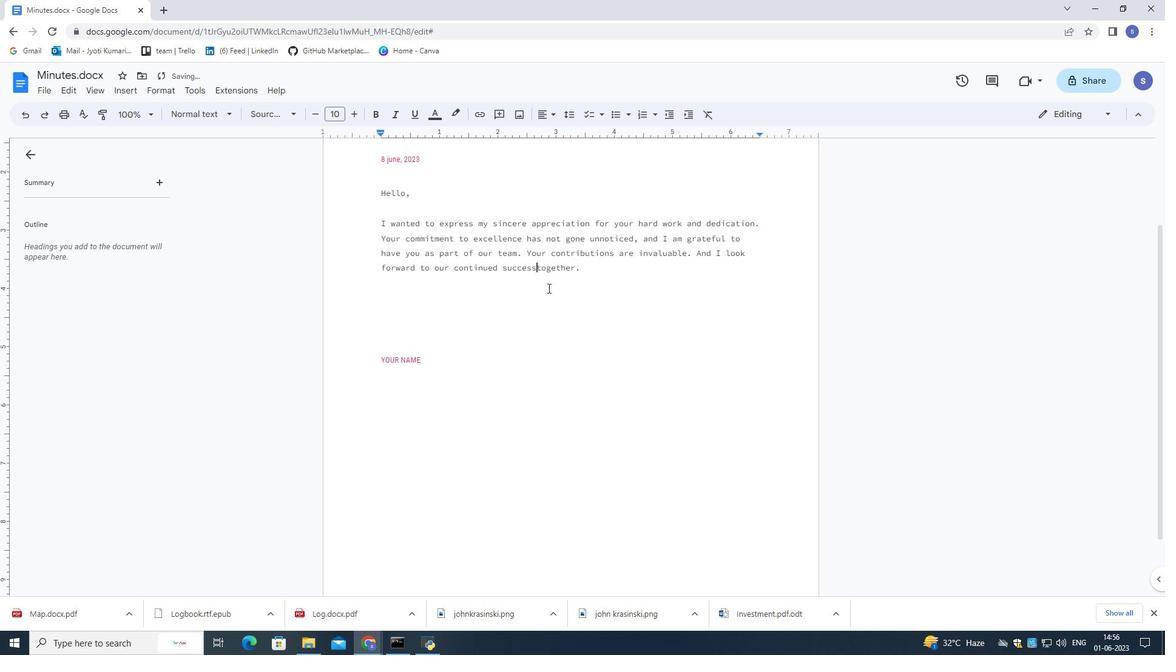 
Action: Mouse moved to (590, 267)
Screenshot: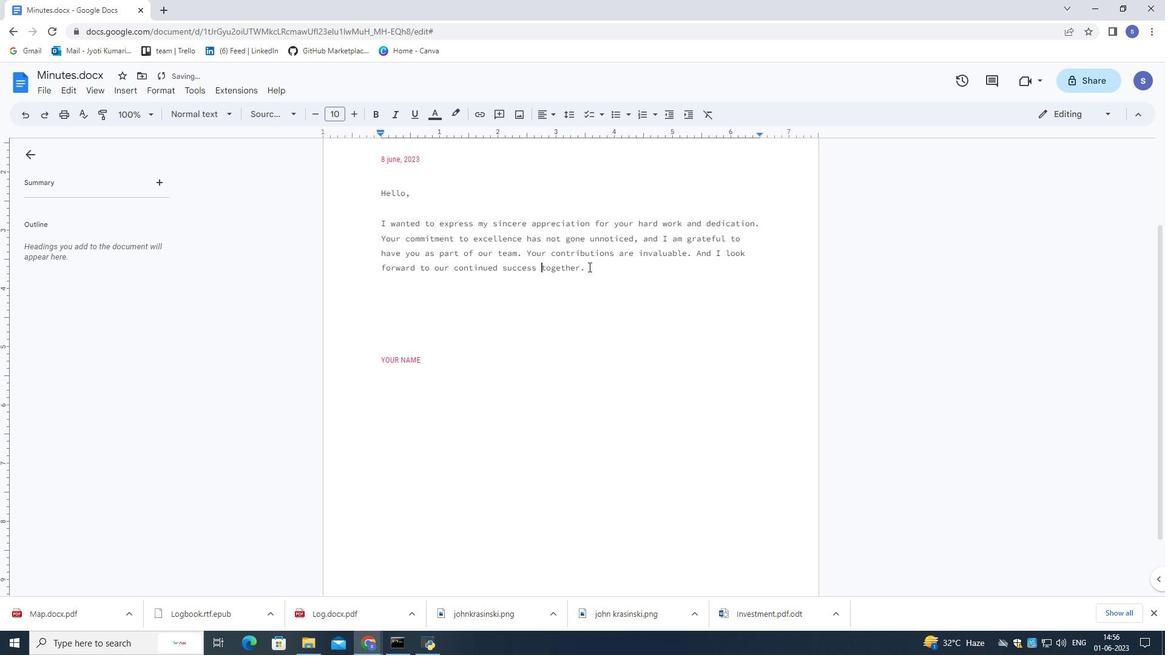 
Action: Mouse pressed left at (590, 267)
Screenshot: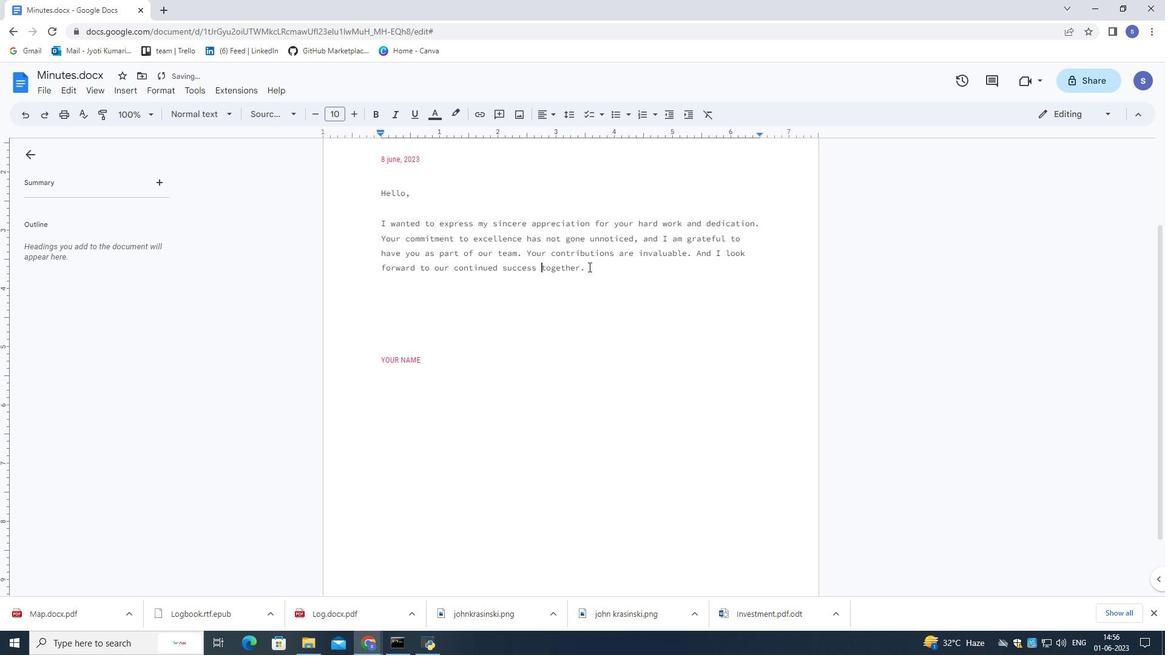 
Action: Mouse moved to (587, 270)
Screenshot: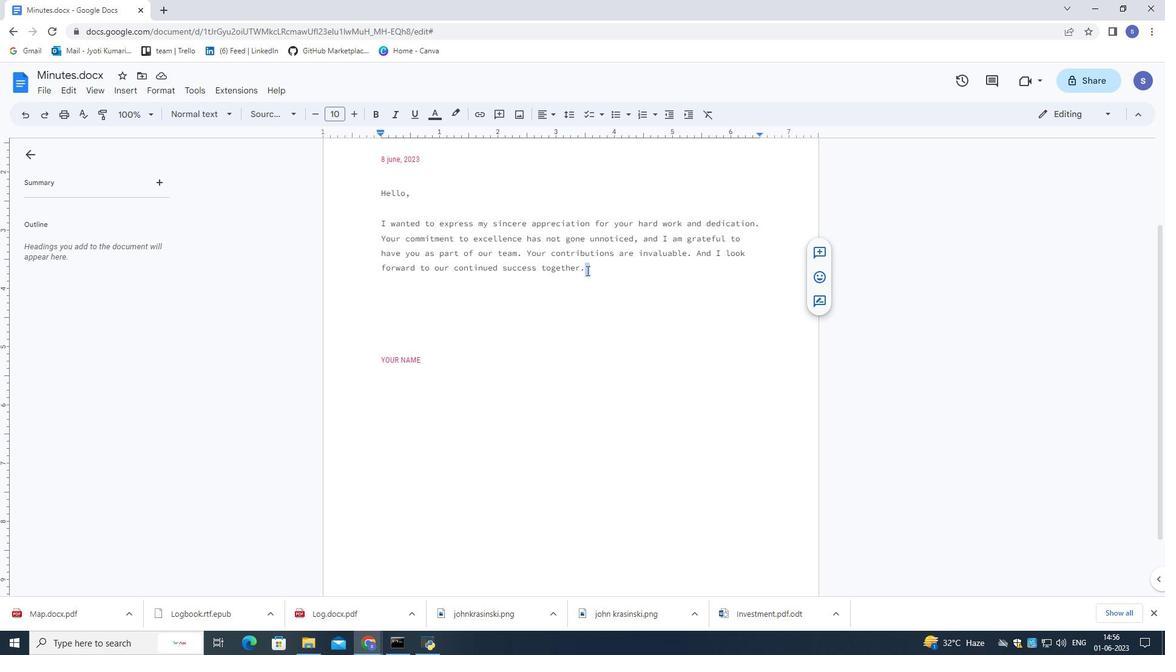 
Action: Mouse pressed left at (587, 270)
Screenshot: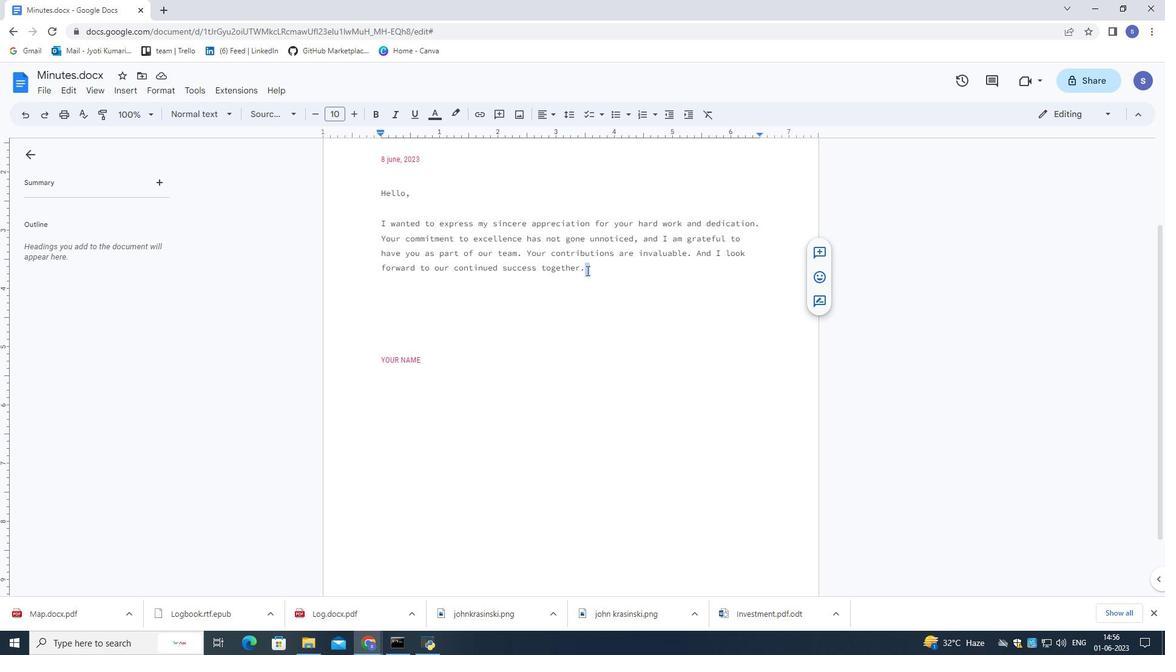 
Action: Mouse moved to (529, 296)
Screenshot: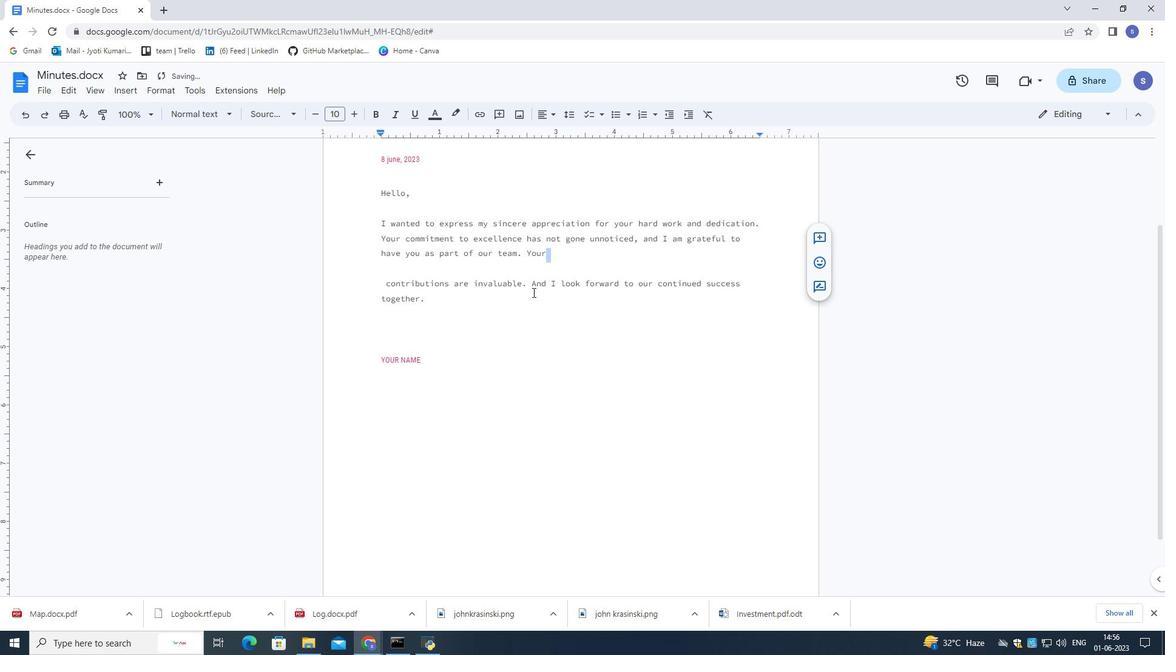 
Action: Mouse pressed left at (529, 296)
Screenshot: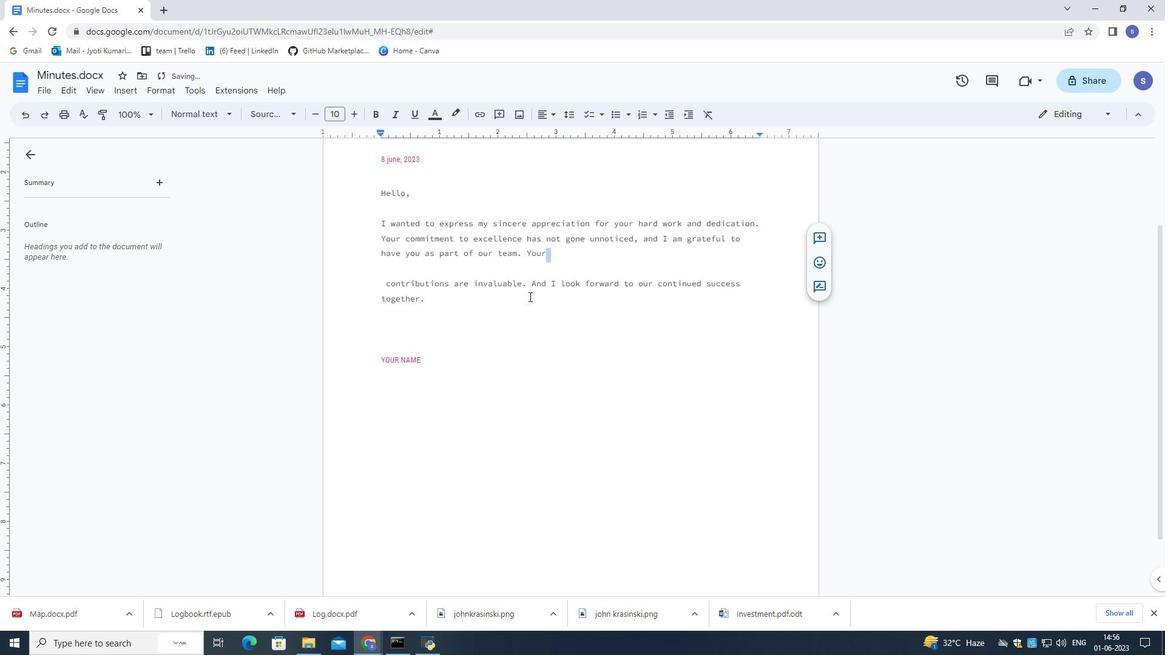 
Action: Mouse moved to (452, 362)
Screenshot: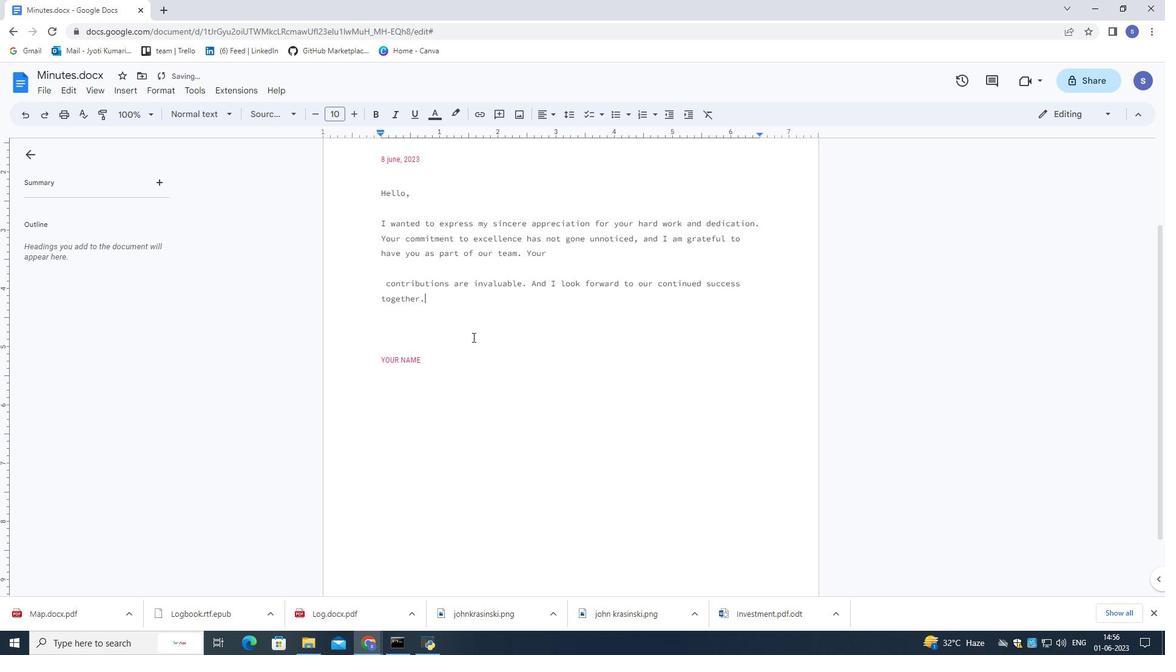 
Action: Mouse pressed left at (452, 362)
Screenshot: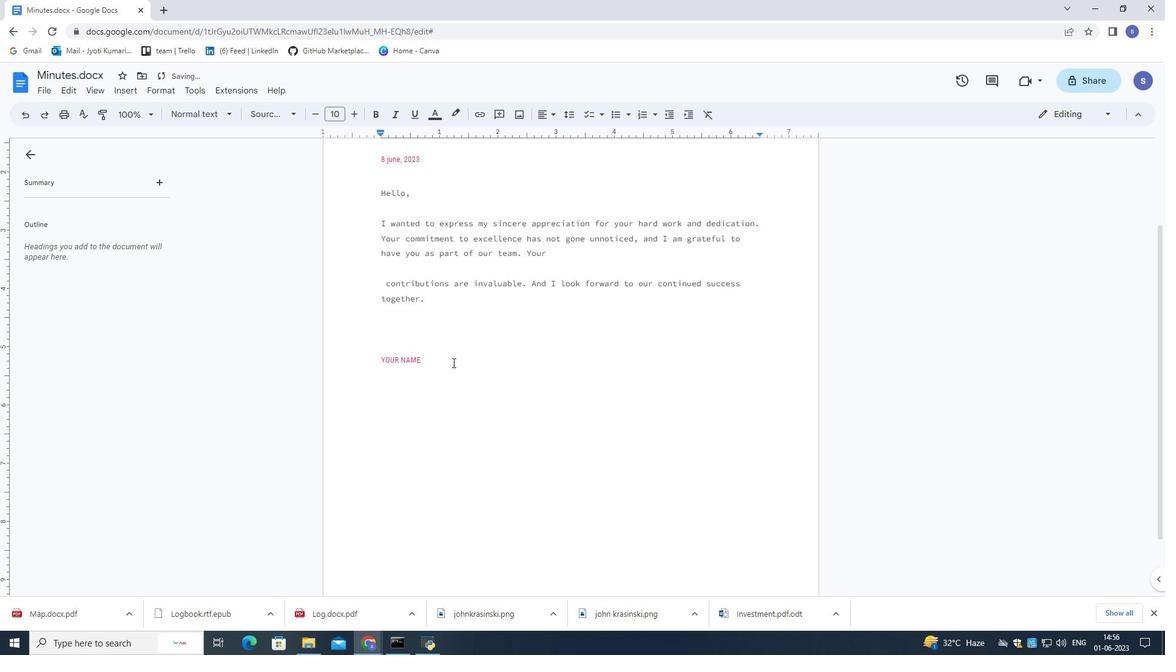 
Action: Mouse moved to (507, 398)
Screenshot: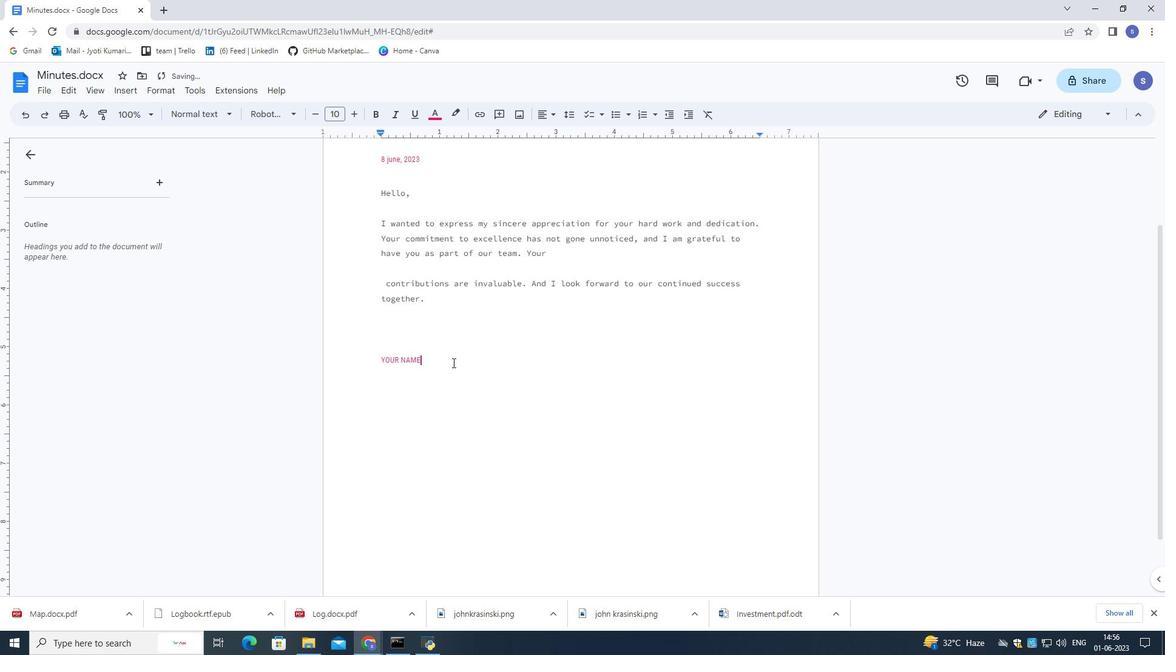
Action: Key pressed <Key.enter><Key.shift>Jim
Screenshot: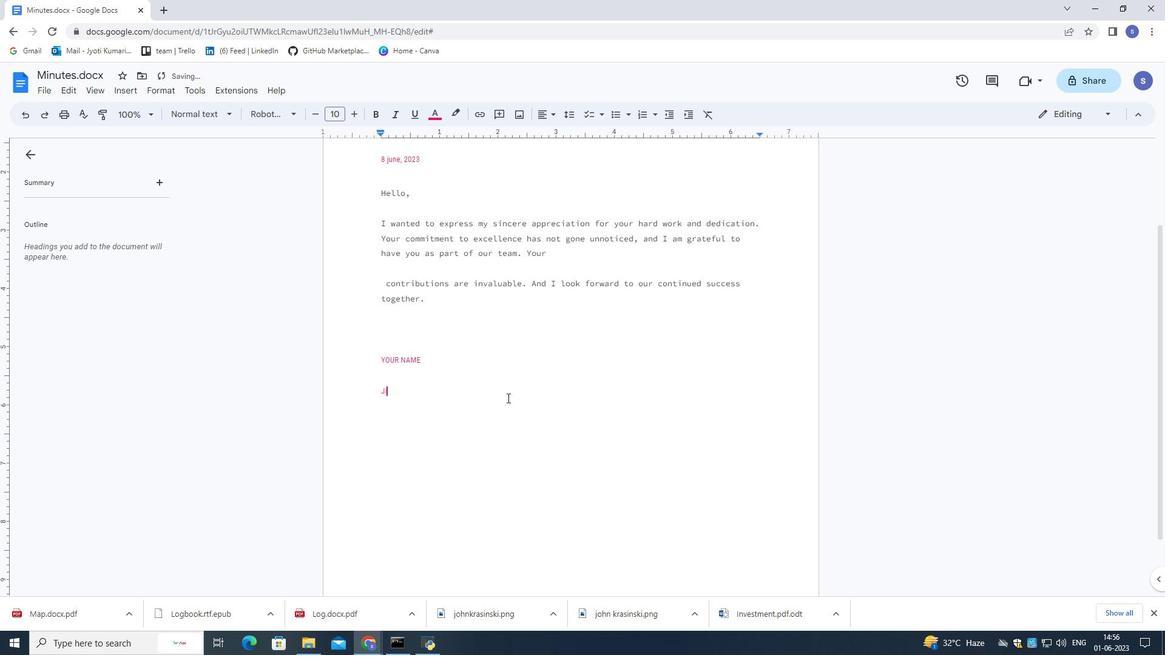 
Action: Mouse moved to (131, 95)
Screenshot: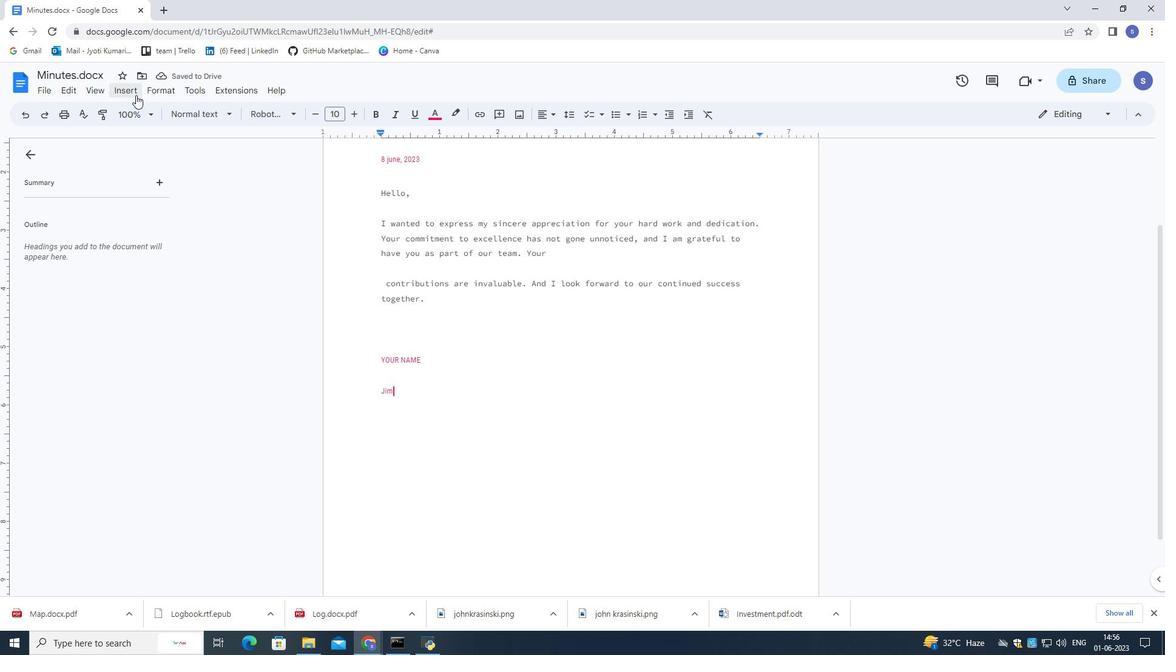 
Action: Mouse pressed left at (131, 95)
Screenshot: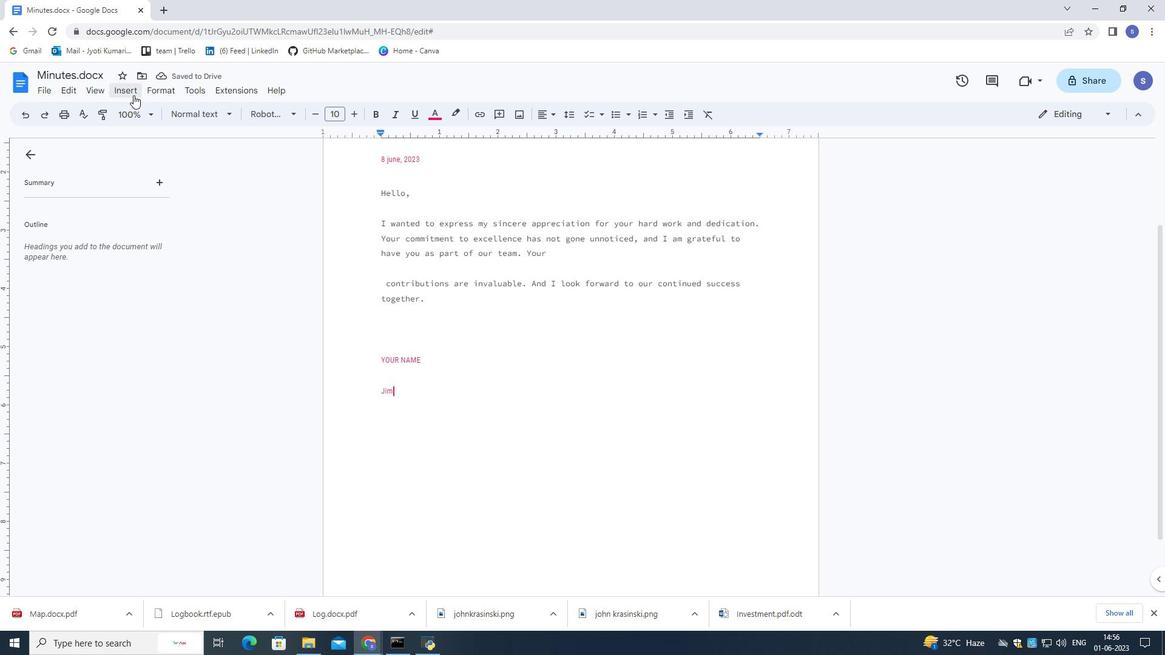 
Action: Mouse moved to (193, 375)
Screenshot: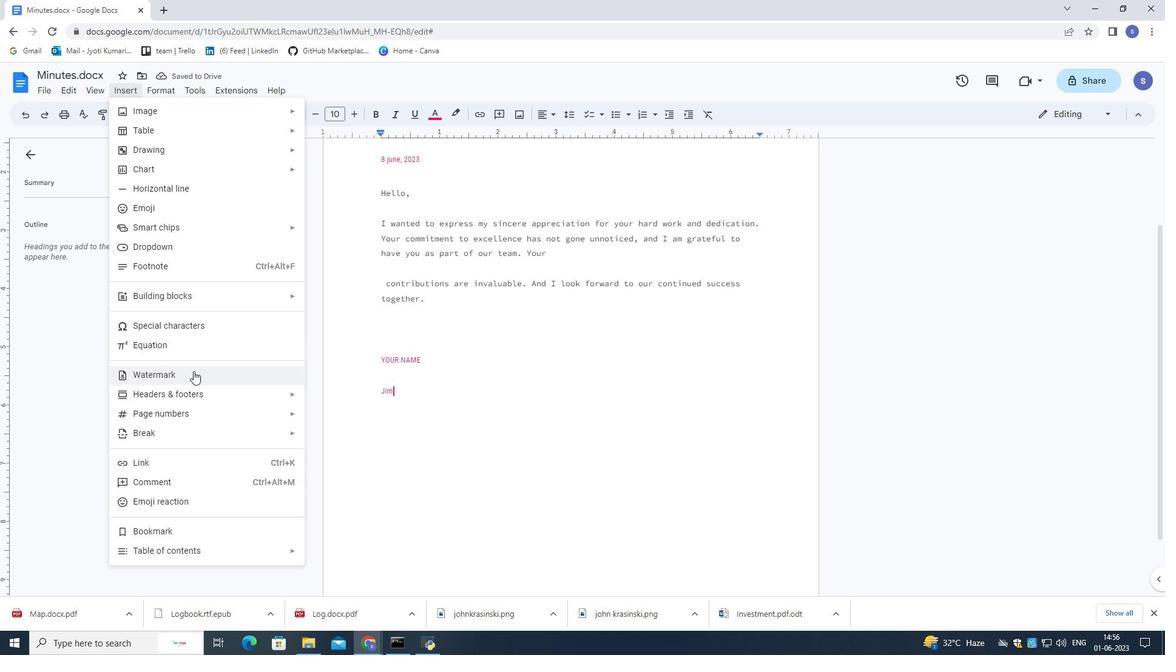
Action: Mouse pressed left at (193, 375)
Screenshot: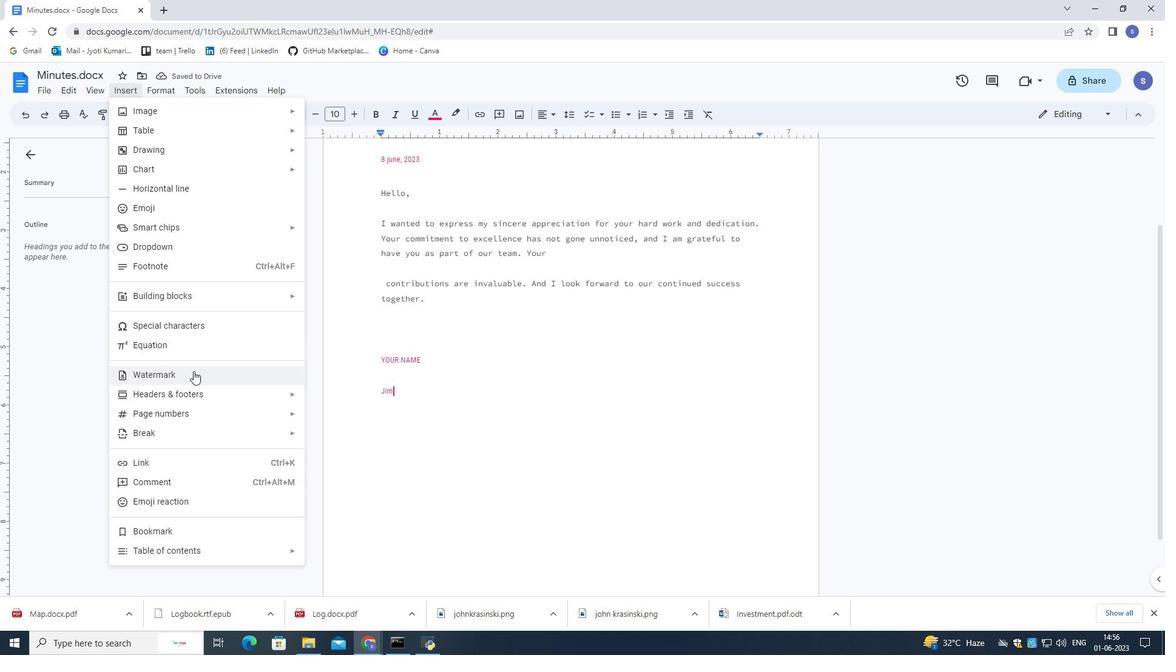 
Action: Mouse moved to (1118, 155)
Screenshot: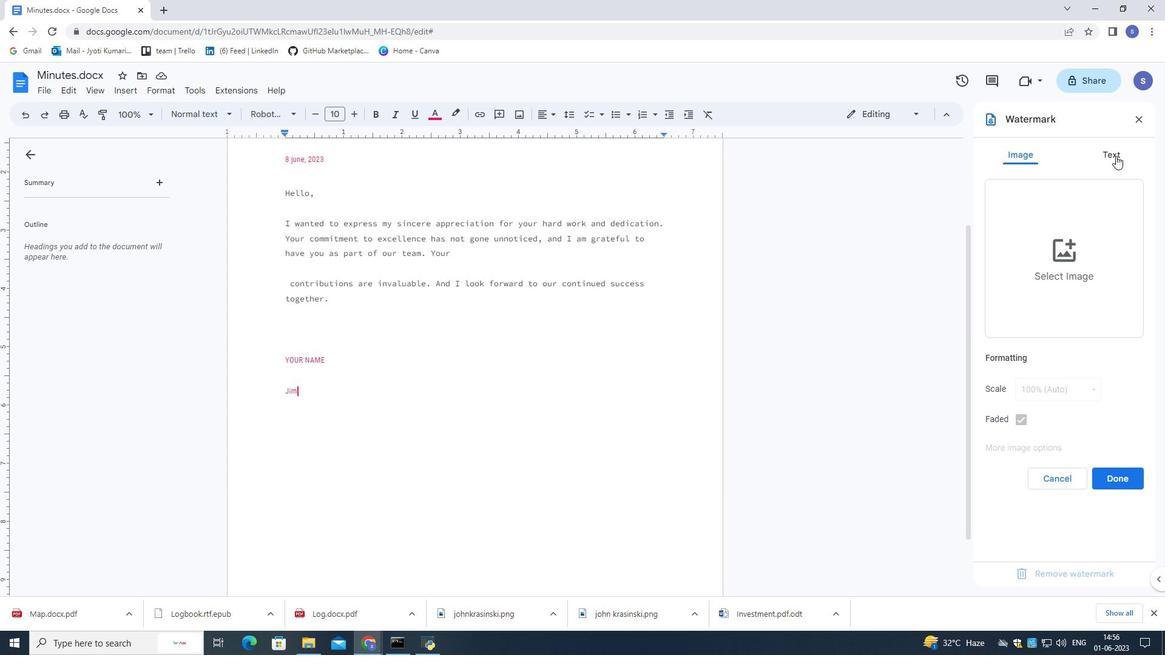 
Action: Mouse pressed left at (1118, 155)
Screenshot: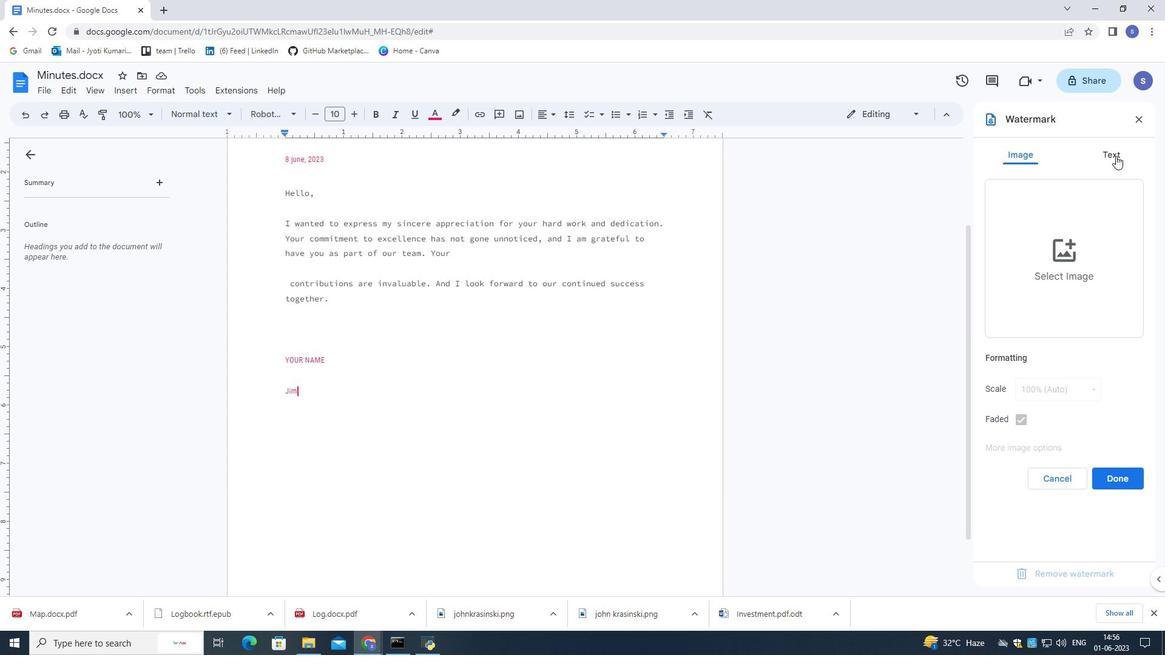 
Action: Mouse moved to (1055, 196)
Screenshot: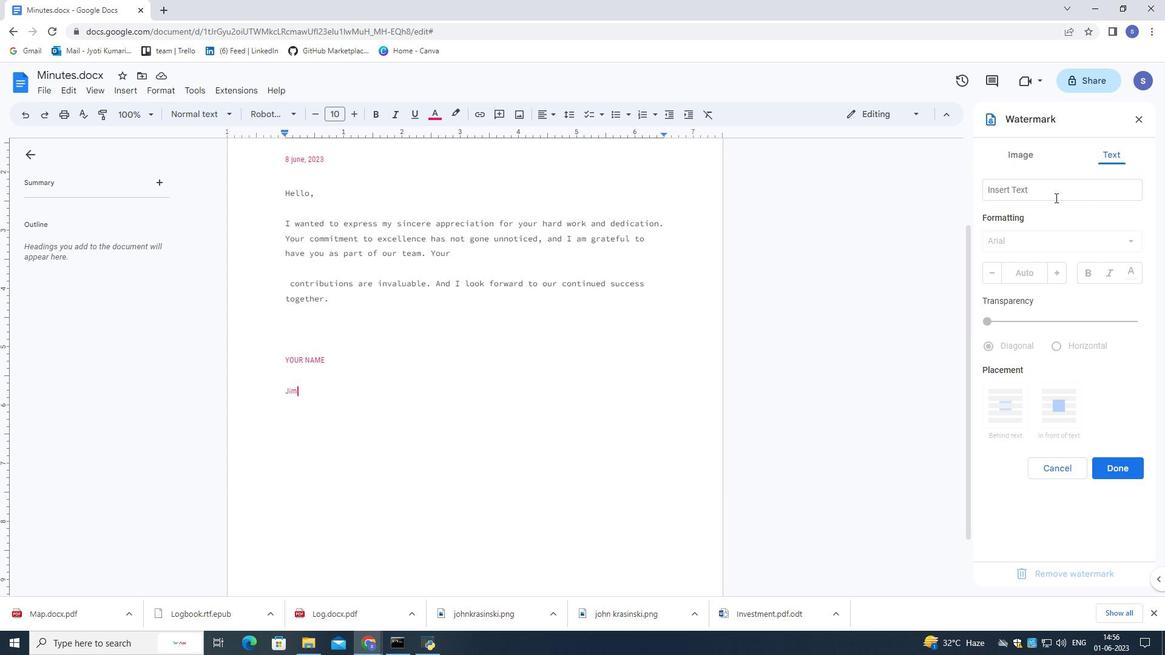 
Action: Mouse pressed left at (1055, 196)
Screenshot: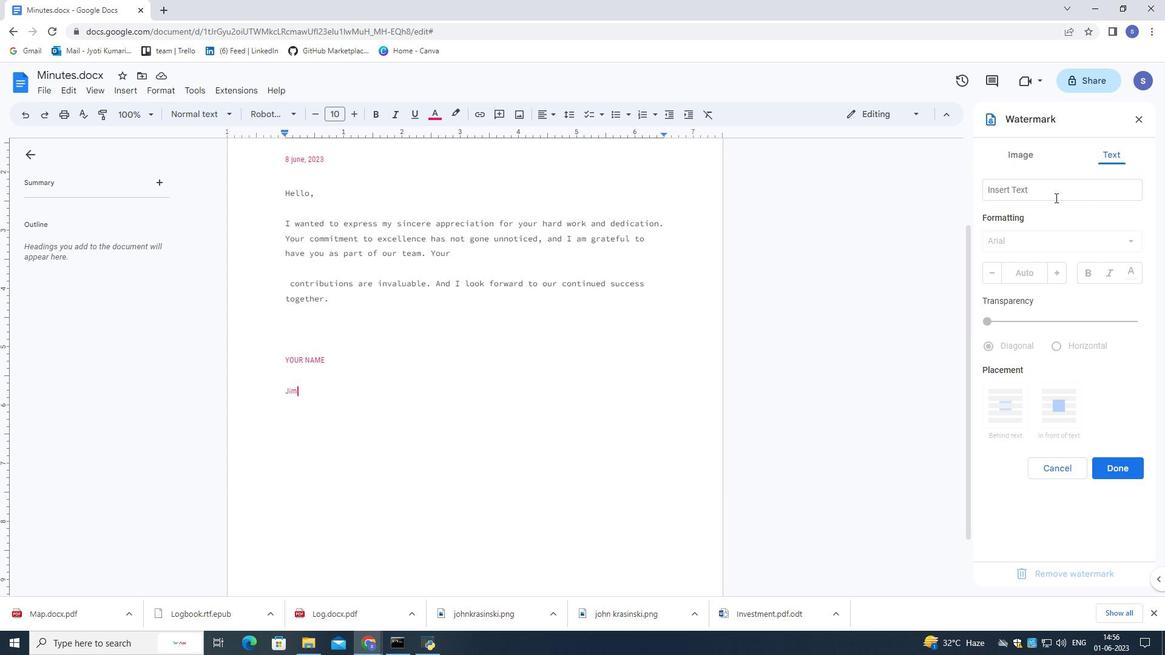 
Action: Mouse moved to (1028, 193)
Screenshot: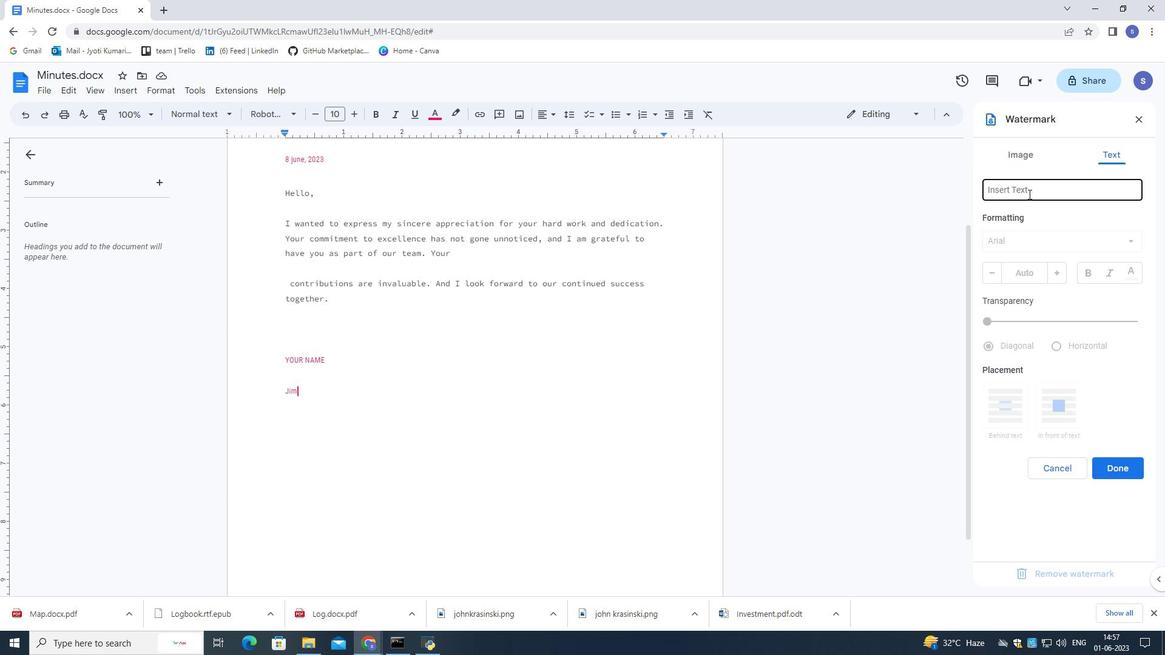 
Action: Key pressed <Key.shift>Confidential
Screenshot: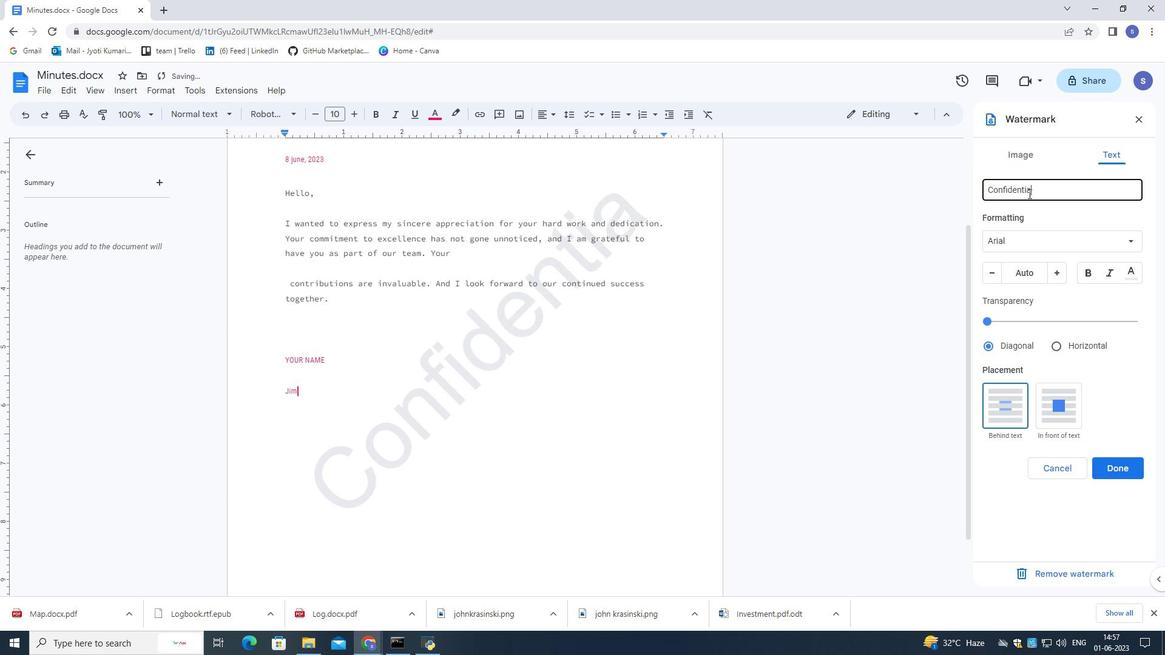 
Action: Mouse moved to (1061, 237)
Screenshot: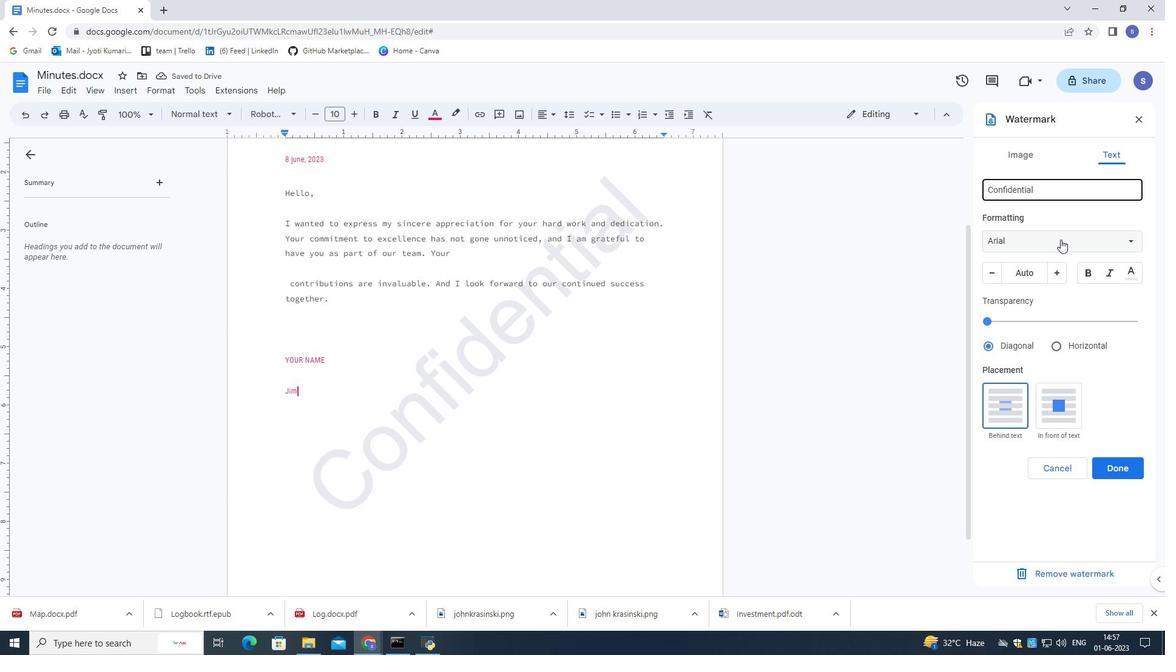 
Action: Mouse pressed left at (1061, 237)
Screenshot: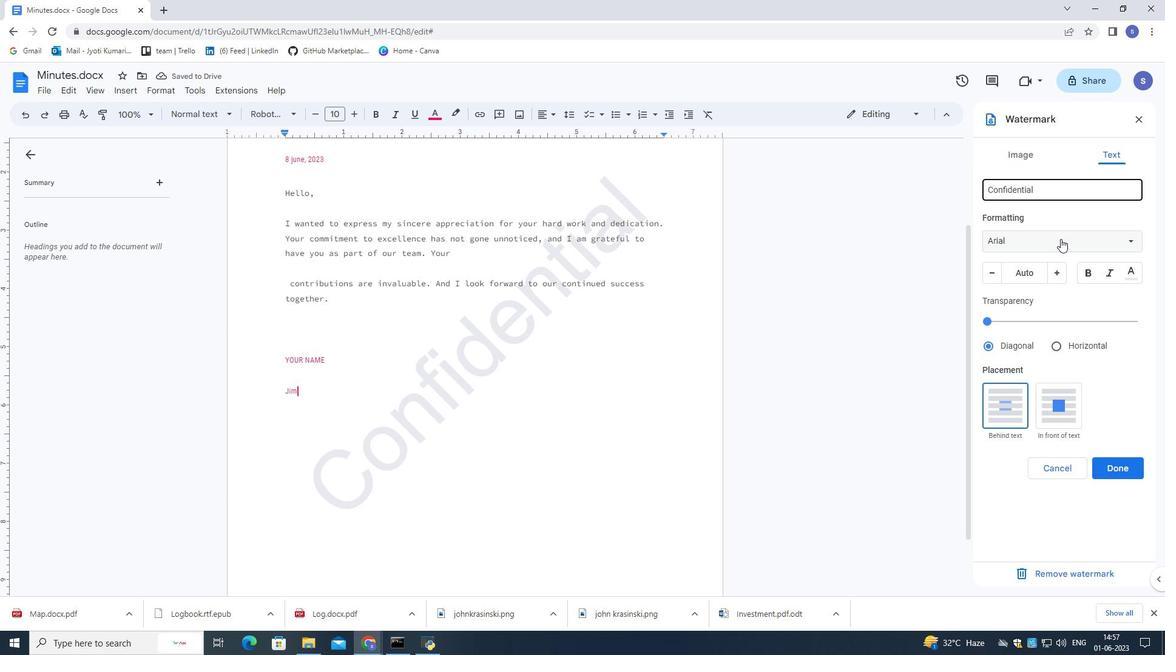 
Action: Mouse moved to (1034, 327)
Screenshot: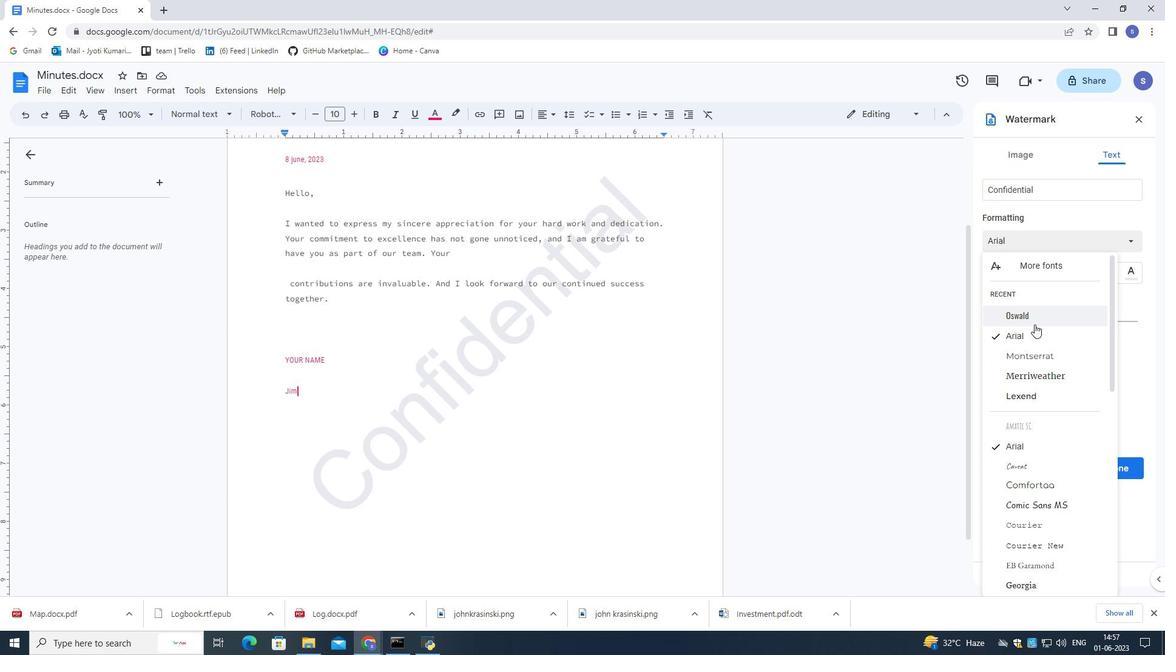 
Action: Mouse pressed left at (1034, 327)
Screenshot: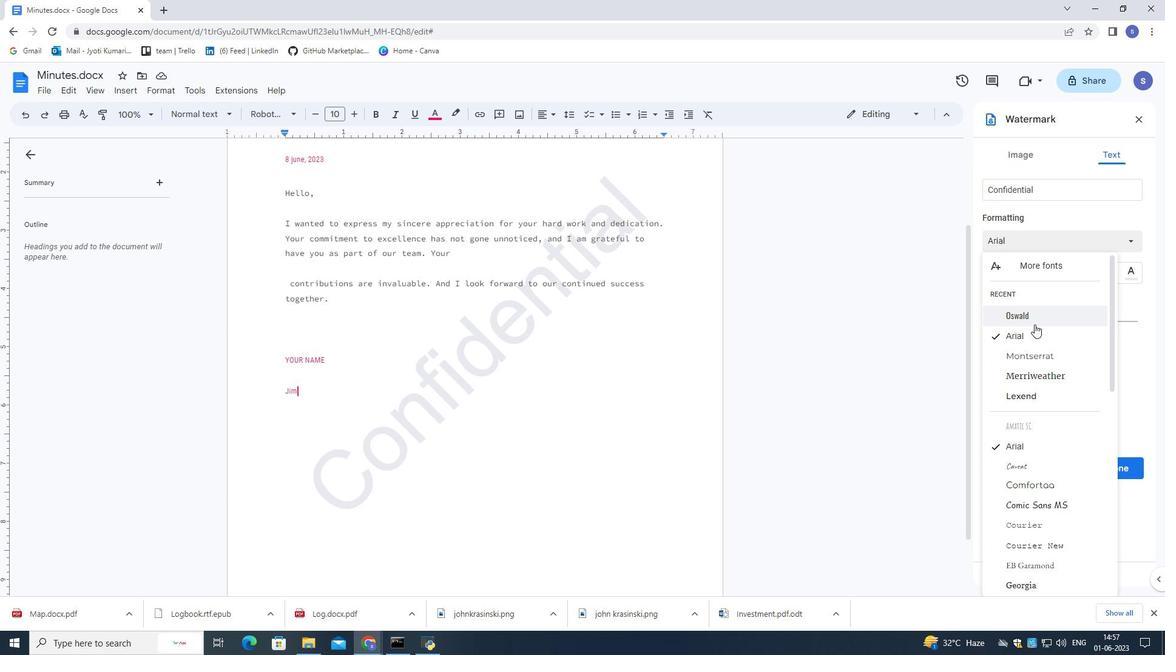 
Action: Mouse moved to (1053, 279)
Screenshot: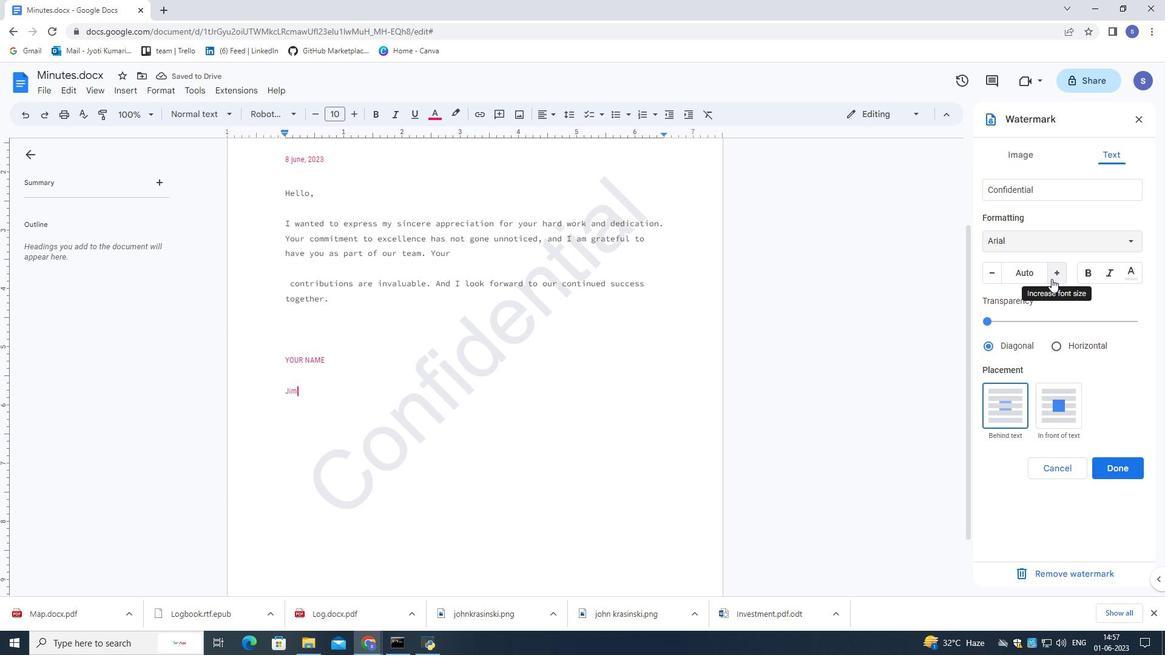 
Action: Mouse pressed left at (1053, 279)
Screenshot: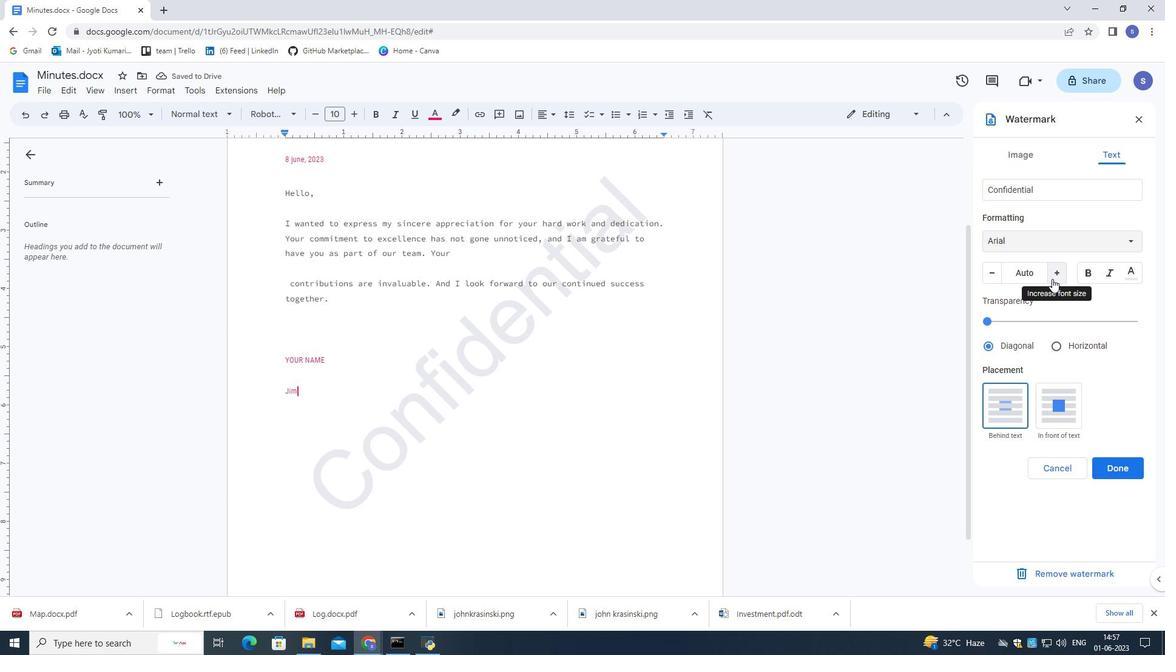 
Action: Mouse moved to (1053, 279)
Screenshot: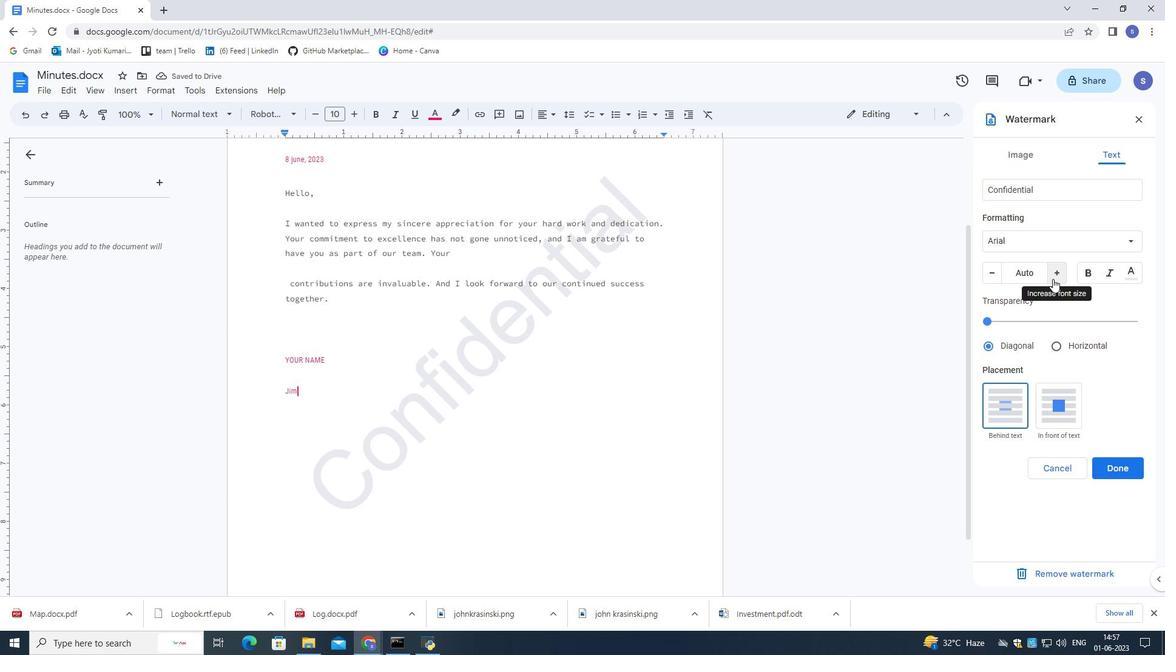 
Action: Mouse pressed left at (1053, 279)
Screenshot: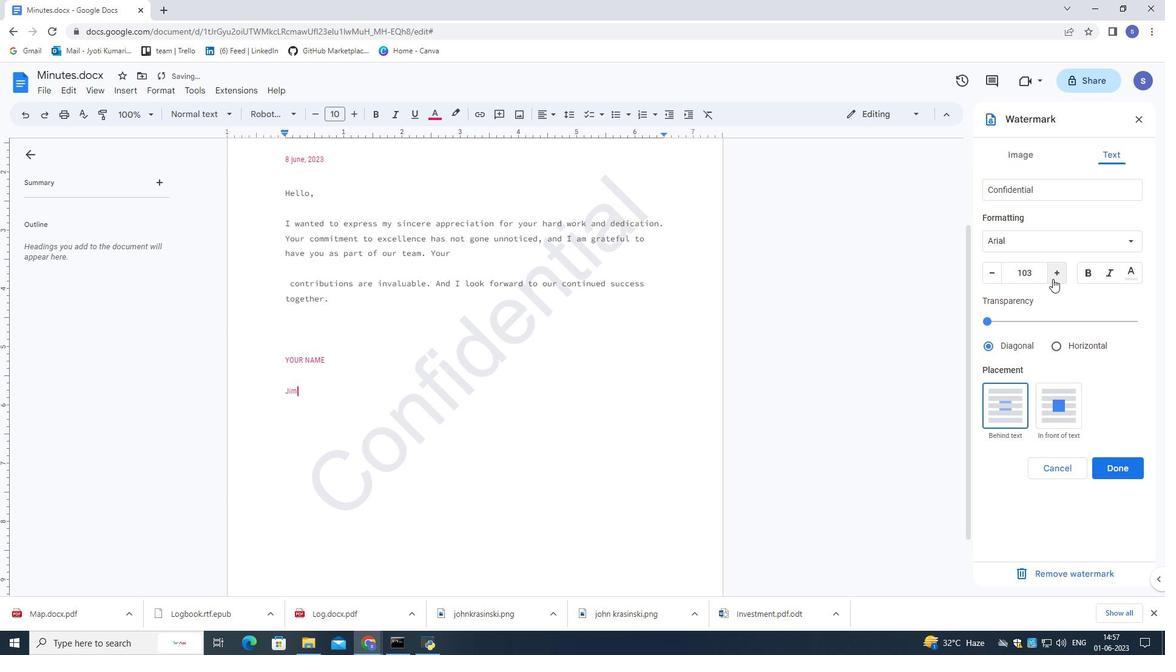 
Action: Mouse pressed left at (1053, 279)
Screenshot: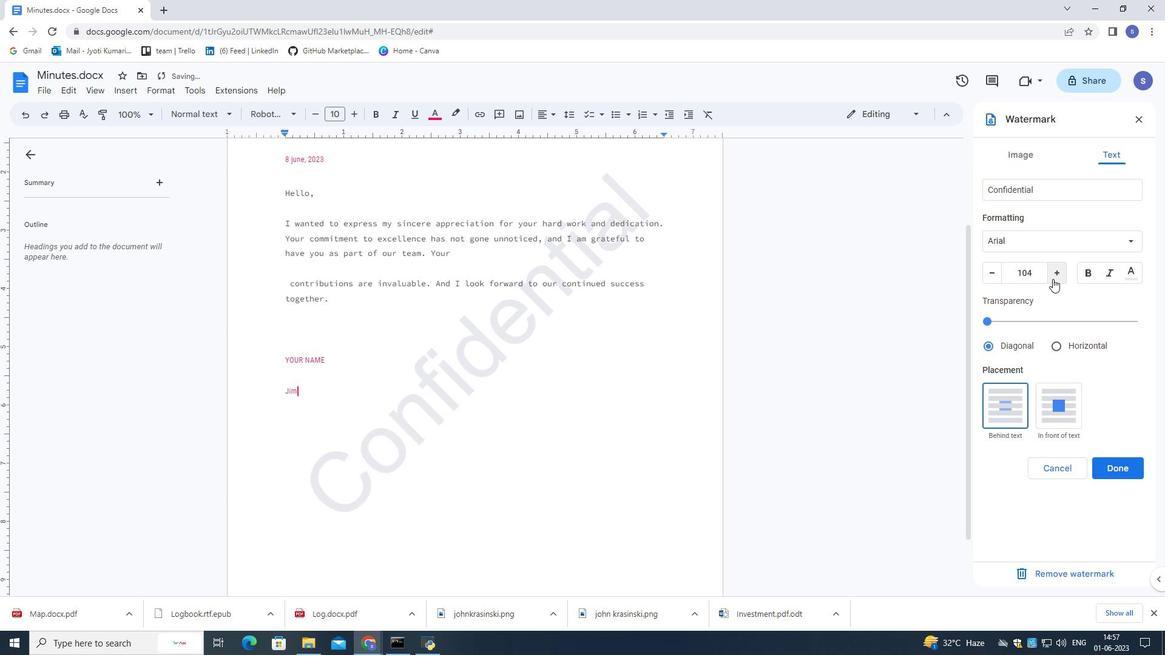 
Action: Mouse pressed left at (1053, 279)
Screenshot: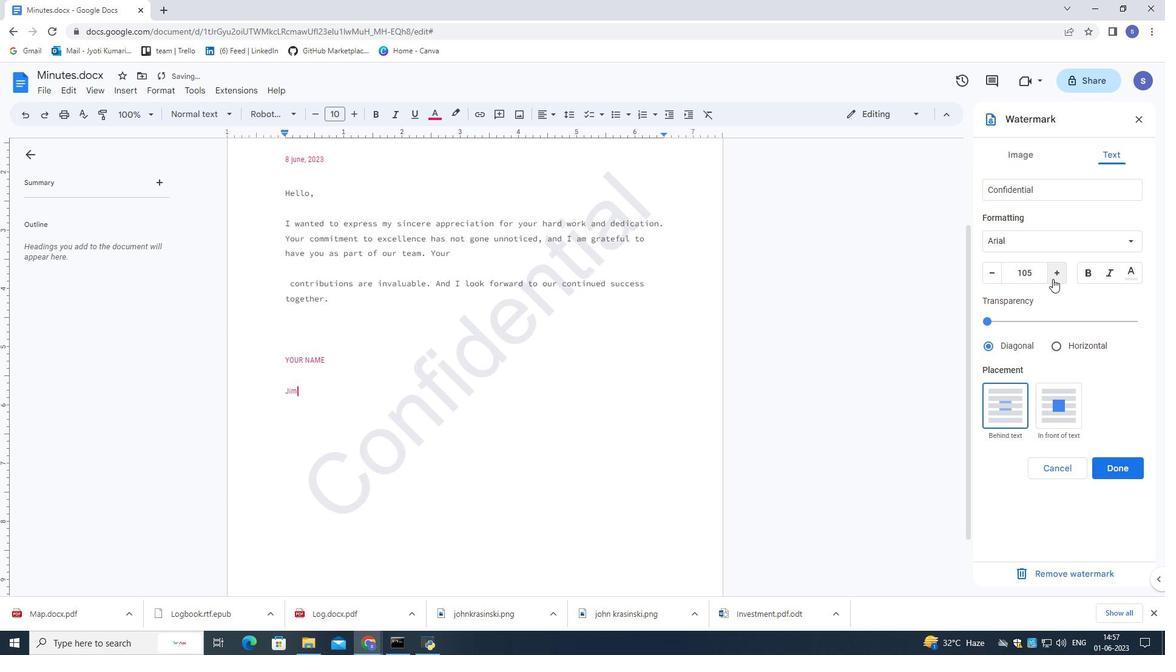 
Action: Mouse pressed left at (1053, 279)
Screenshot: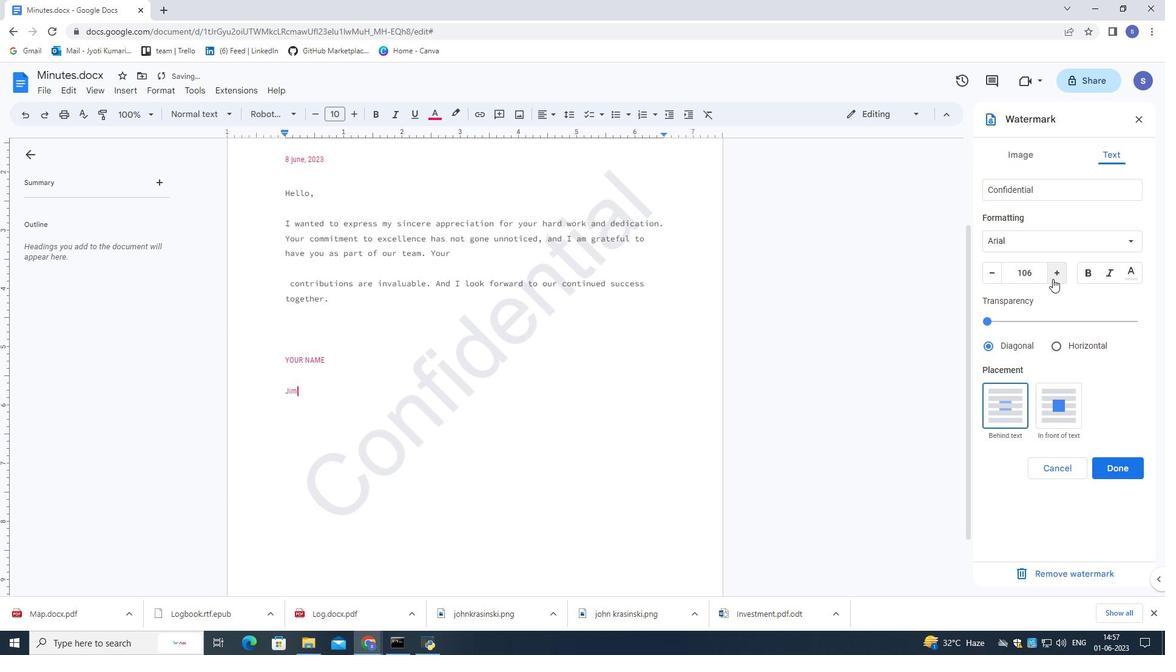 
Action: Mouse pressed left at (1053, 279)
Screenshot: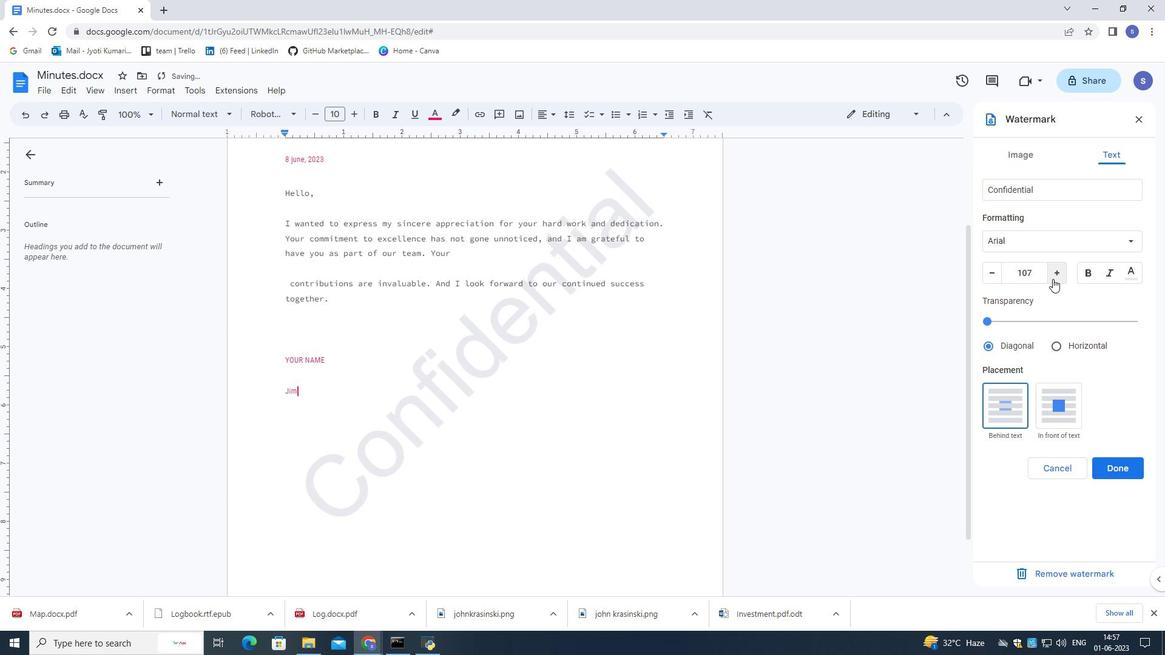 
Action: Mouse pressed left at (1053, 279)
Screenshot: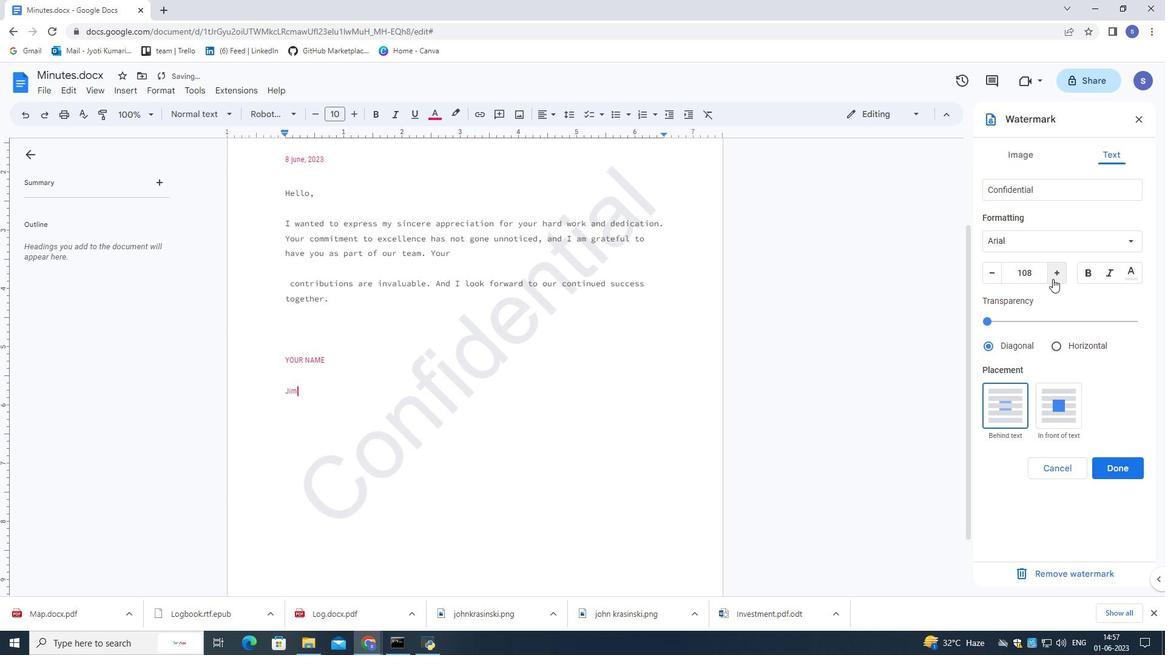 
Action: Mouse moved to (1053, 279)
Screenshot: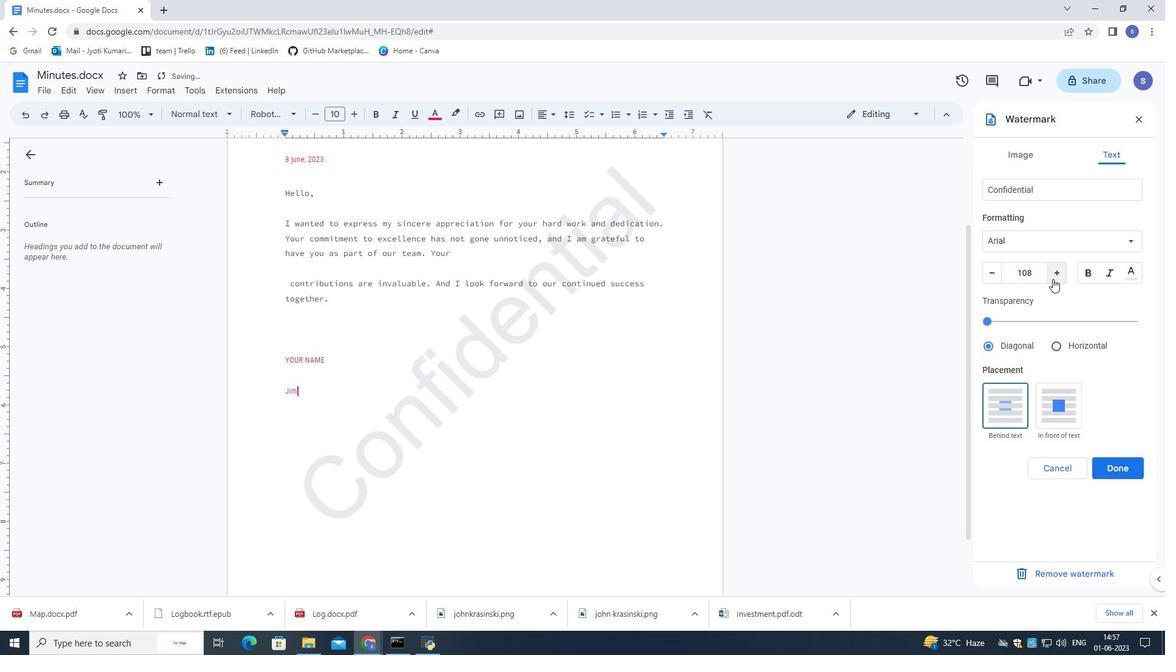 
Action: Mouse pressed left at (1053, 279)
Screenshot: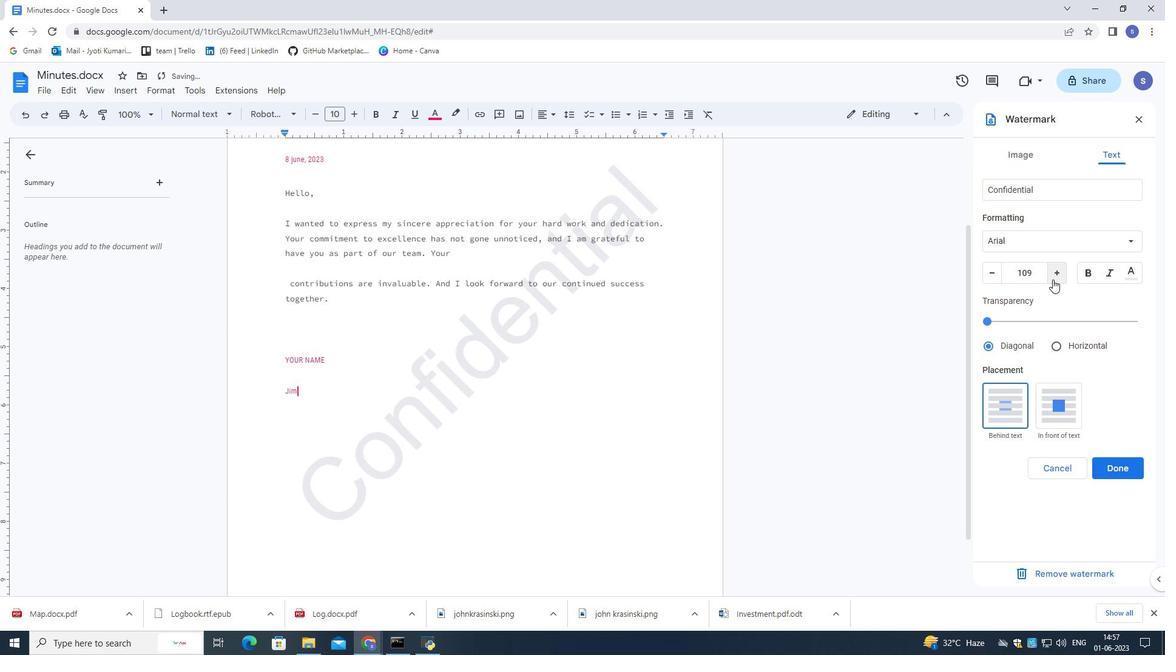 
Action: Mouse pressed left at (1053, 279)
Screenshot: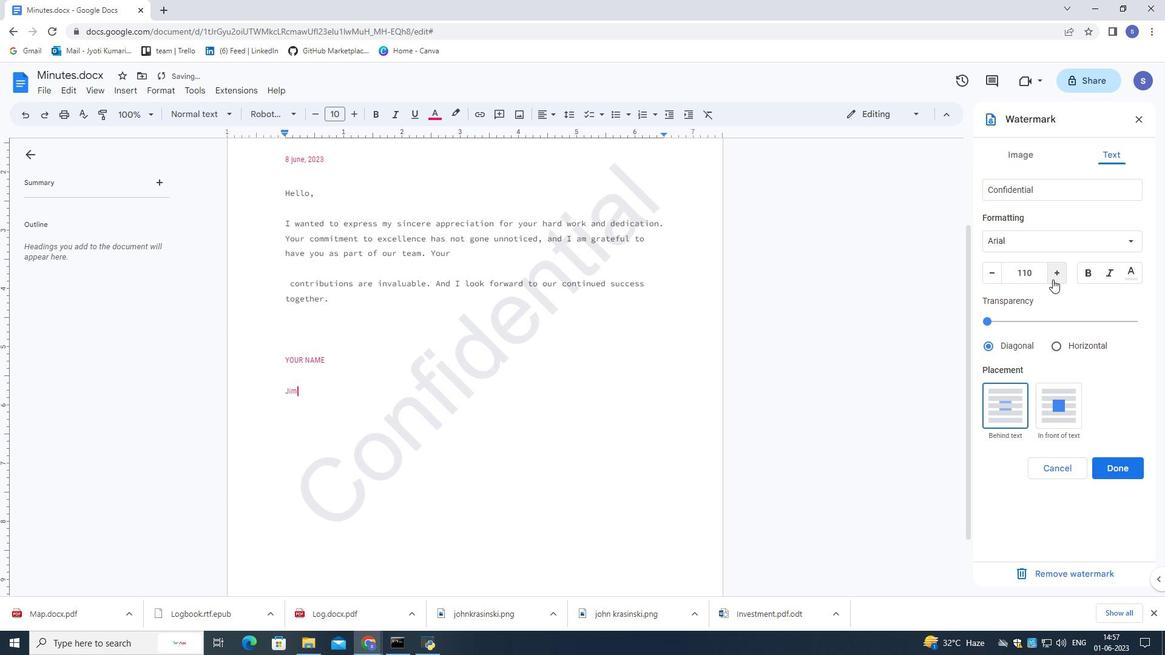 
Action: Mouse pressed left at (1053, 279)
Screenshot: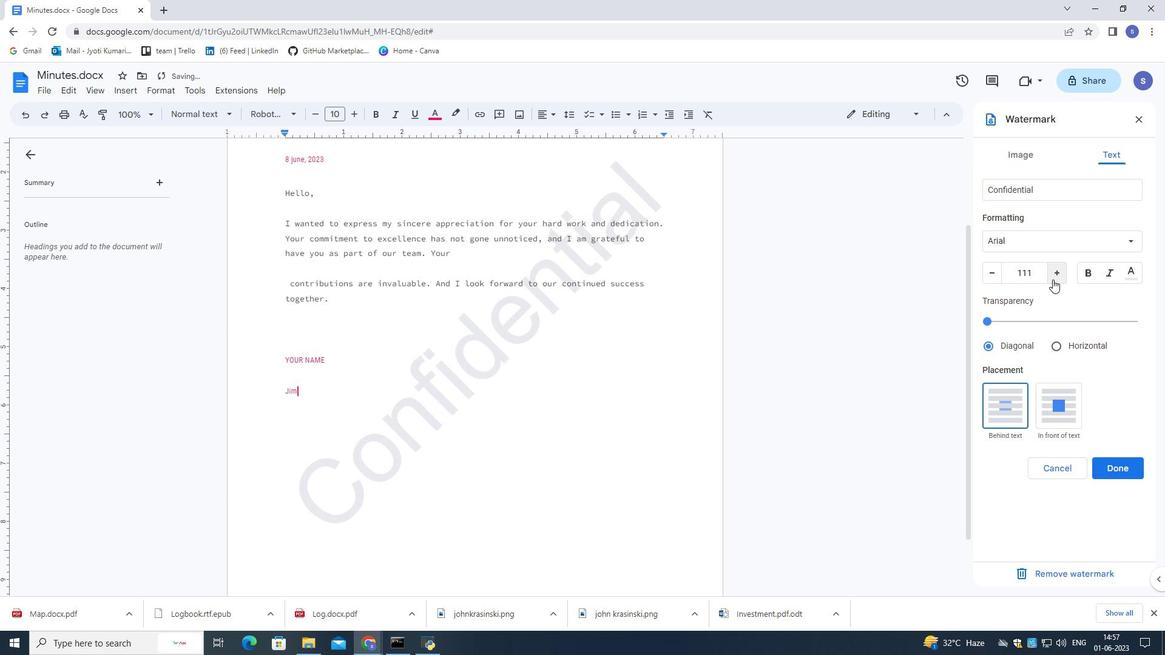 
Action: Mouse moved to (996, 273)
Screenshot: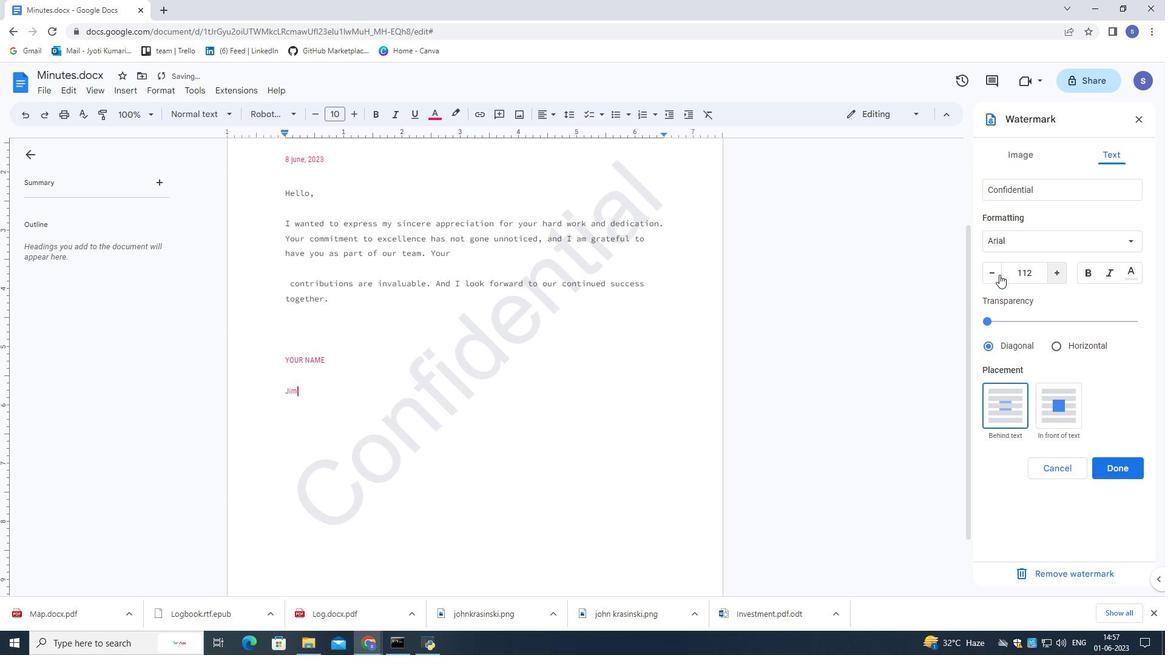 
Action: Mouse pressed left at (996, 273)
Screenshot: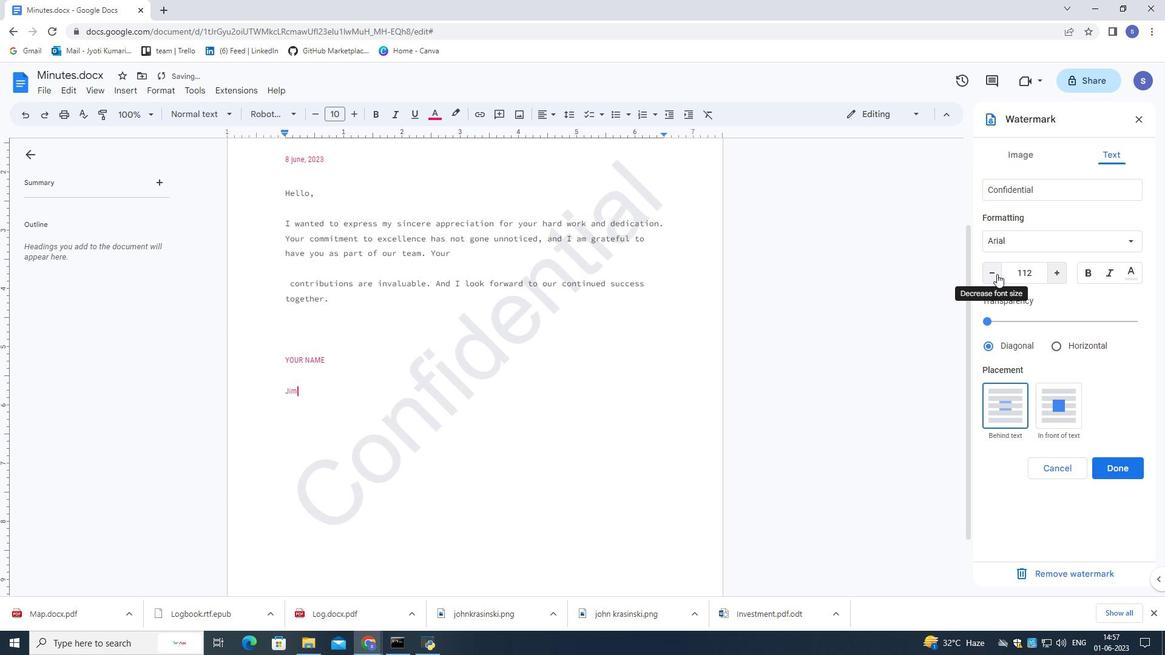 
Action: Mouse moved to (1021, 341)
Screenshot: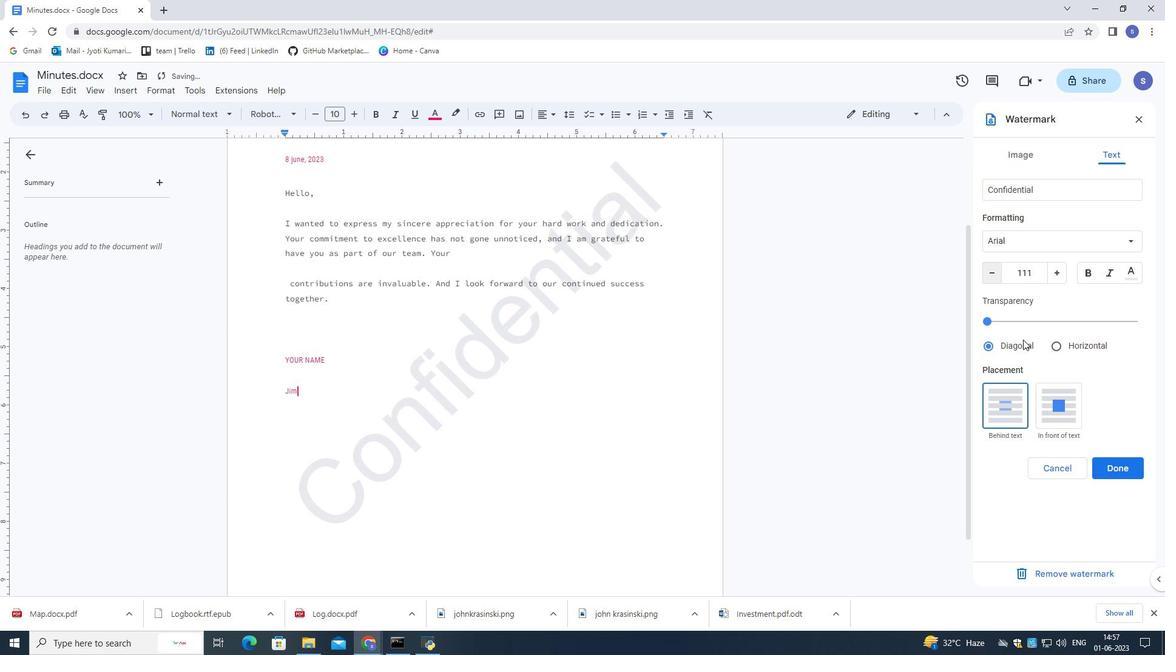 
Action: Mouse pressed left at (1021, 341)
Screenshot: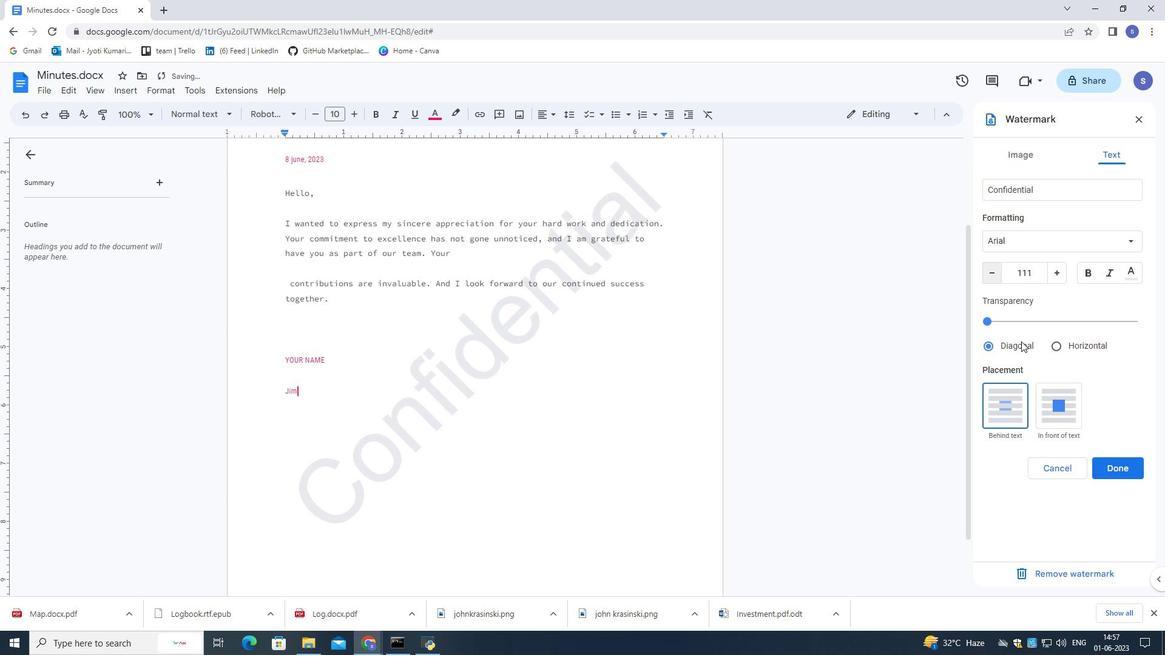 
Action: Mouse moved to (1121, 465)
Screenshot: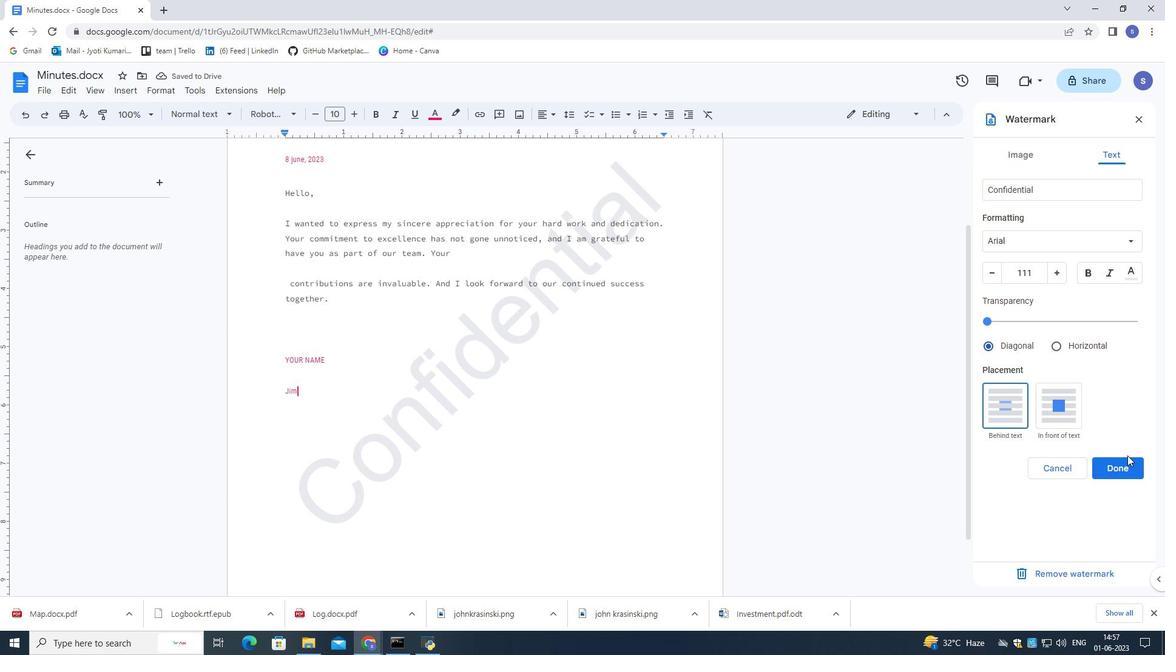 
Action: Mouse pressed left at (1121, 465)
Screenshot: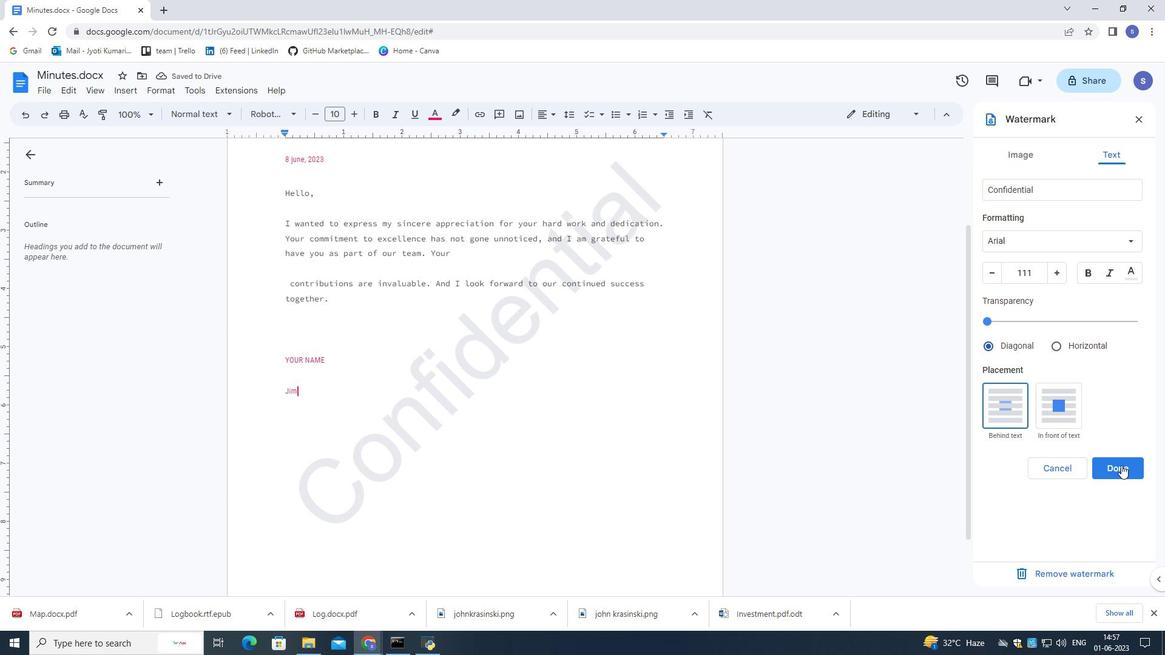 
Action: Mouse moved to (1119, 454)
Screenshot: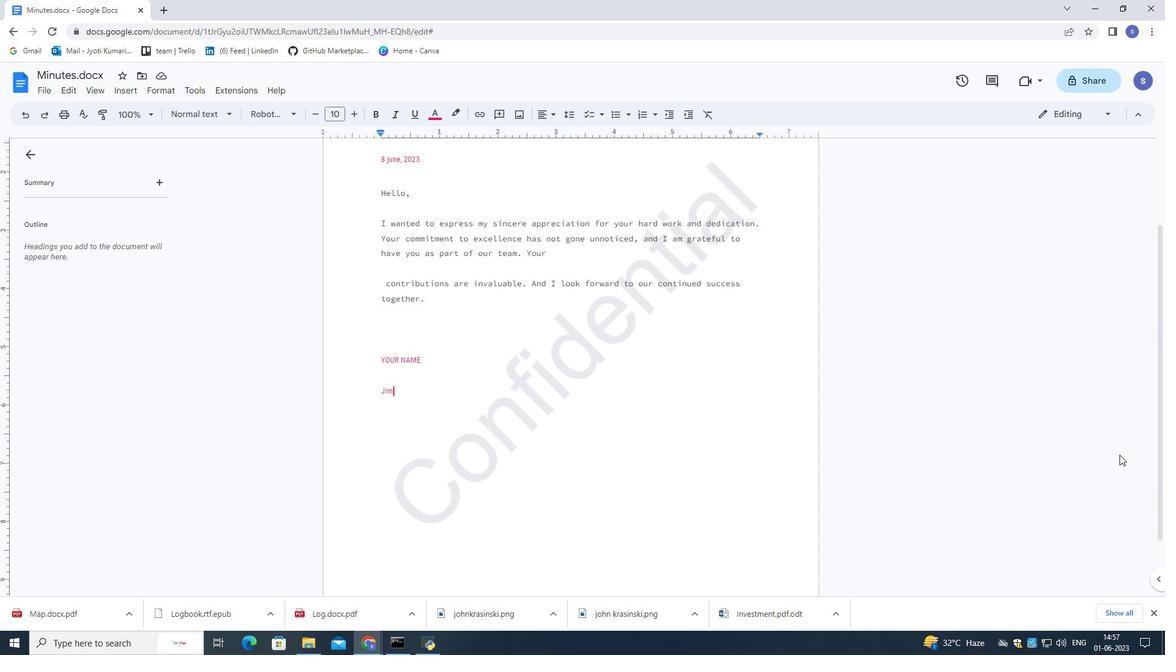 
